 Task: Find a flat in Wagga Wagga for 6 adults from 6th to 15th September with a price range of ₹8000 to ₹12000, including amenities like gym, breakfast, smoking allowed, free parking, and WiFi.
Action: Mouse moved to (381, 156)
Screenshot: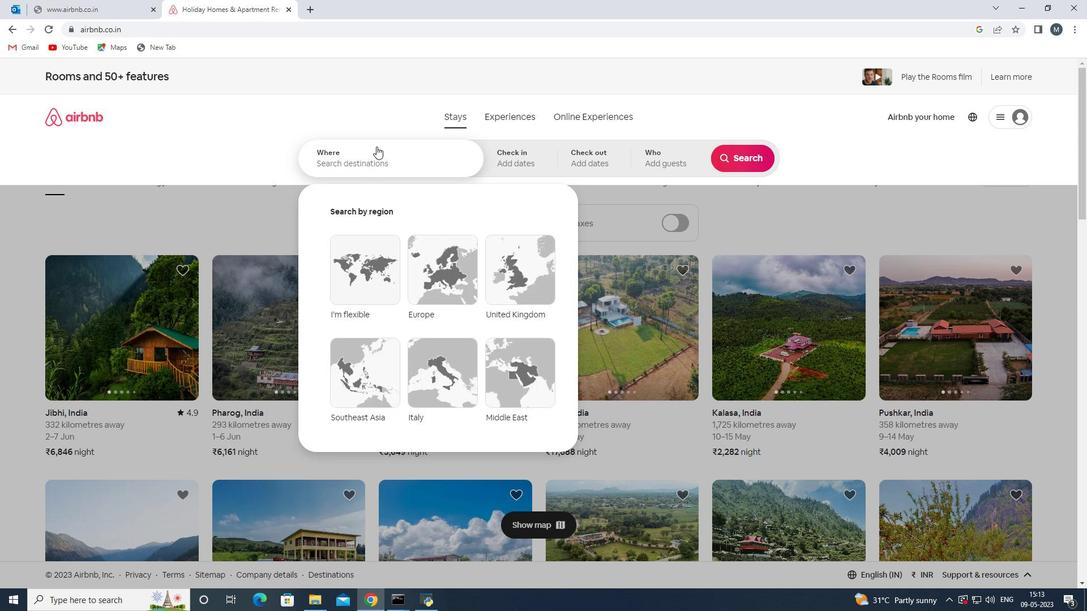 
Action: Mouse pressed left at (381, 156)
Screenshot: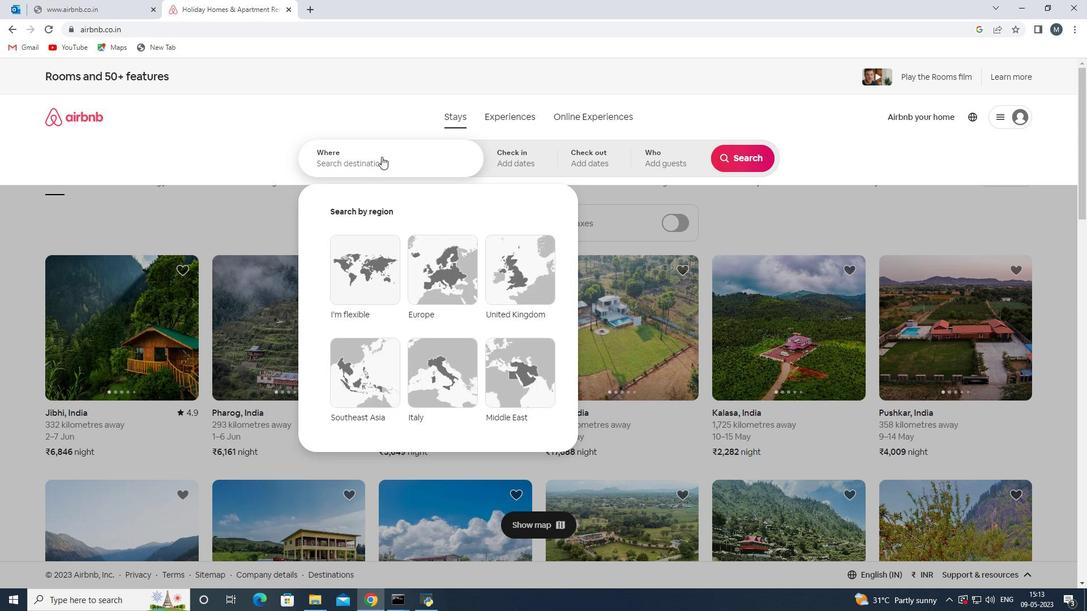 
Action: Mouse moved to (381, 156)
Screenshot: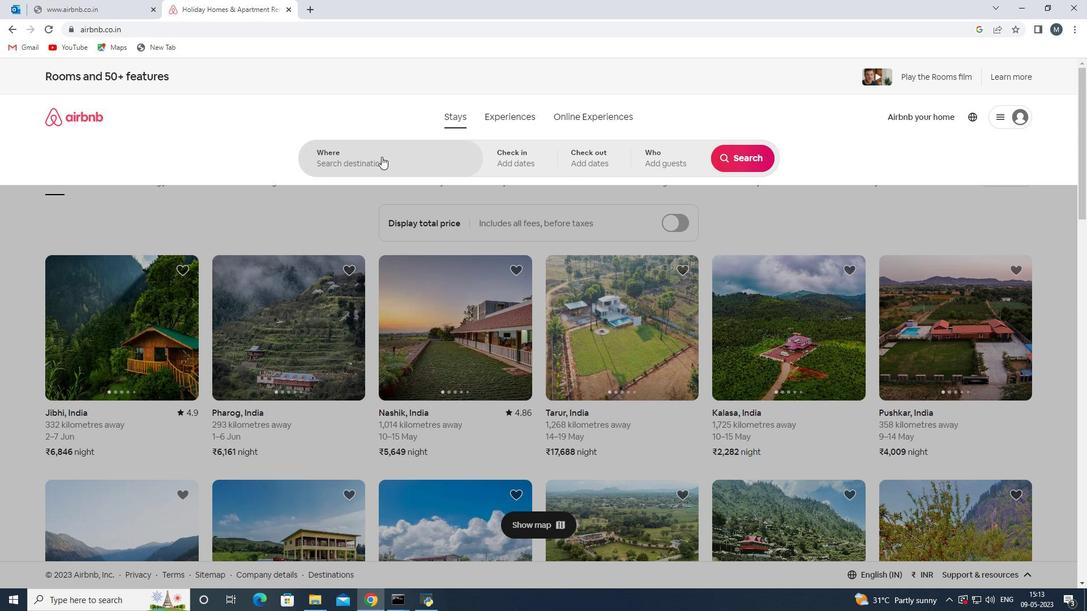 
Action: Key pressed <Key.shift>Wagga<Key.space><Key.shift>Wagga<Key.space>,<Key.shift>Australia
Screenshot: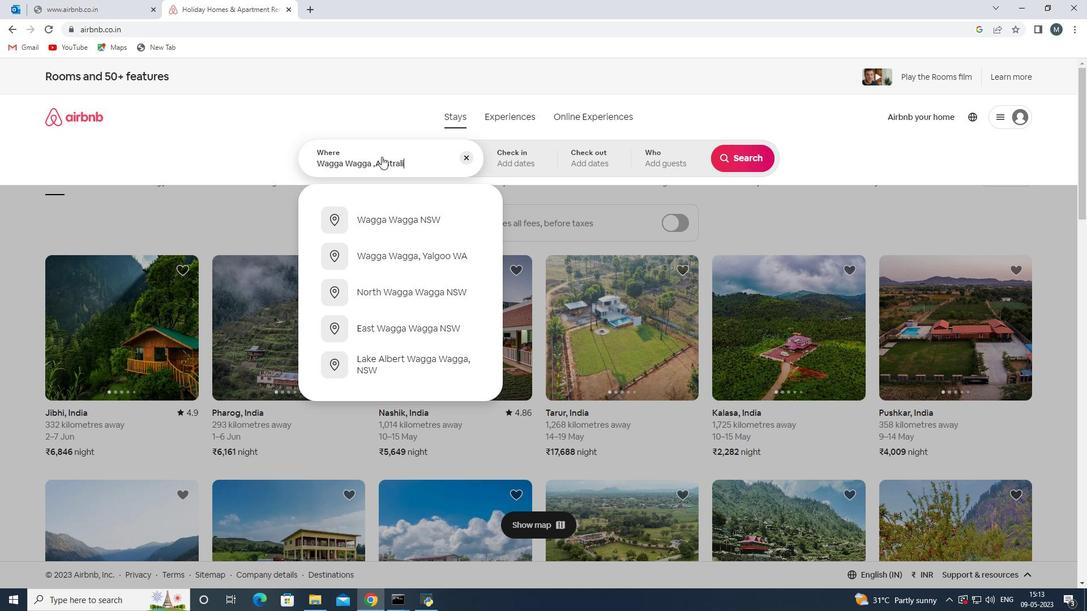 
Action: Mouse moved to (377, 153)
Screenshot: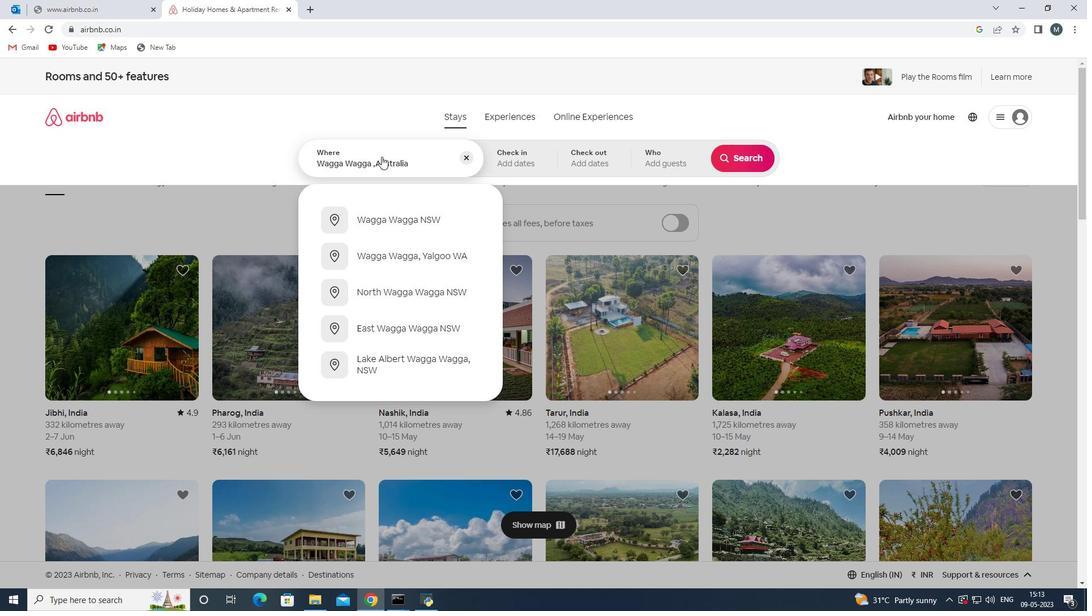 
Action: Key pressed <Key.enter>
Screenshot: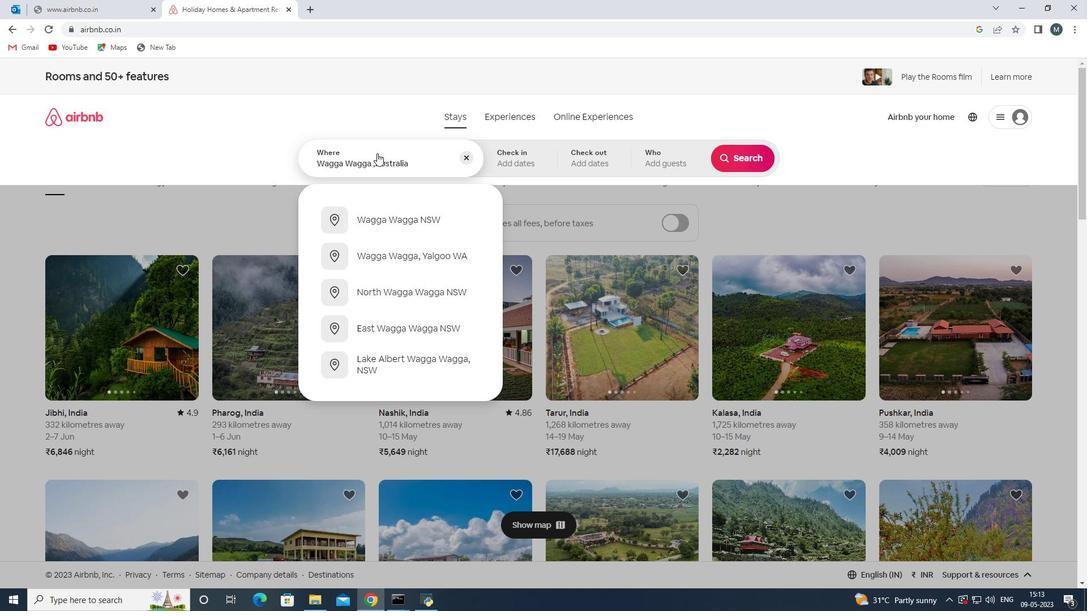 
Action: Mouse moved to (741, 248)
Screenshot: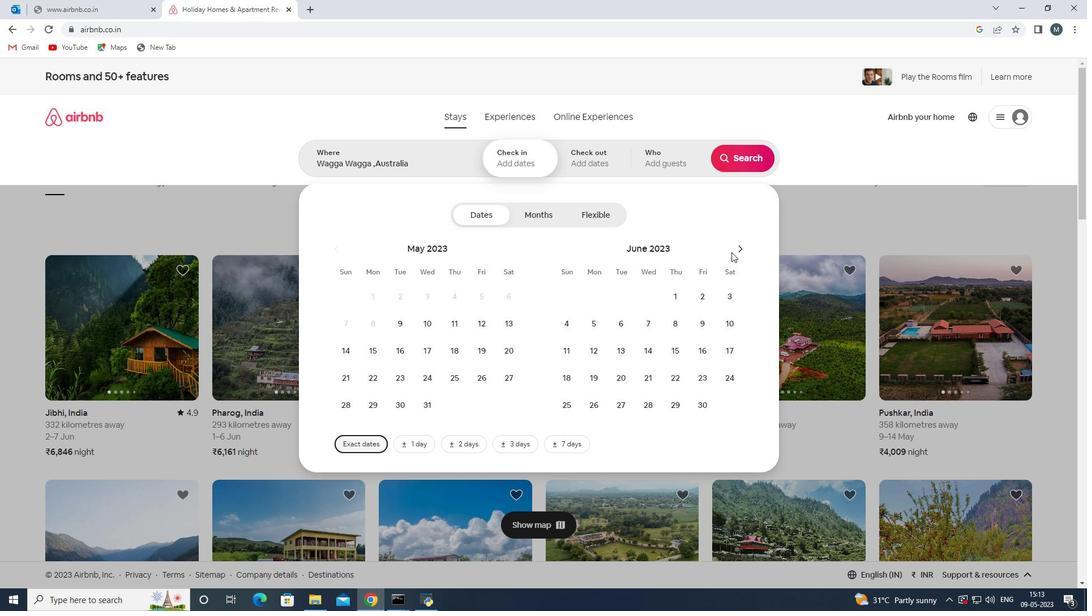 
Action: Mouse pressed left at (741, 248)
Screenshot: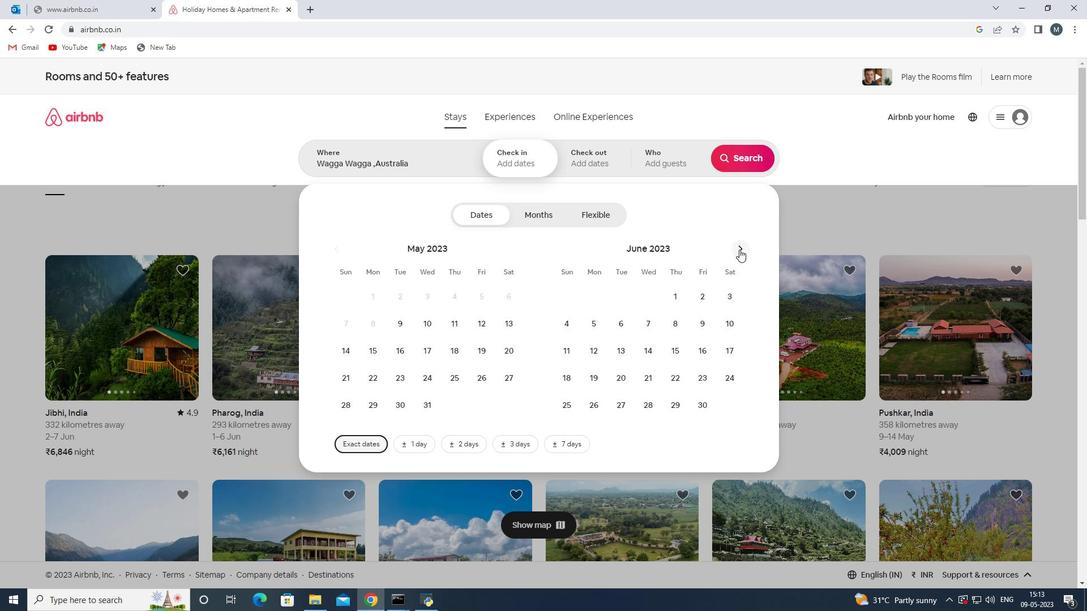 
Action: Mouse moved to (741, 248)
Screenshot: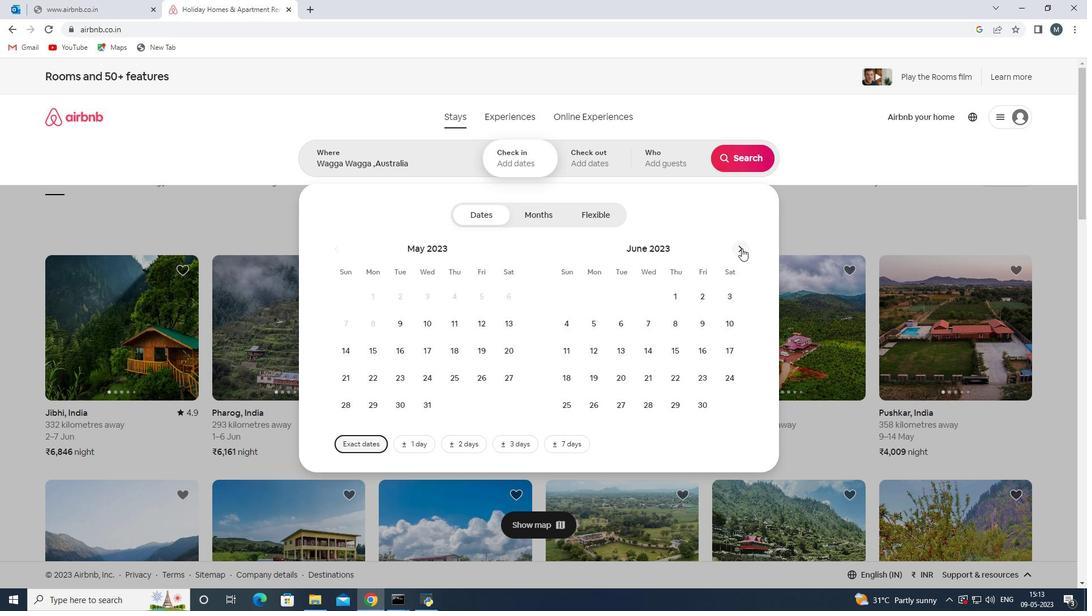
Action: Mouse pressed left at (741, 248)
Screenshot: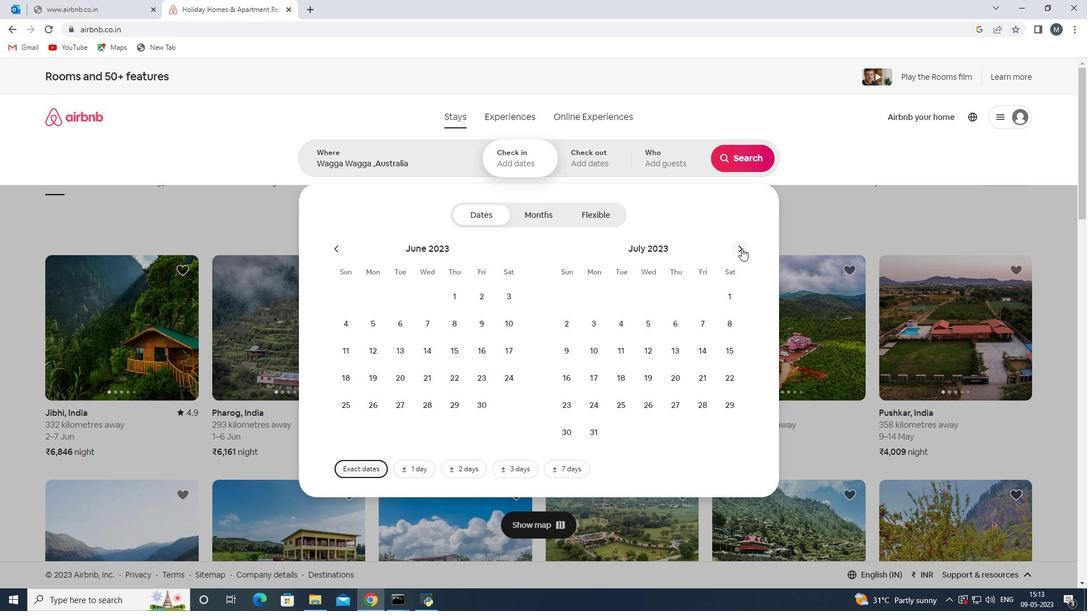 
Action: Mouse moved to (737, 250)
Screenshot: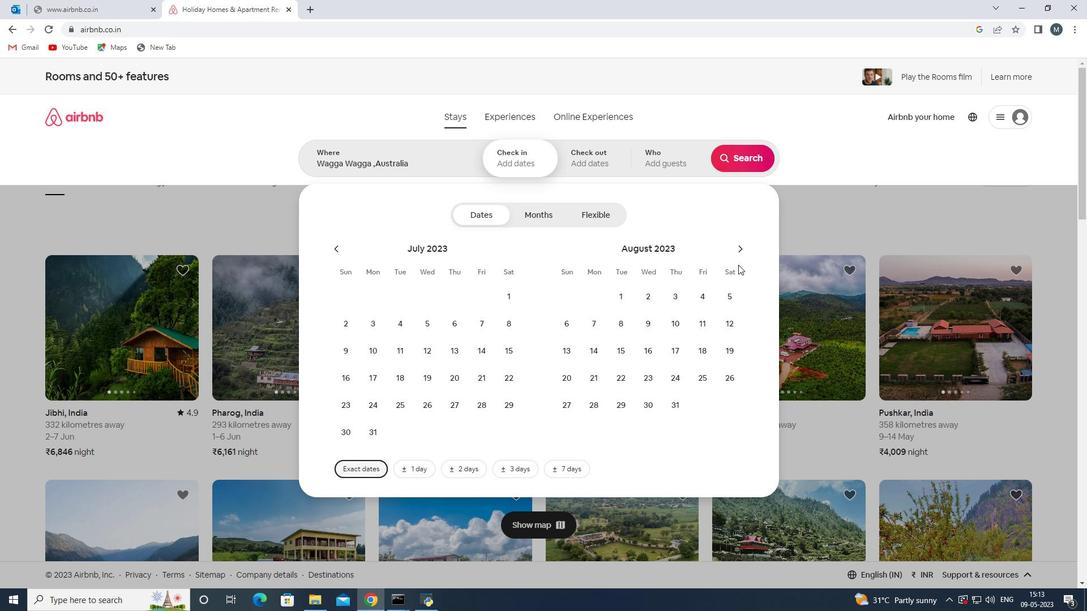 
Action: Mouse pressed left at (737, 250)
Screenshot: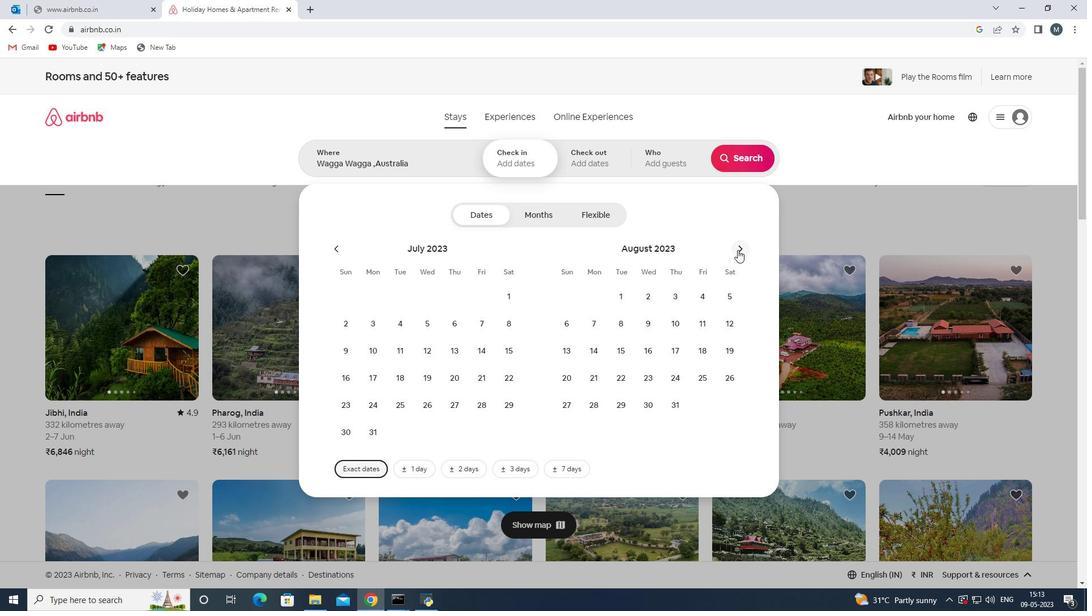 
Action: Mouse moved to (643, 325)
Screenshot: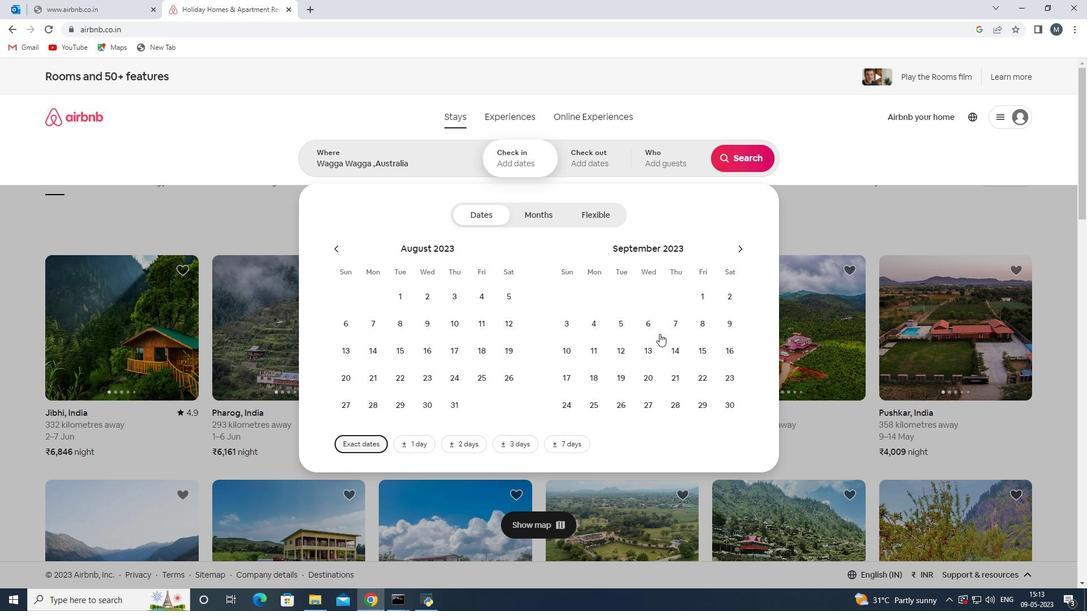 
Action: Mouse pressed left at (643, 325)
Screenshot: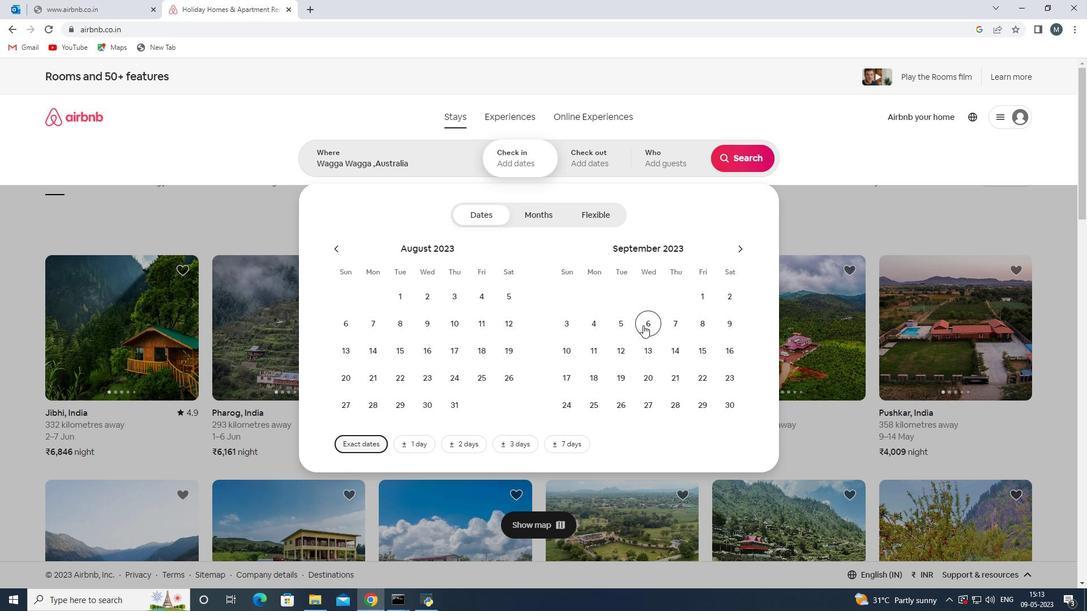 
Action: Mouse moved to (699, 353)
Screenshot: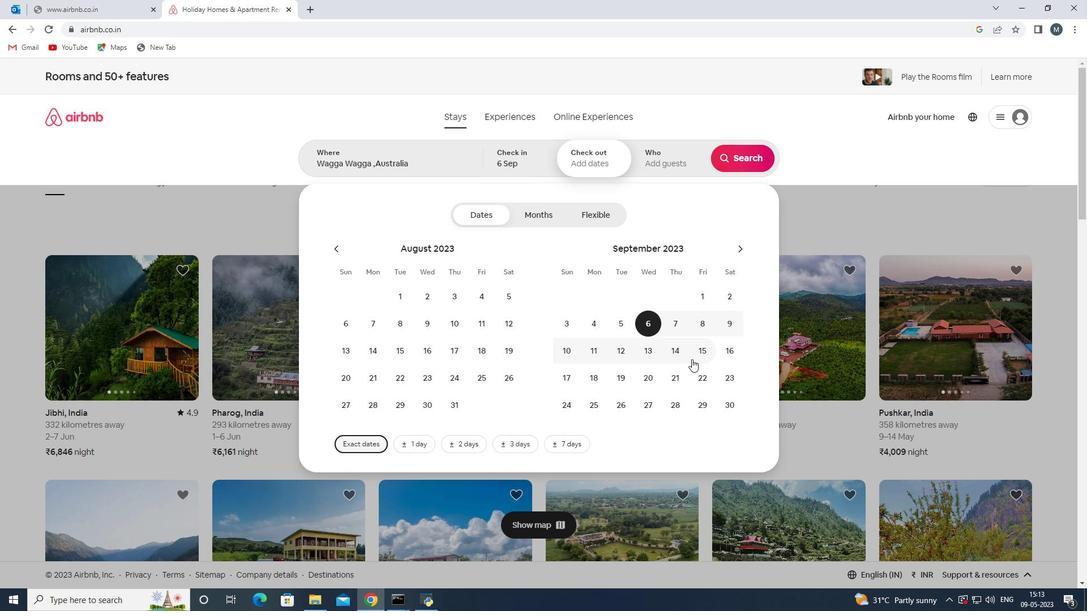
Action: Mouse pressed left at (699, 353)
Screenshot: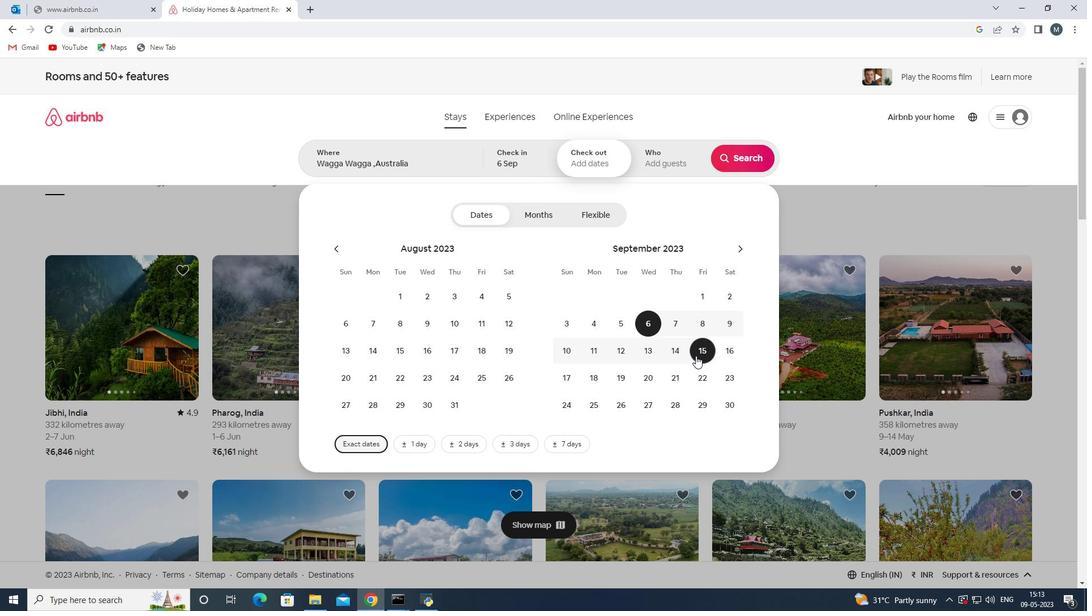 
Action: Mouse moved to (663, 168)
Screenshot: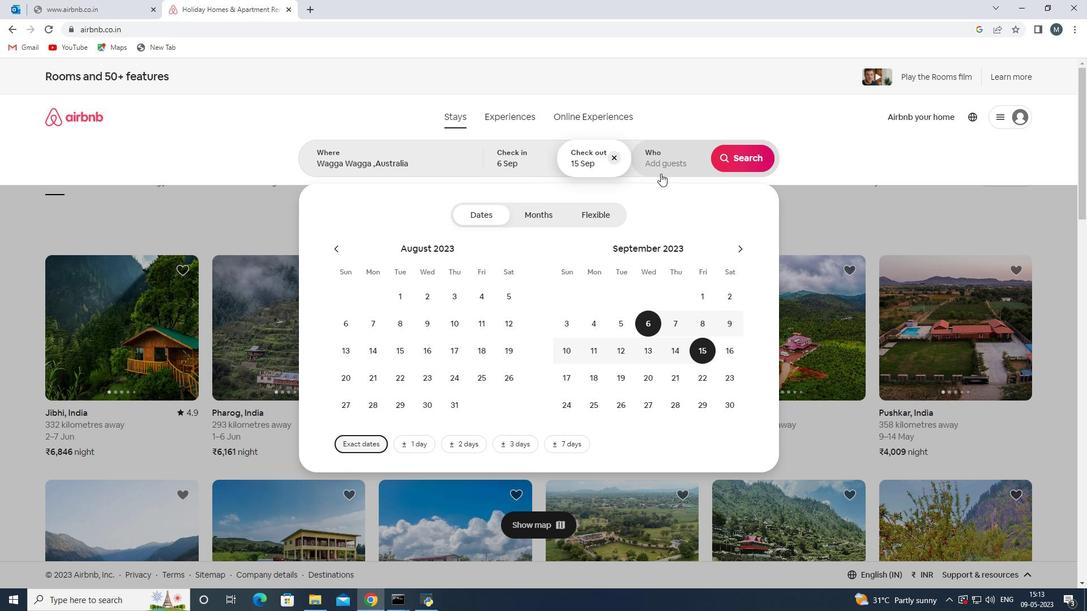 
Action: Mouse pressed left at (663, 168)
Screenshot: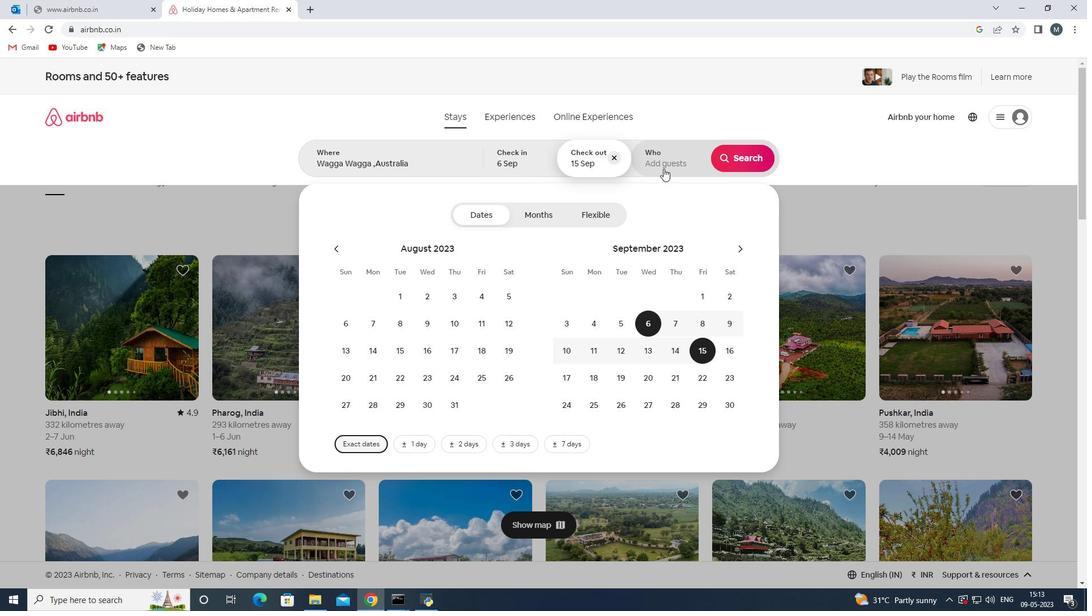 
Action: Mouse moved to (751, 219)
Screenshot: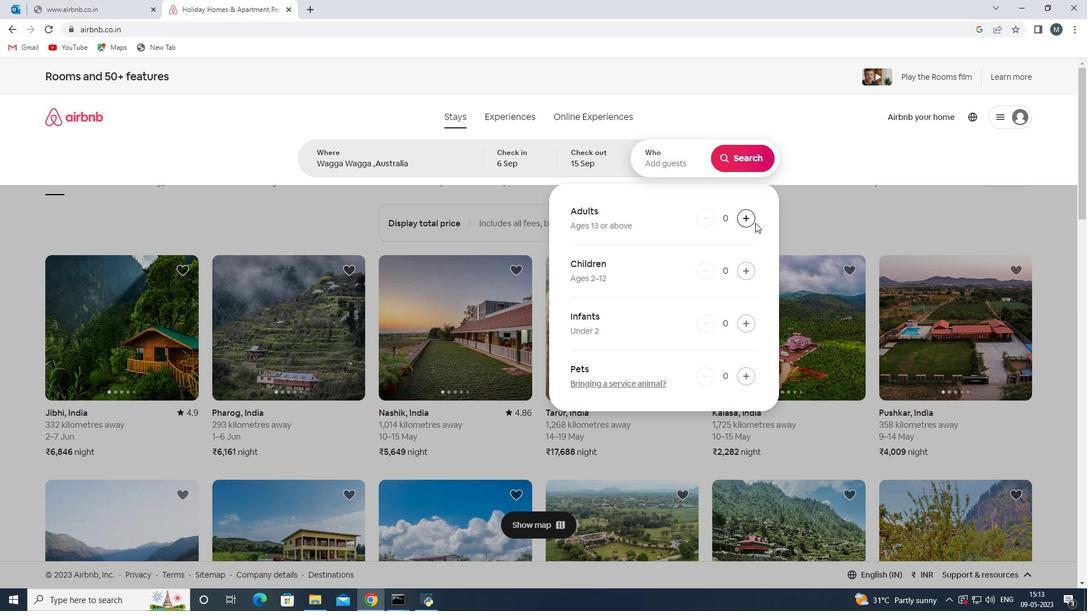 
Action: Mouse pressed left at (751, 219)
Screenshot: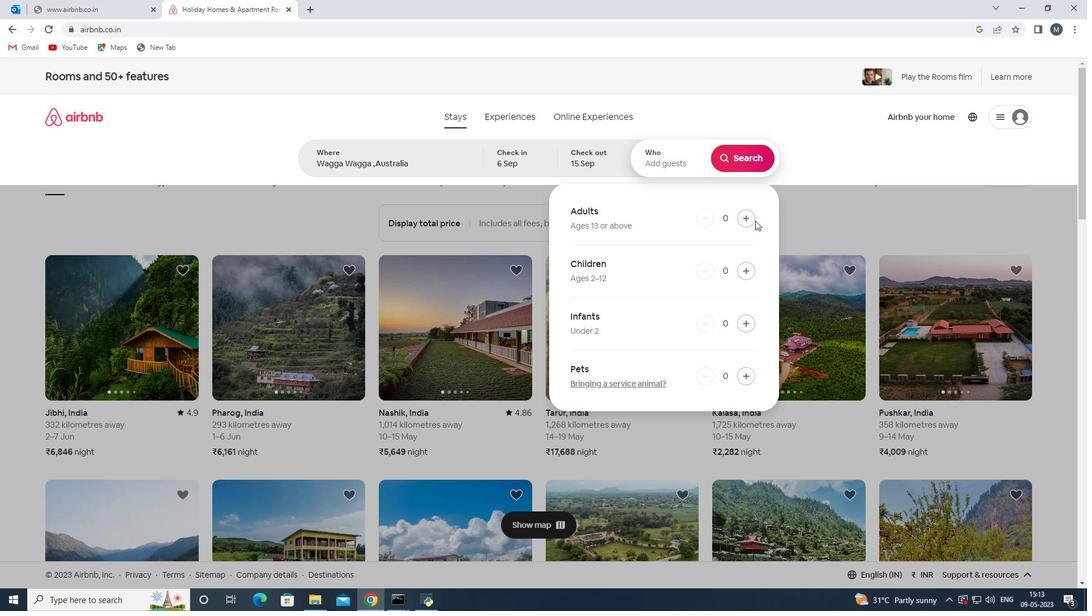 
Action: Mouse pressed left at (751, 219)
Screenshot: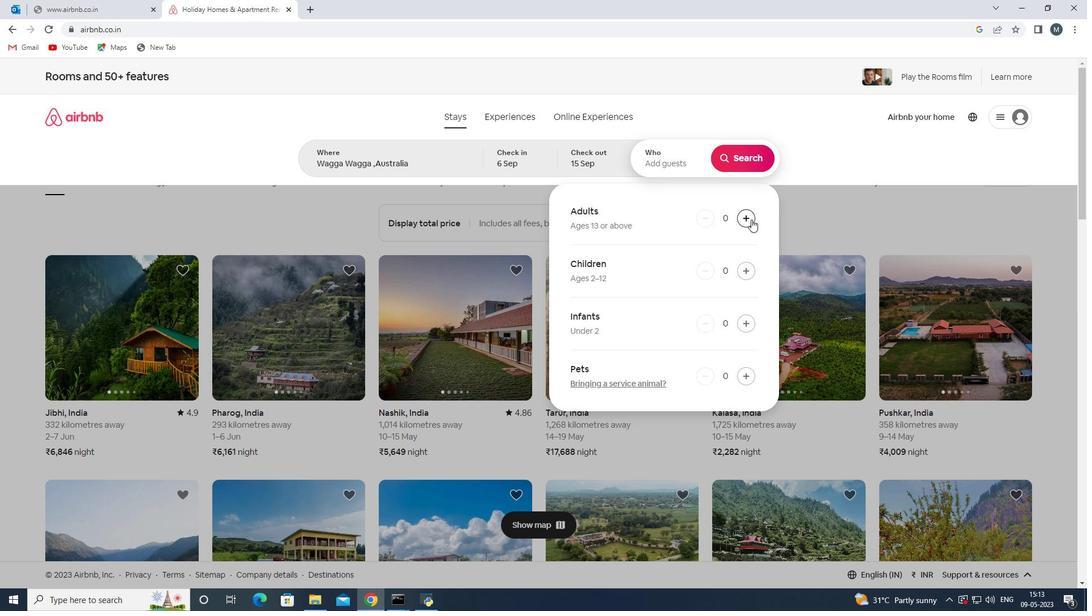 
Action: Mouse pressed left at (751, 219)
Screenshot: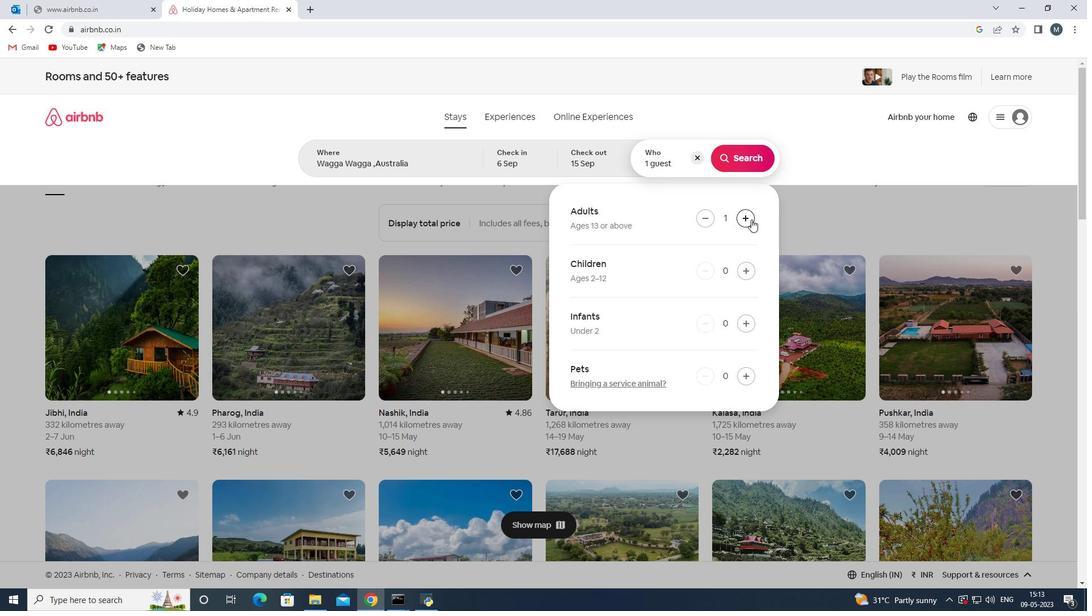 
Action: Mouse moved to (751, 219)
Screenshot: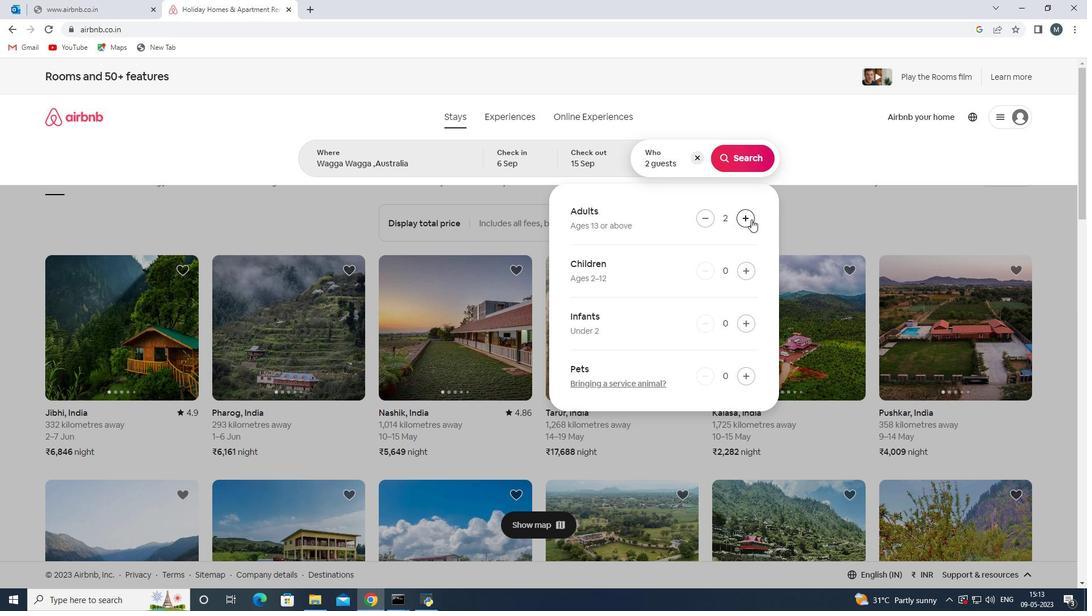 
Action: Mouse pressed left at (751, 219)
Screenshot: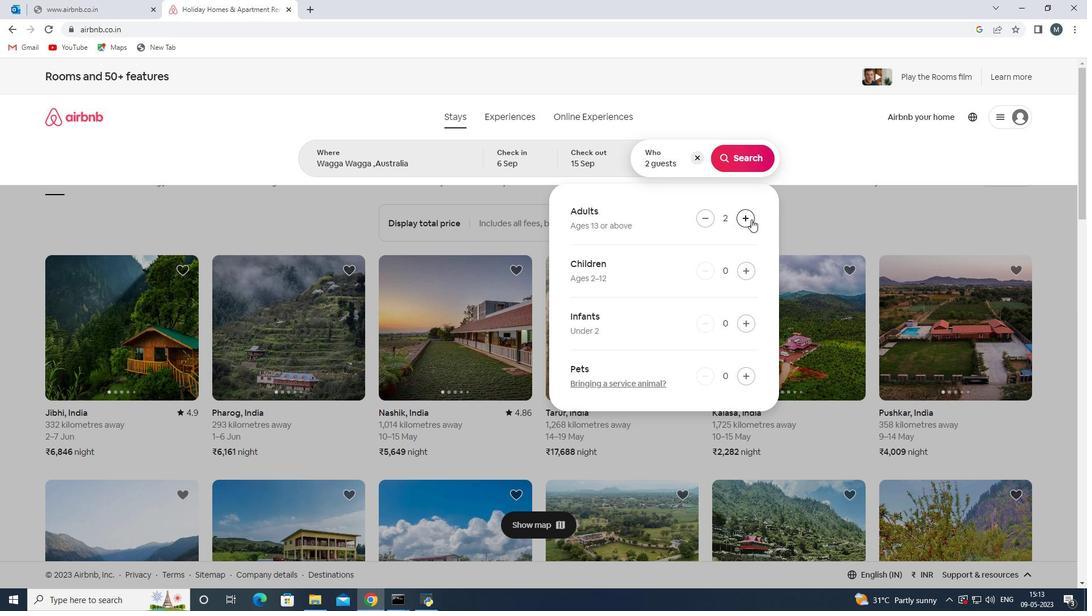 
Action: Mouse moved to (751, 219)
Screenshot: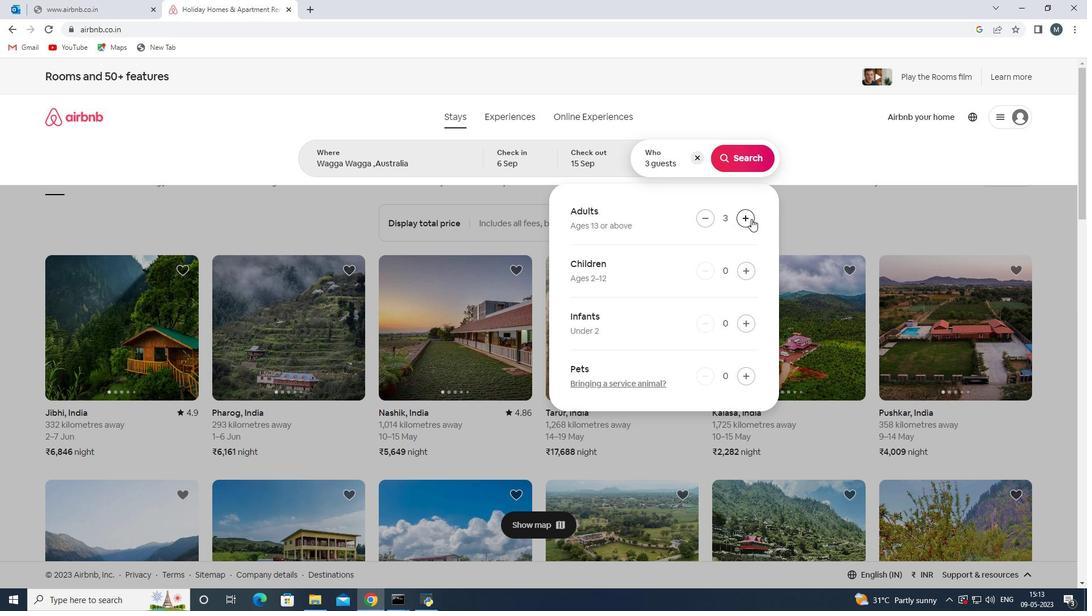 
Action: Mouse pressed left at (751, 219)
Screenshot: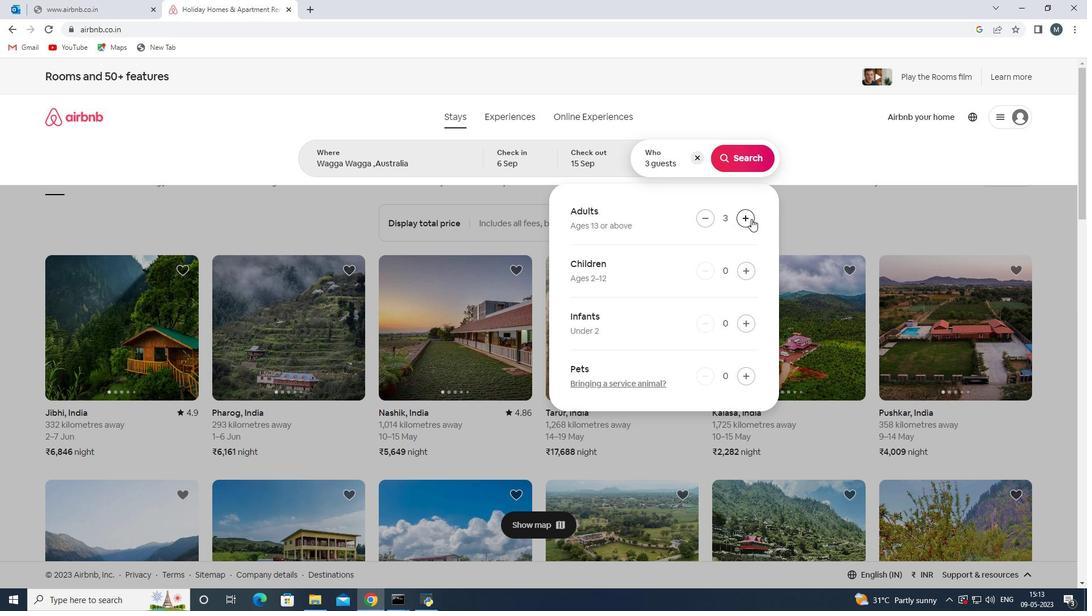 
Action: Mouse moved to (751, 218)
Screenshot: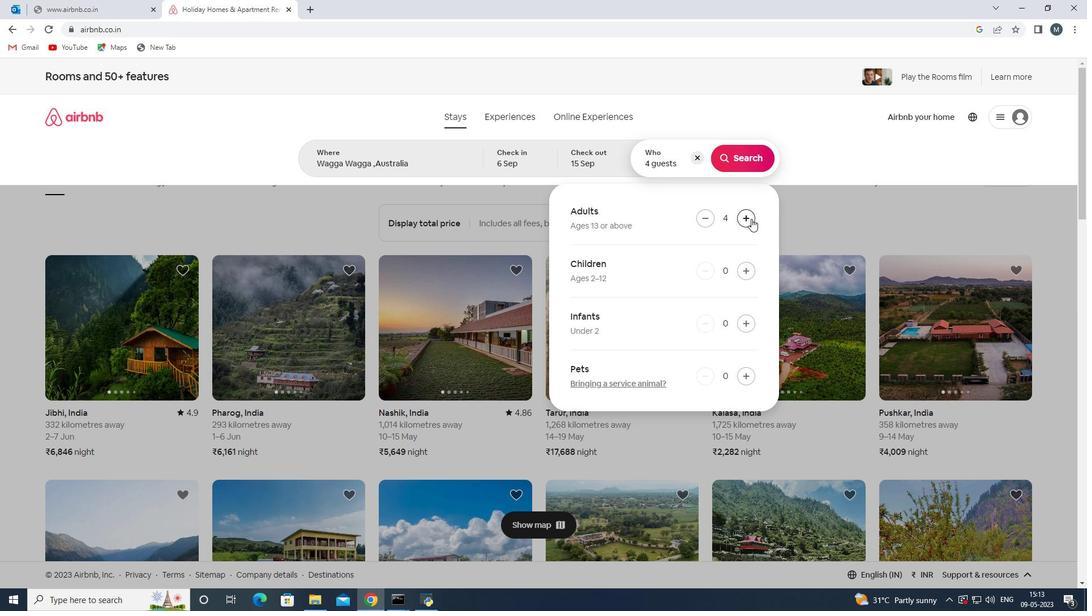 
Action: Mouse pressed left at (751, 218)
Screenshot: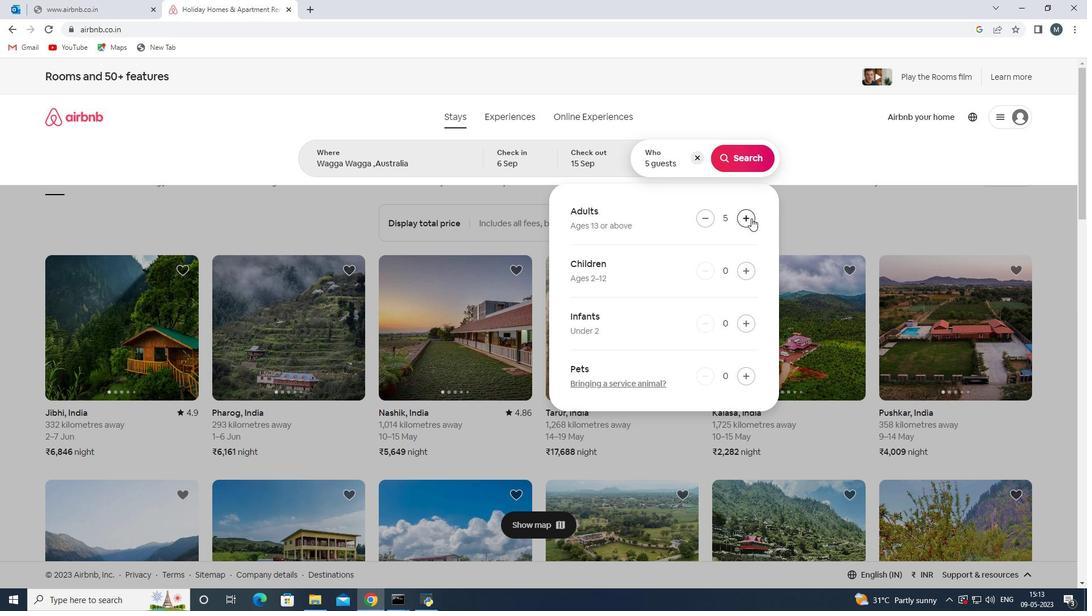 
Action: Mouse moved to (735, 160)
Screenshot: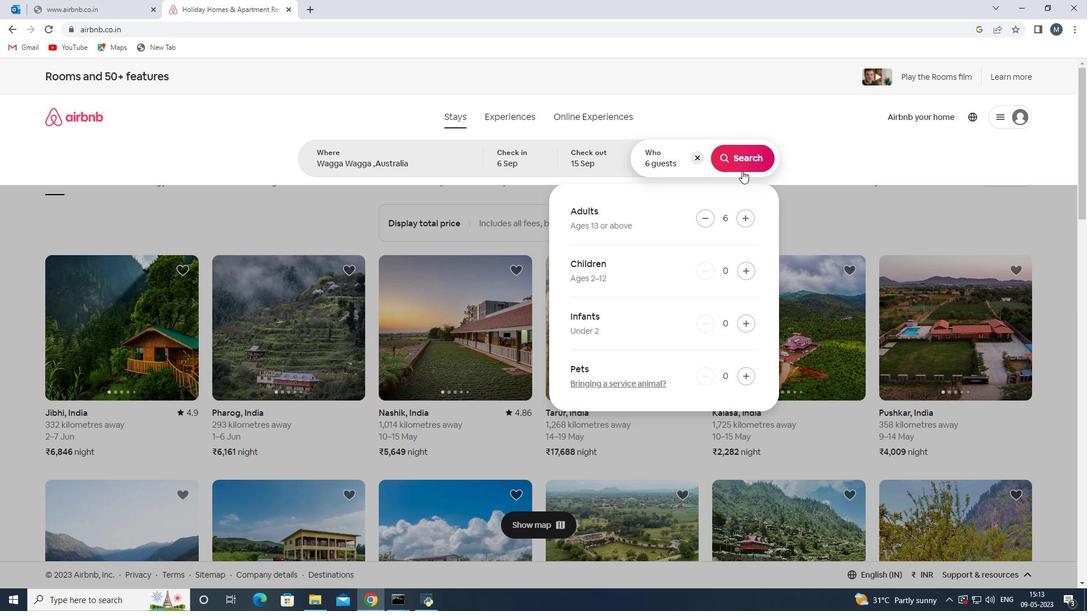 
Action: Mouse pressed left at (735, 160)
Screenshot: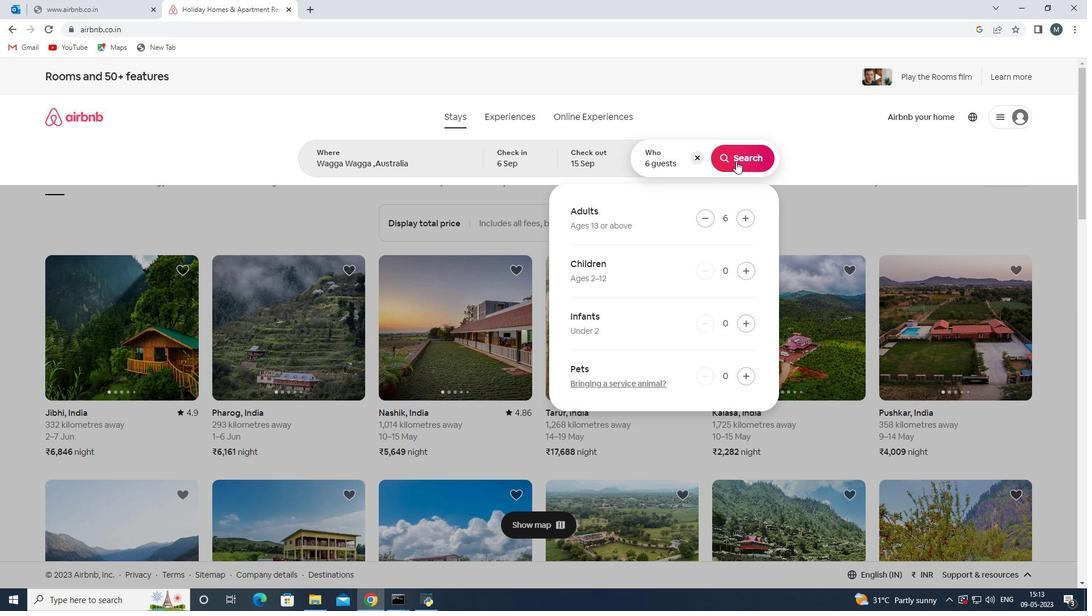 
Action: Mouse moved to (1021, 126)
Screenshot: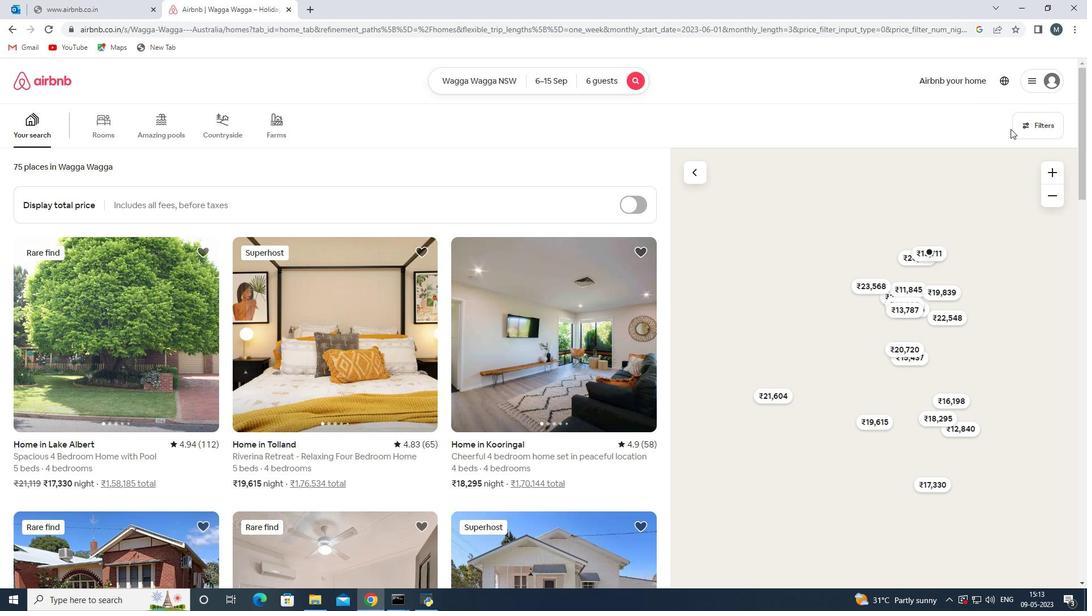 
Action: Mouse pressed left at (1021, 126)
Screenshot: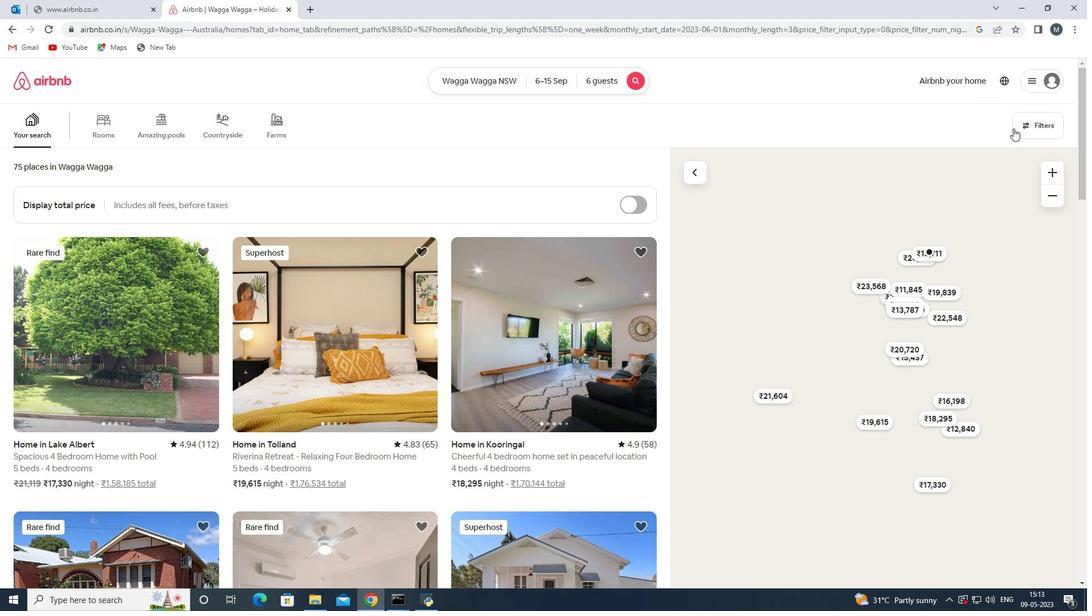 
Action: Mouse moved to (447, 348)
Screenshot: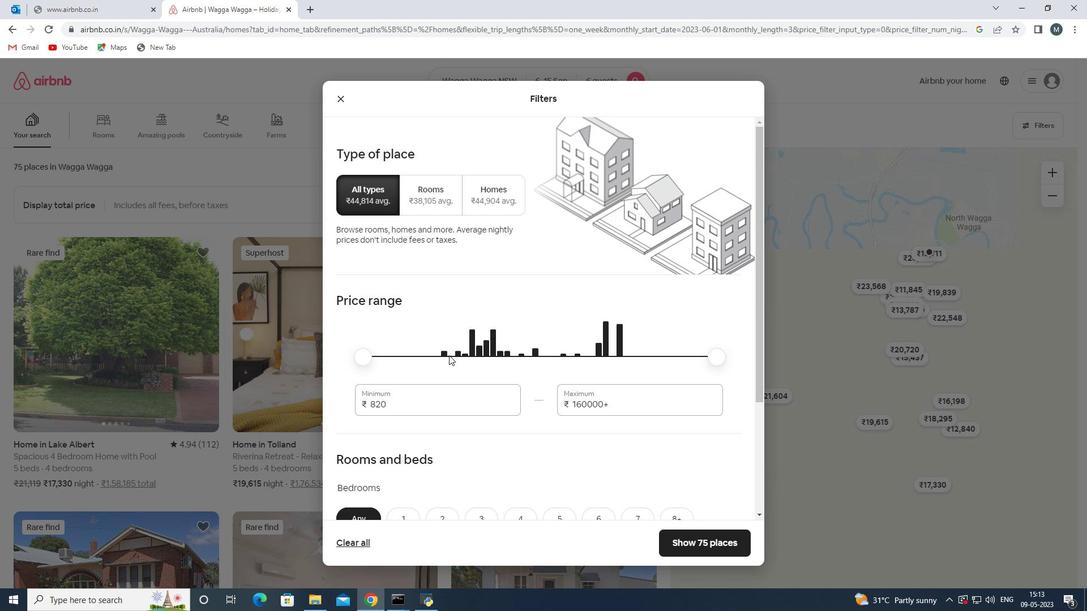 
Action: Mouse scrolled (447, 348) with delta (0, 0)
Screenshot: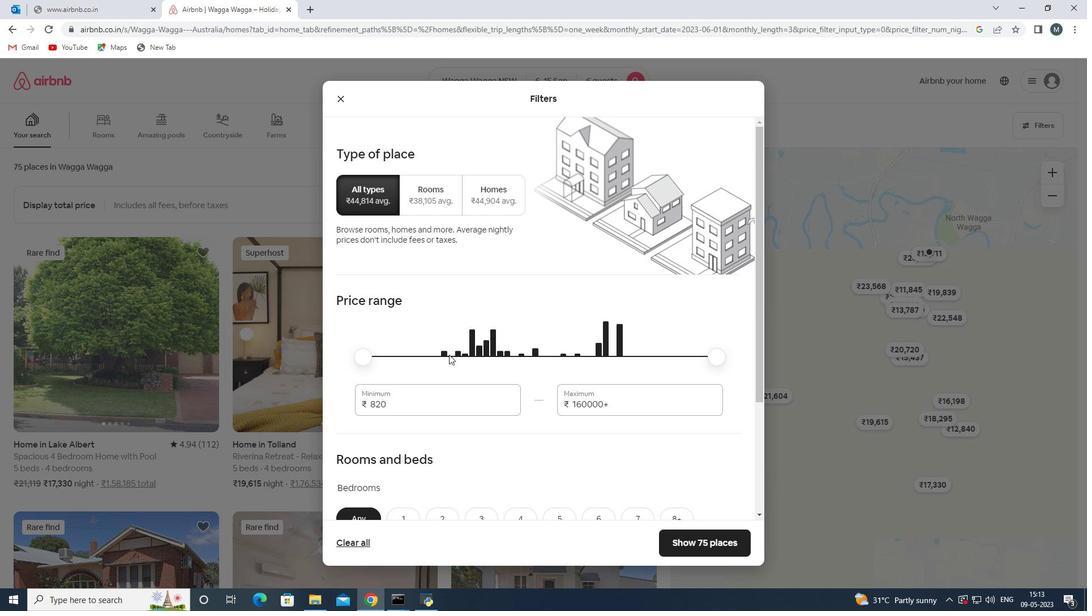 
Action: Mouse moved to (447, 348)
Screenshot: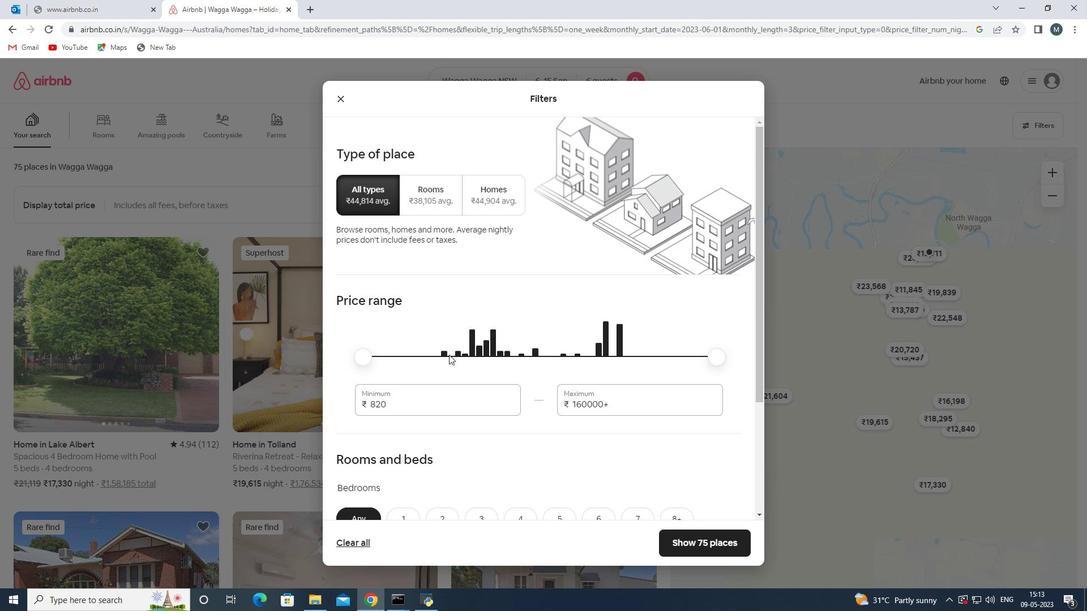 
Action: Mouse scrolled (447, 348) with delta (0, 0)
Screenshot: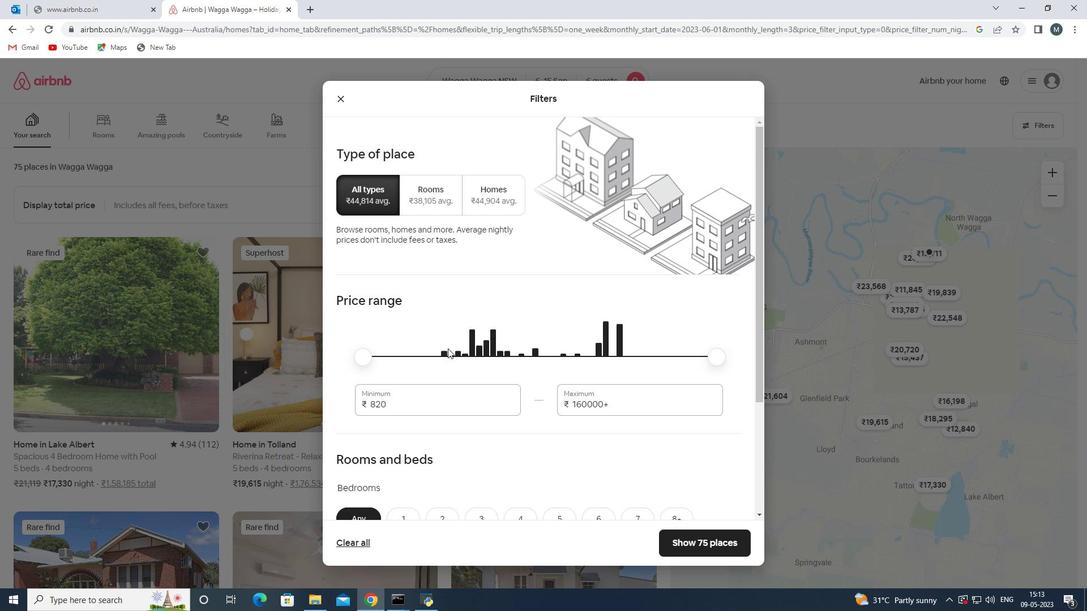 
Action: Mouse moved to (413, 291)
Screenshot: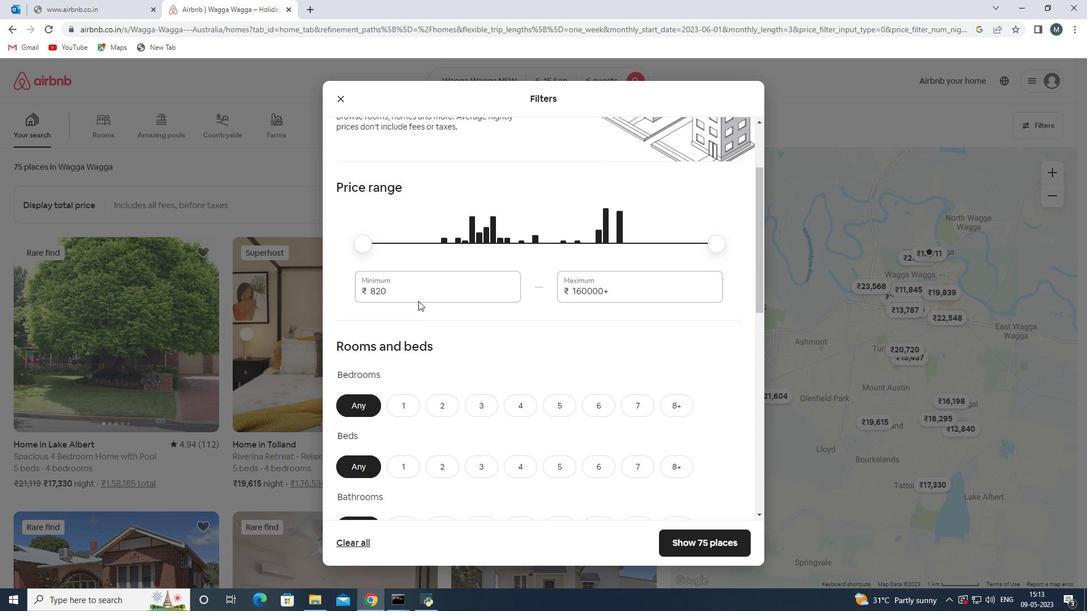 
Action: Mouse pressed left at (413, 291)
Screenshot: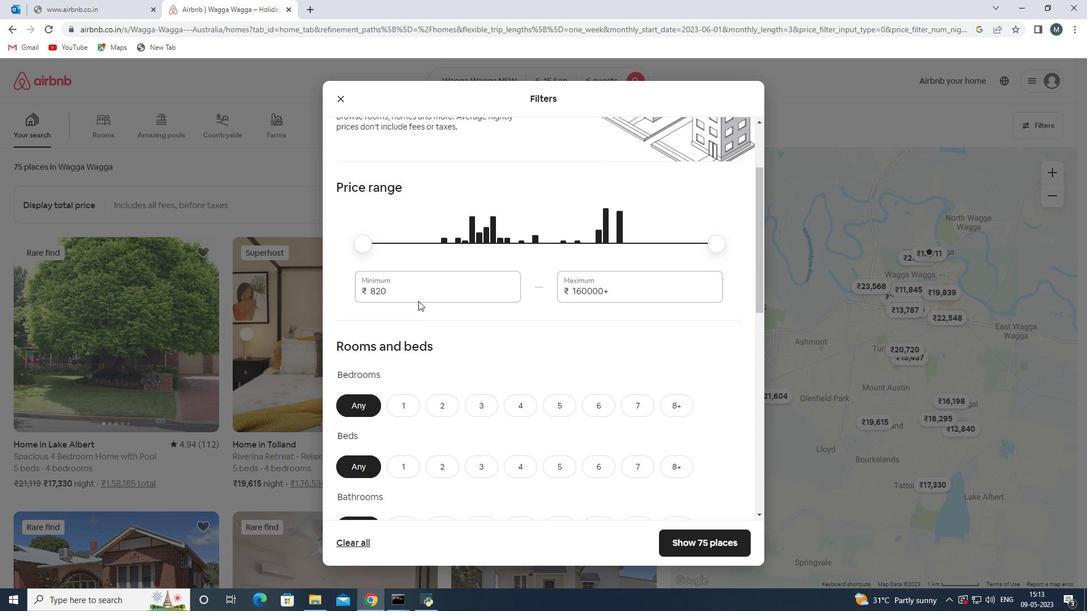 
Action: Key pressed <Key.backspace><Key.backspace>
Screenshot: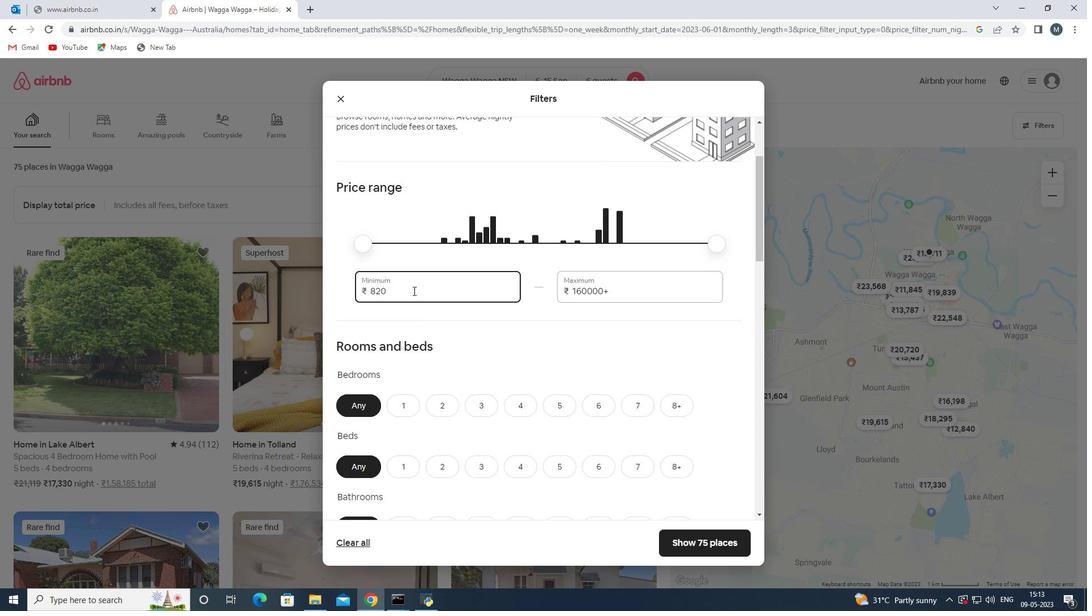 
Action: Mouse moved to (413, 289)
Screenshot: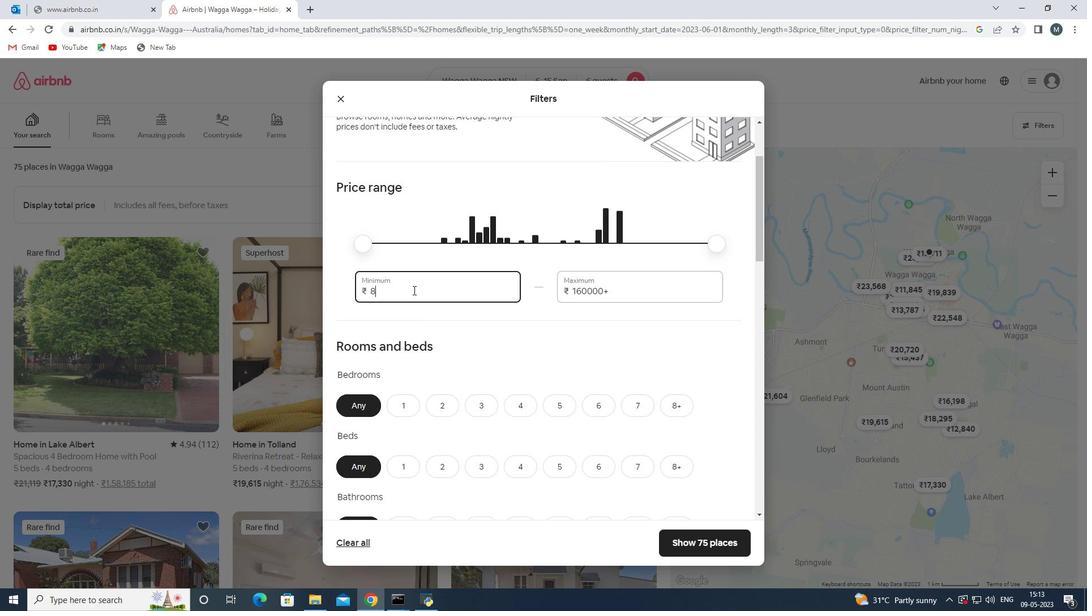 
Action: Key pressed 000
Screenshot: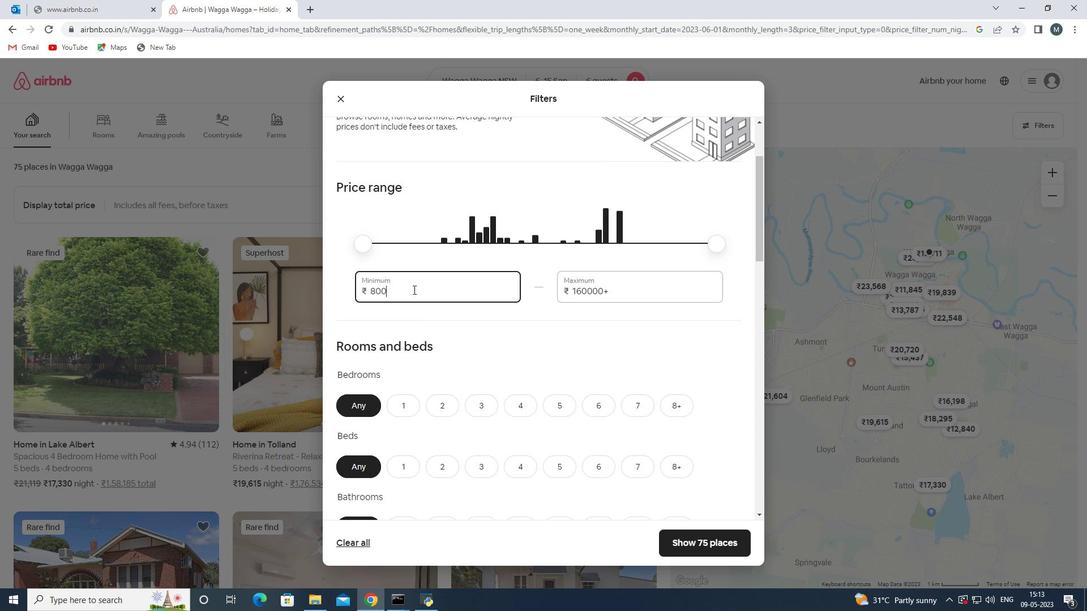 
Action: Mouse moved to (632, 292)
Screenshot: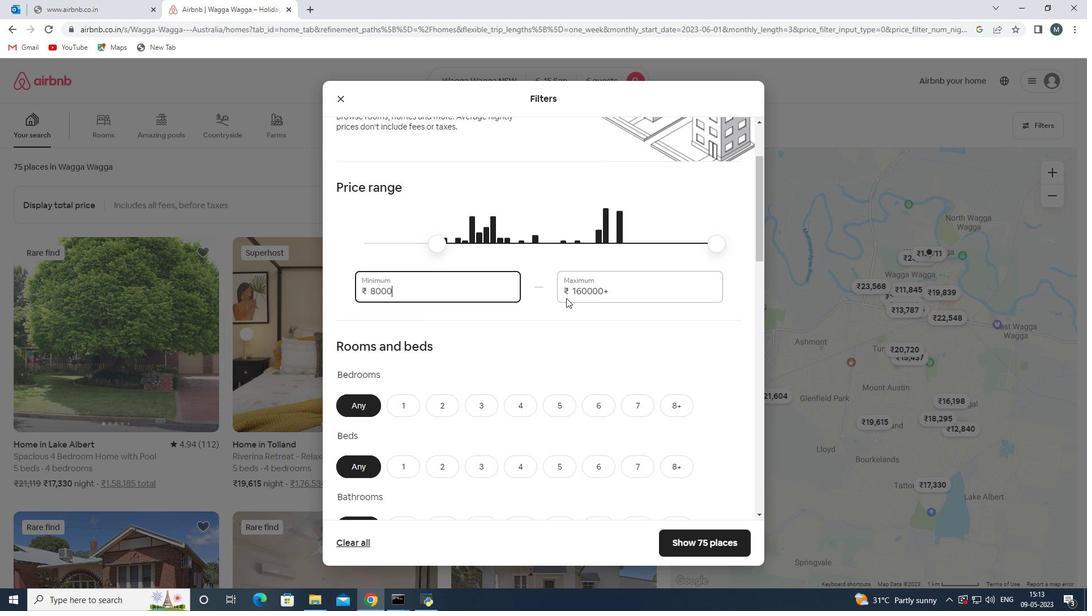 
Action: Mouse pressed left at (632, 292)
Screenshot: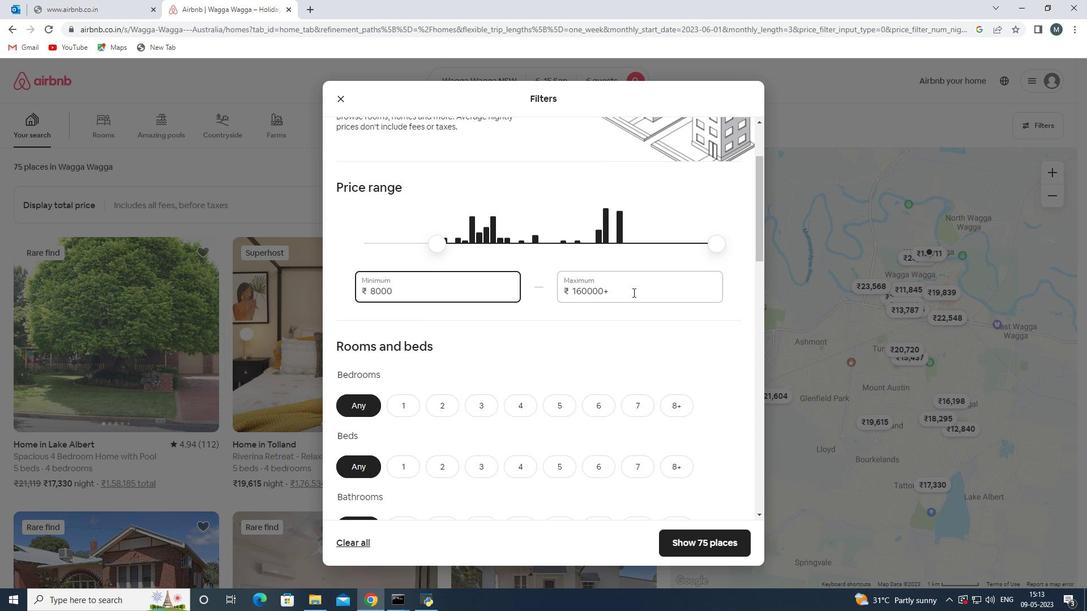 
Action: Mouse moved to (552, 291)
Screenshot: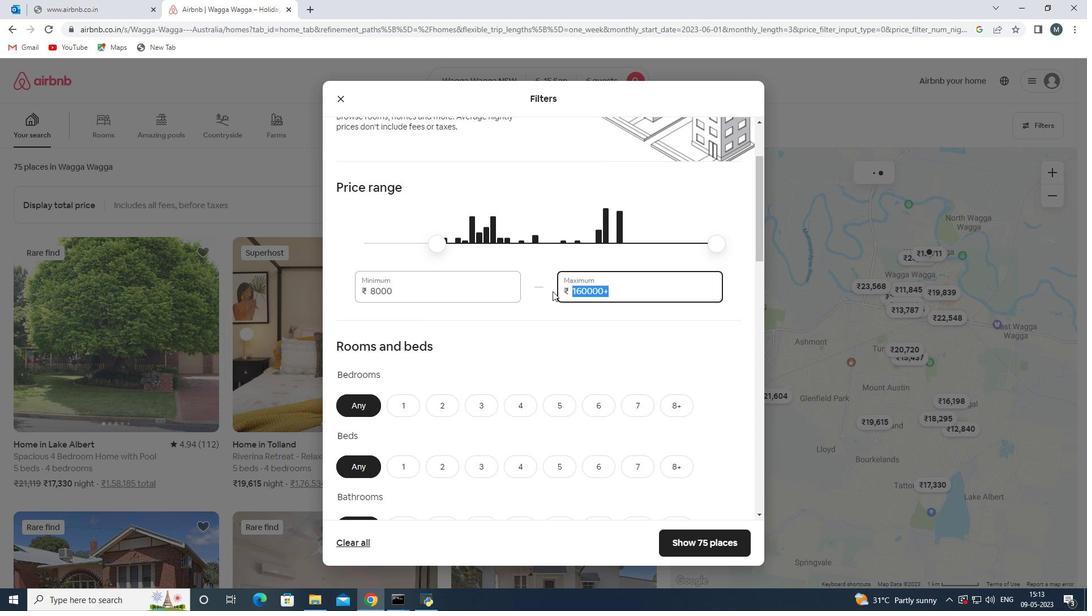 
Action: Key pressed 1200
Screenshot: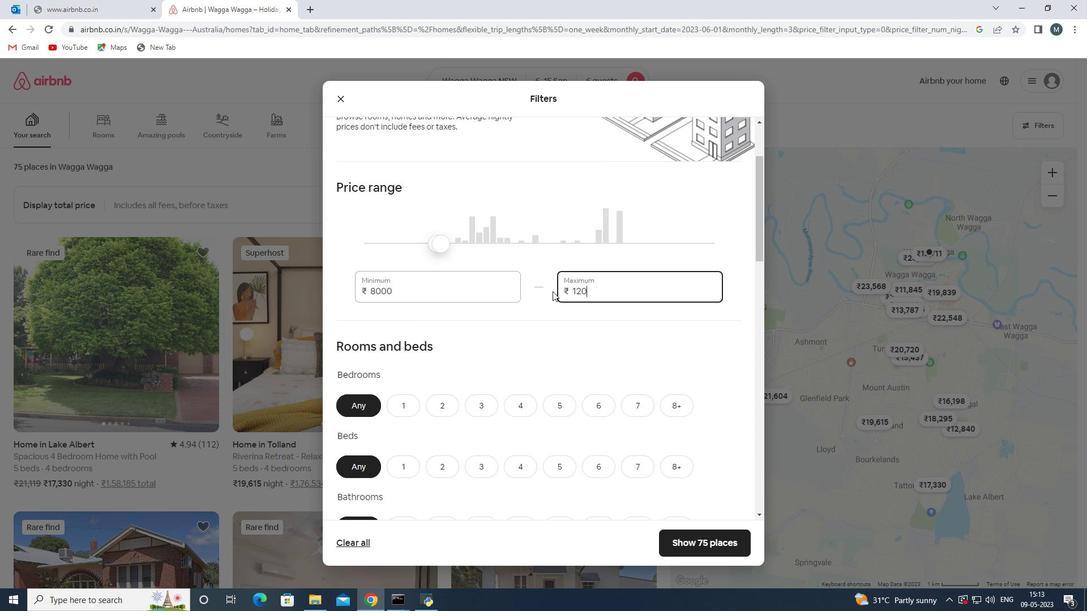 
Action: Mouse moved to (551, 291)
Screenshot: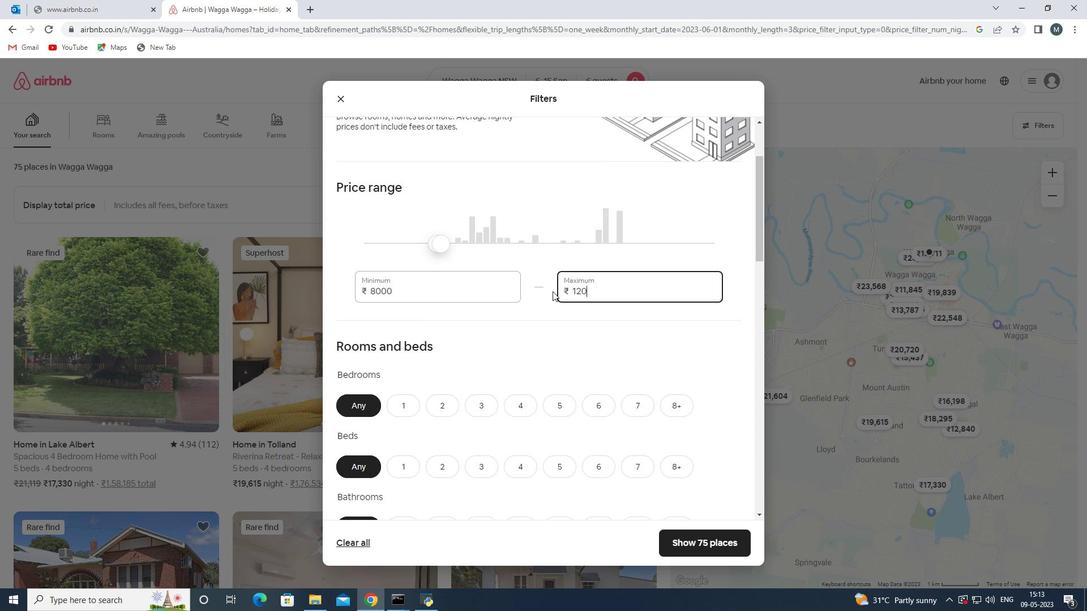 
Action: Key pressed 0
Screenshot: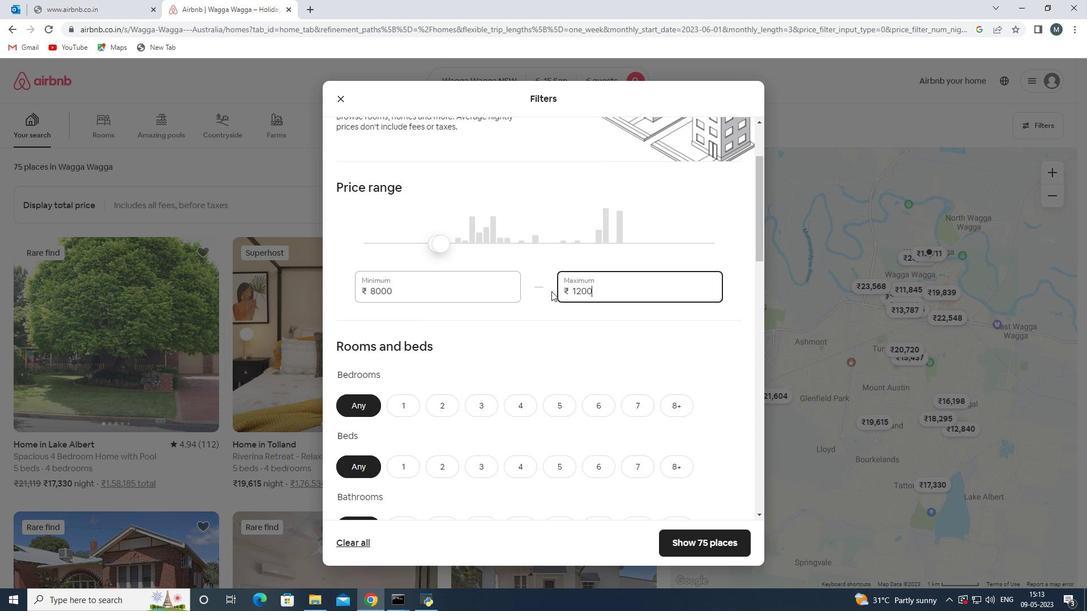 
Action: Mouse moved to (549, 292)
Screenshot: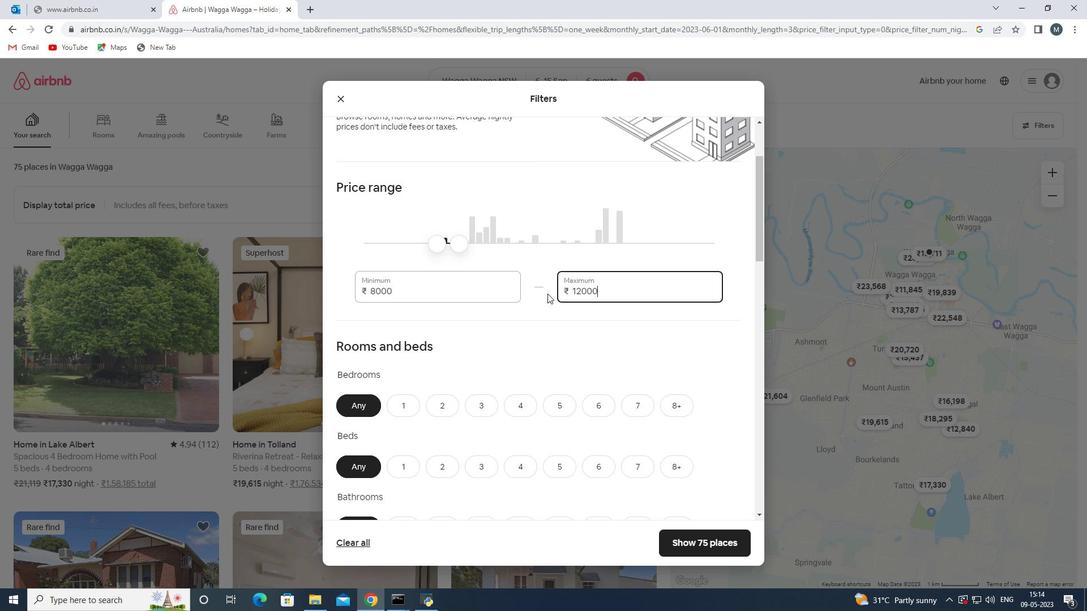 
Action: Mouse scrolled (549, 291) with delta (0, 0)
Screenshot: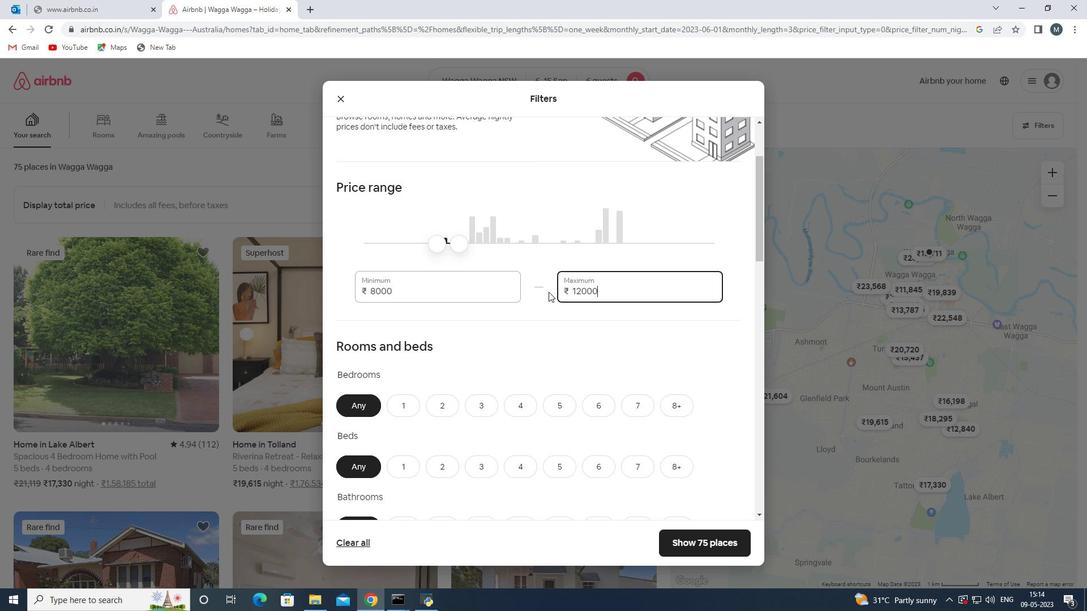 
Action: Mouse moved to (550, 288)
Screenshot: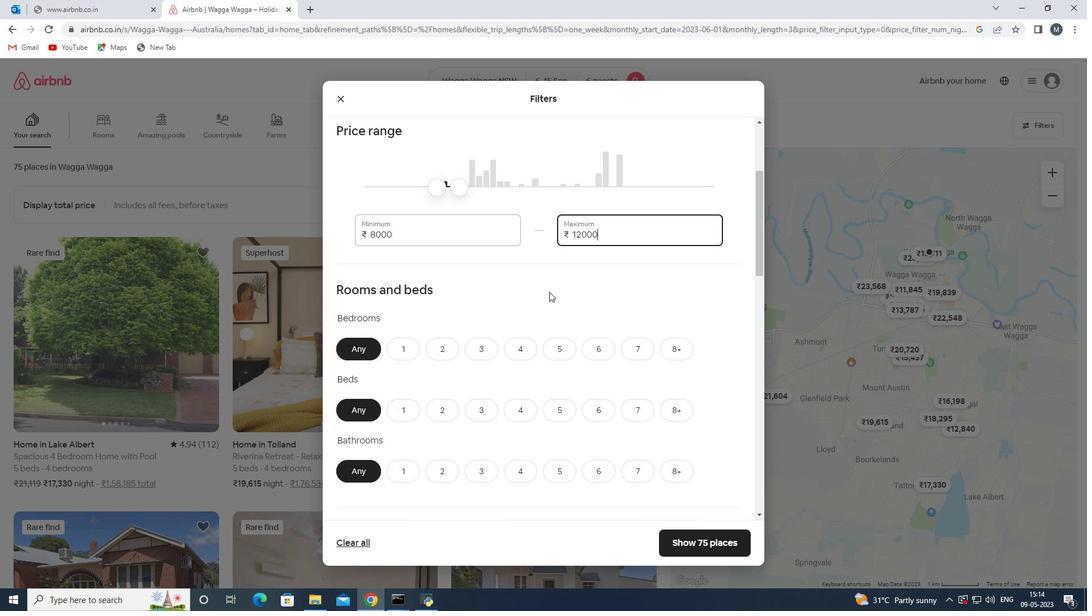 
Action: Mouse scrolled (550, 288) with delta (0, 0)
Screenshot: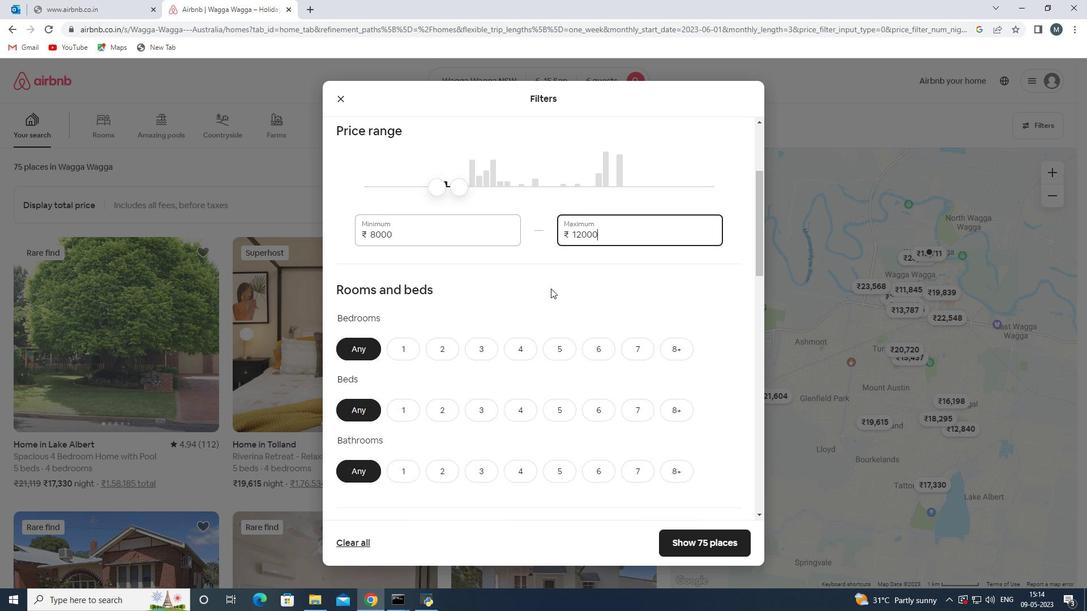 
Action: Mouse moved to (590, 296)
Screenshot: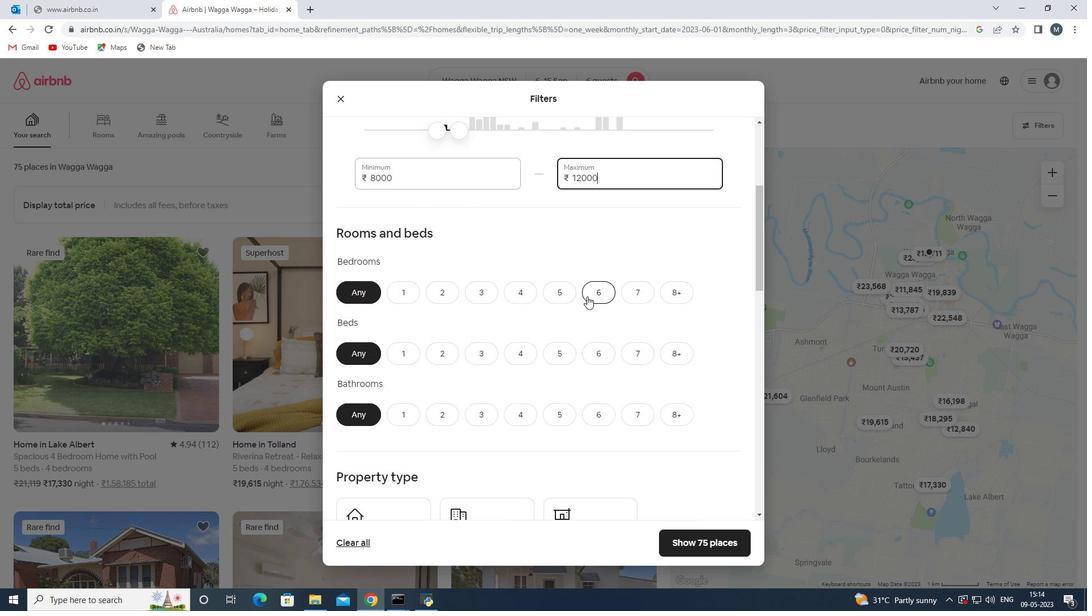 
Action: Mouse pressed left at (590, 296)
Screenshot: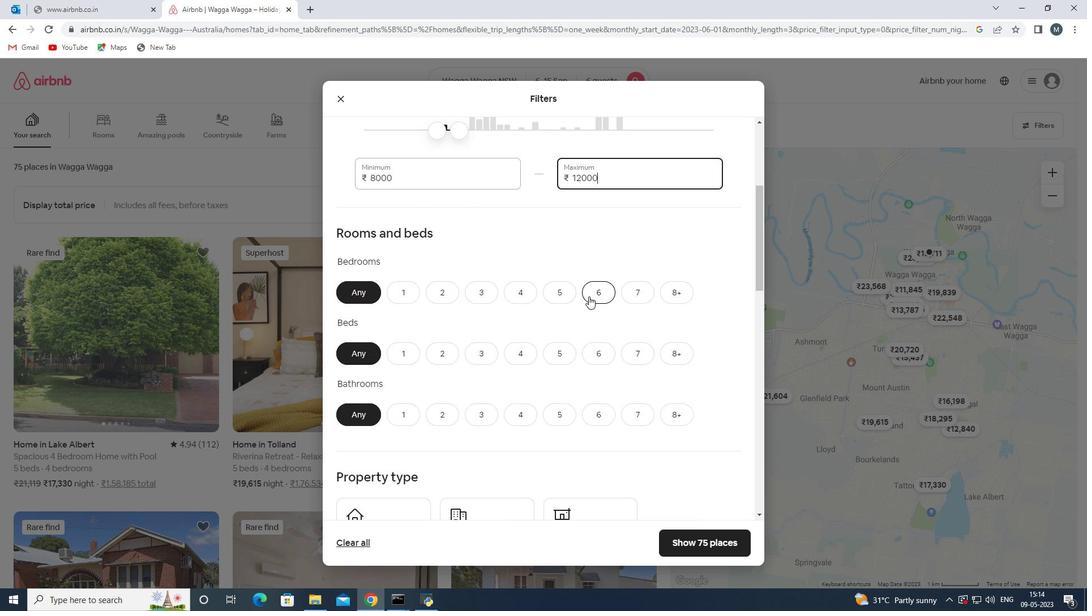 
Action: Mouse moved to (593, 351)
Screenshot: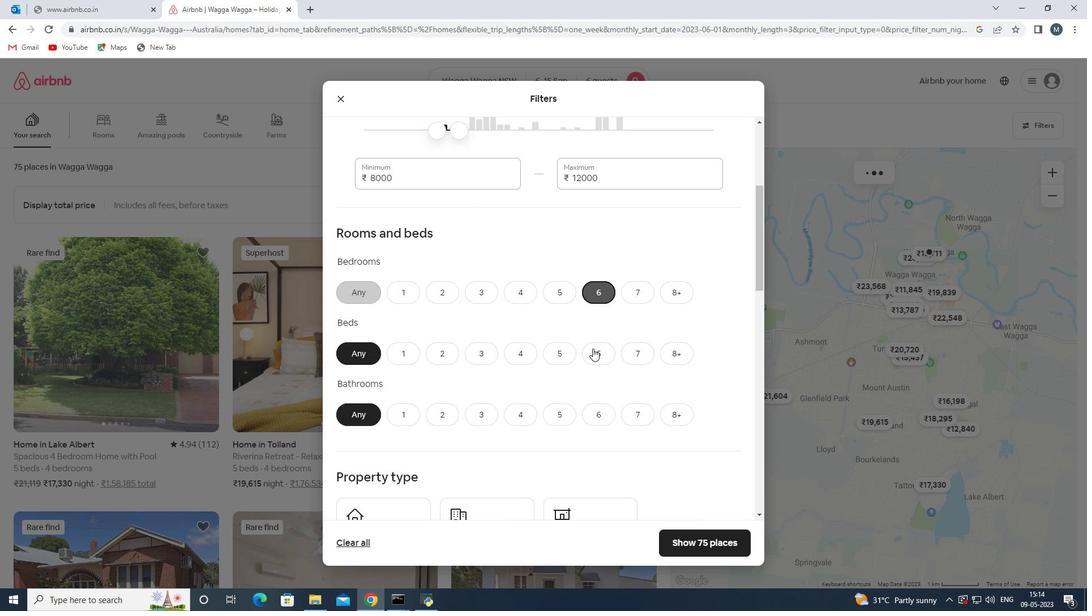 
Action: Mouse pressed left at (593, 351)
Screenshot: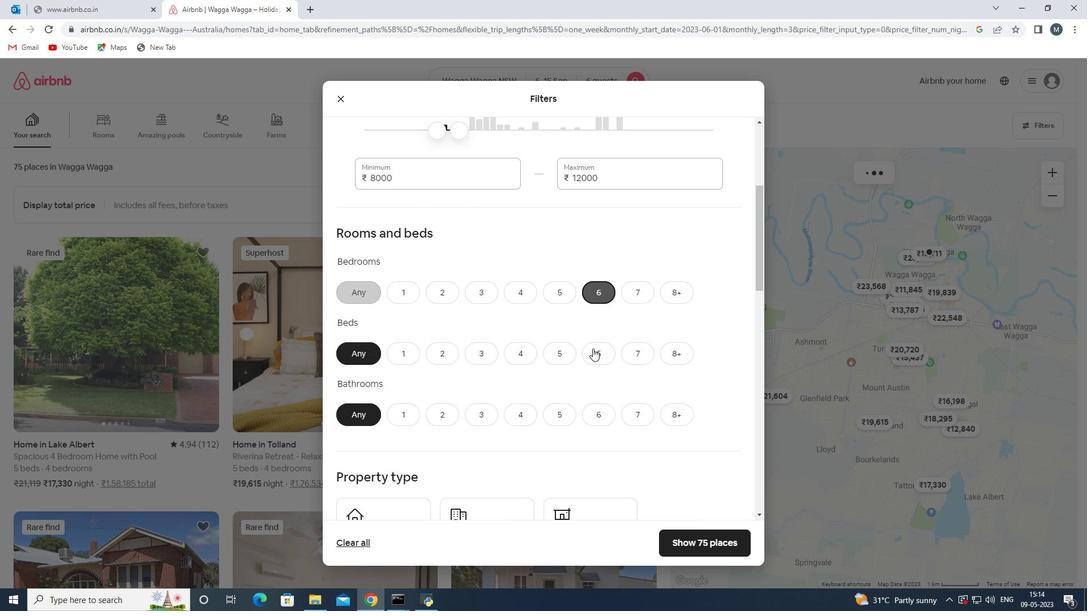 
Action: Mouse scrolled (593, 350) with delta (0, 0)
Screenshot: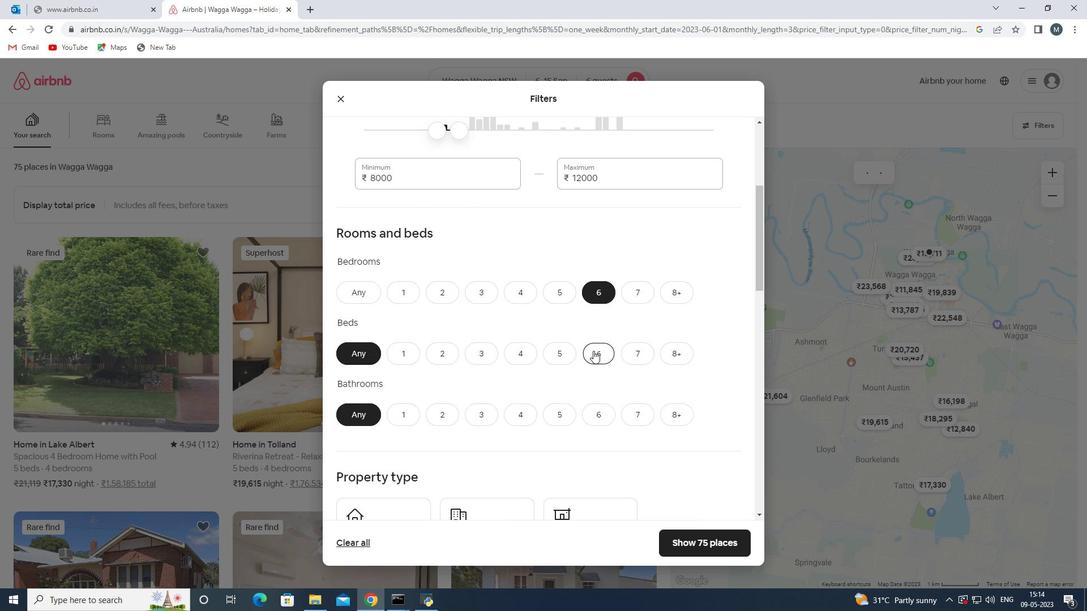 
Action: Mouse moved to (592, 354)
Screenshot: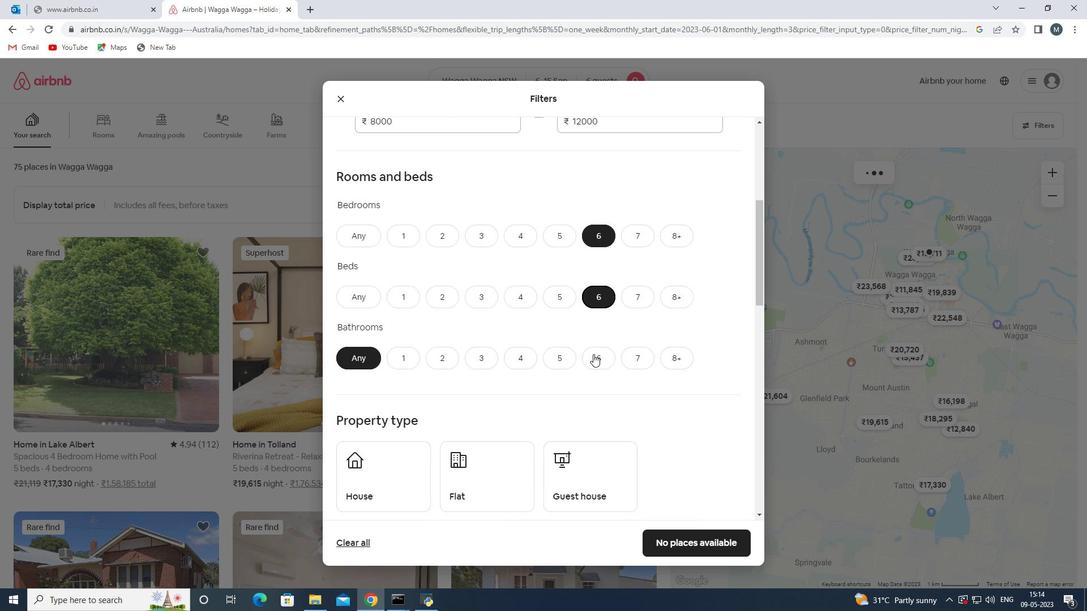 
Action: Mouse pressed left at (592, 354)
Screenshot: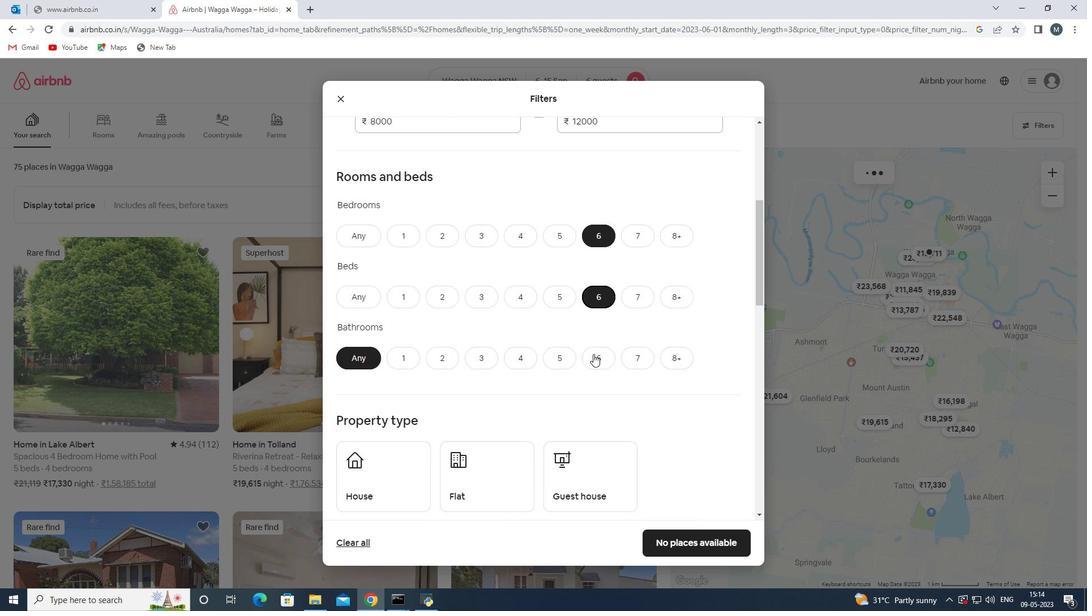 
Action: Mouse moved to (558, 333)
Screenshot: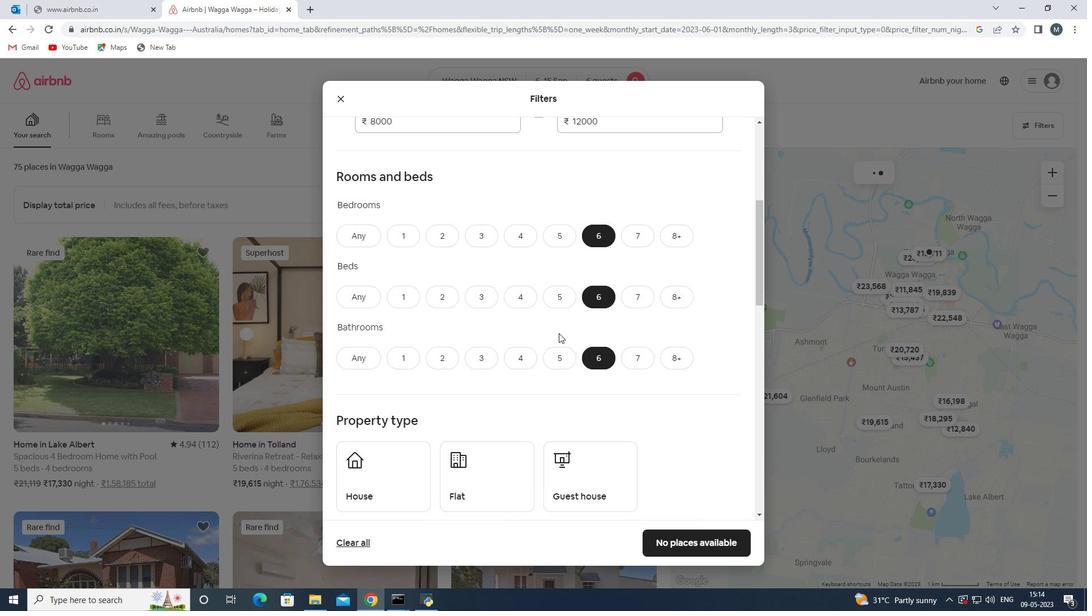 
Action: Mouse scrolled (558, 332) with delta (0, 0)
Screenshot: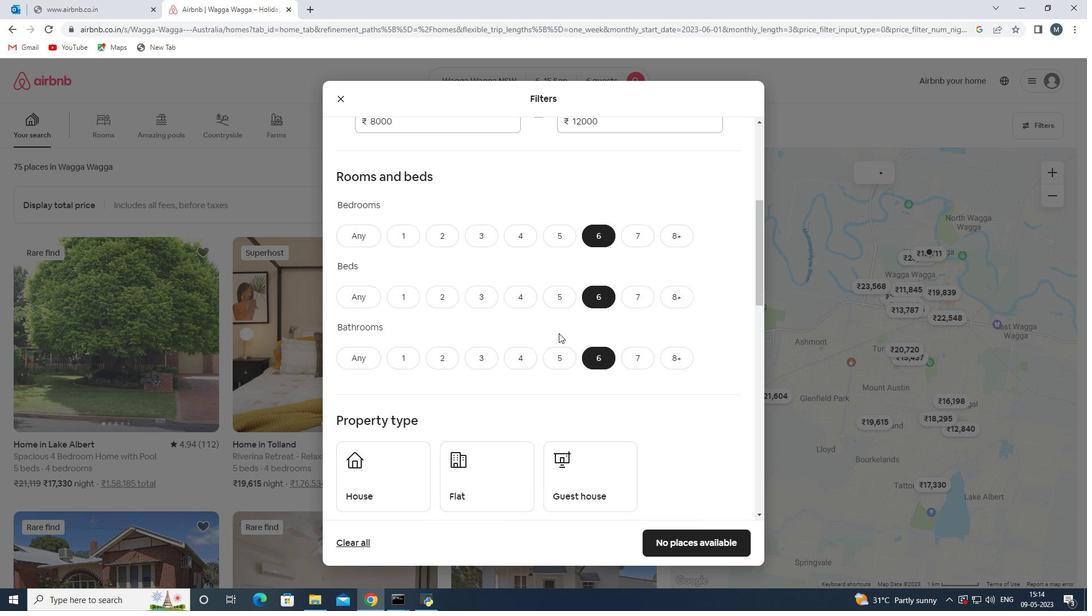 
Action: Mouse moved to (517, 321)
Screenshot: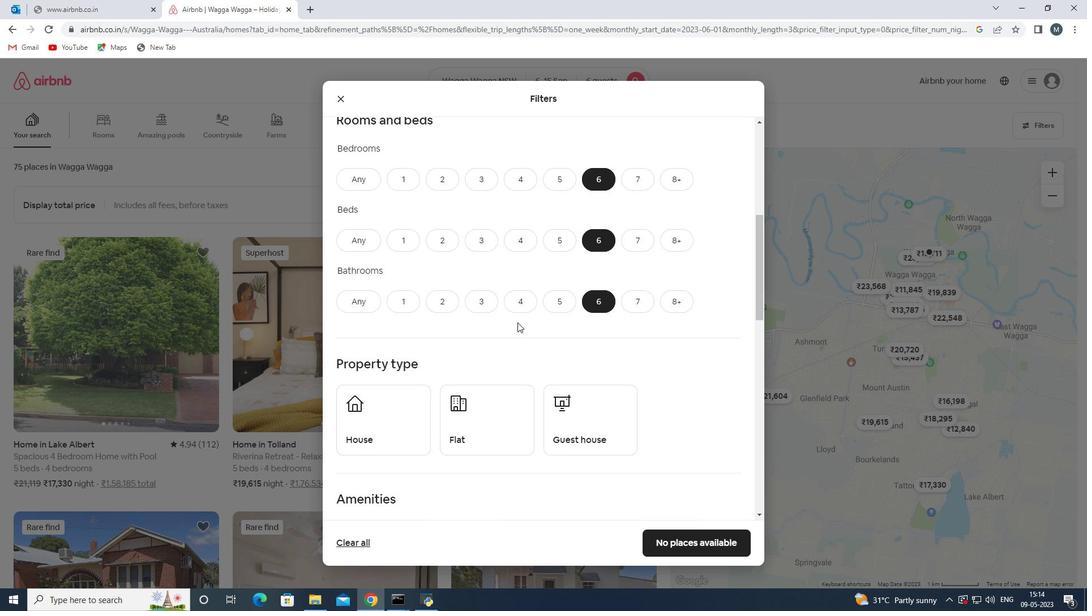 
Action: Mouse scrolled (517, 321) with delta (0, 0)
Screenshot: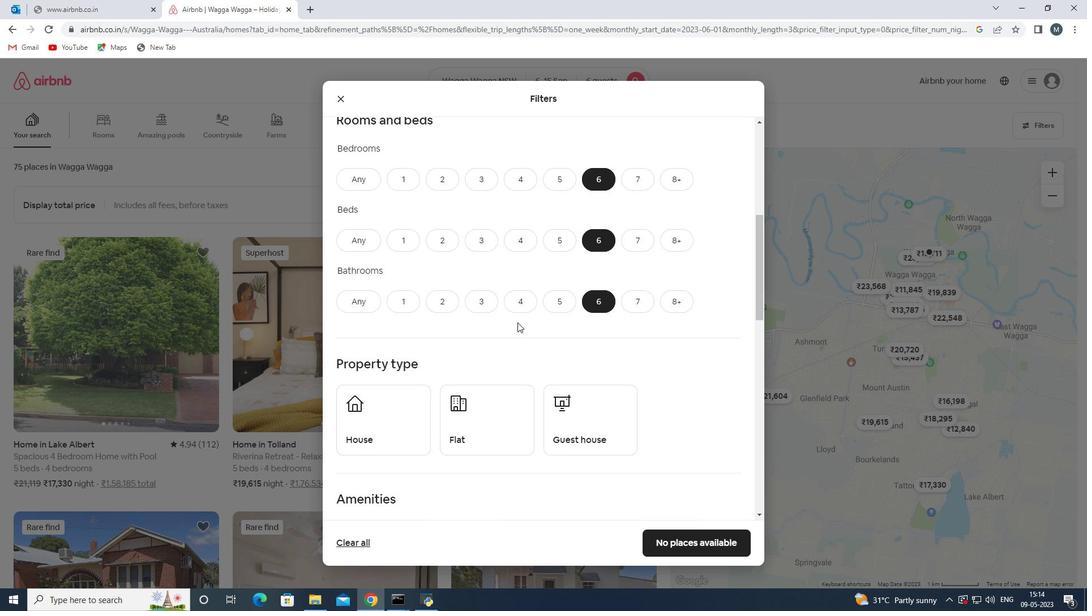 
Action: Mouse moved to (399, 354)
Screenshot: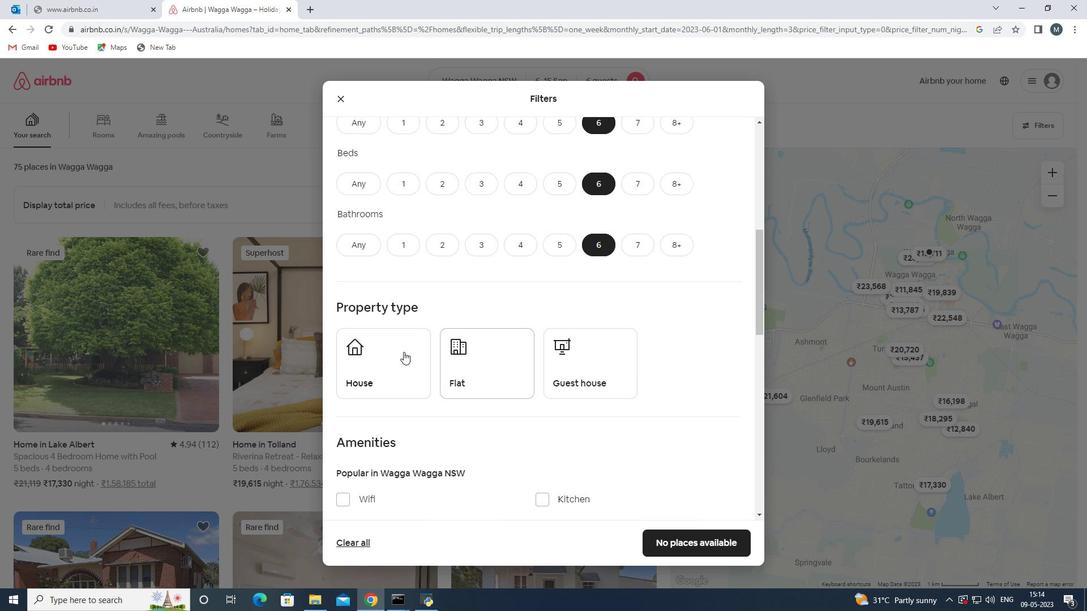 
Action: Mouse pressed left at (399, 354)
Screenshot: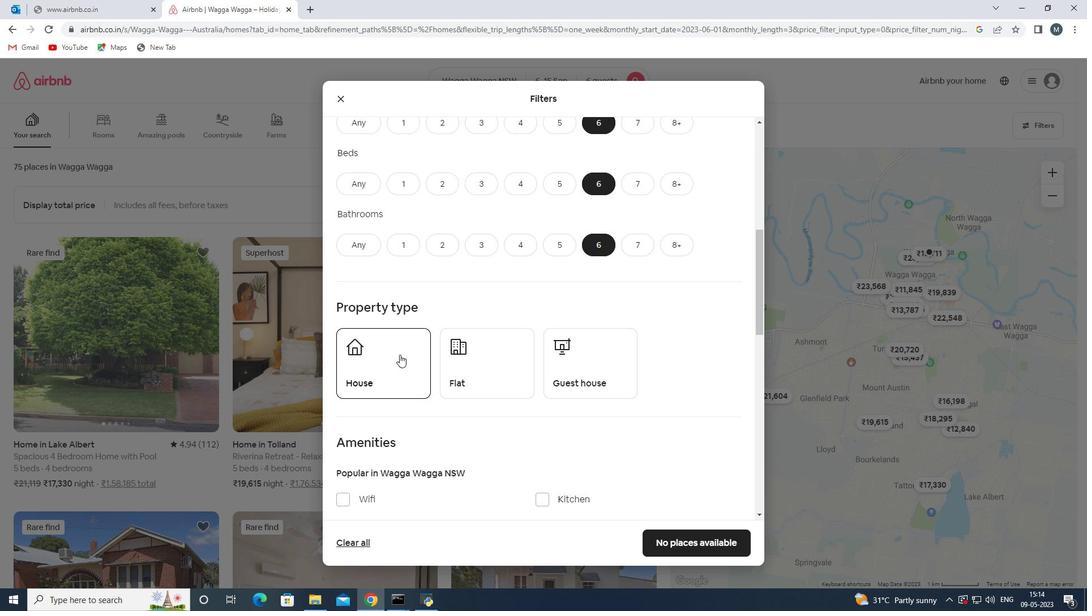 
Action: Mouse moved to (558, 366)
Screenshot: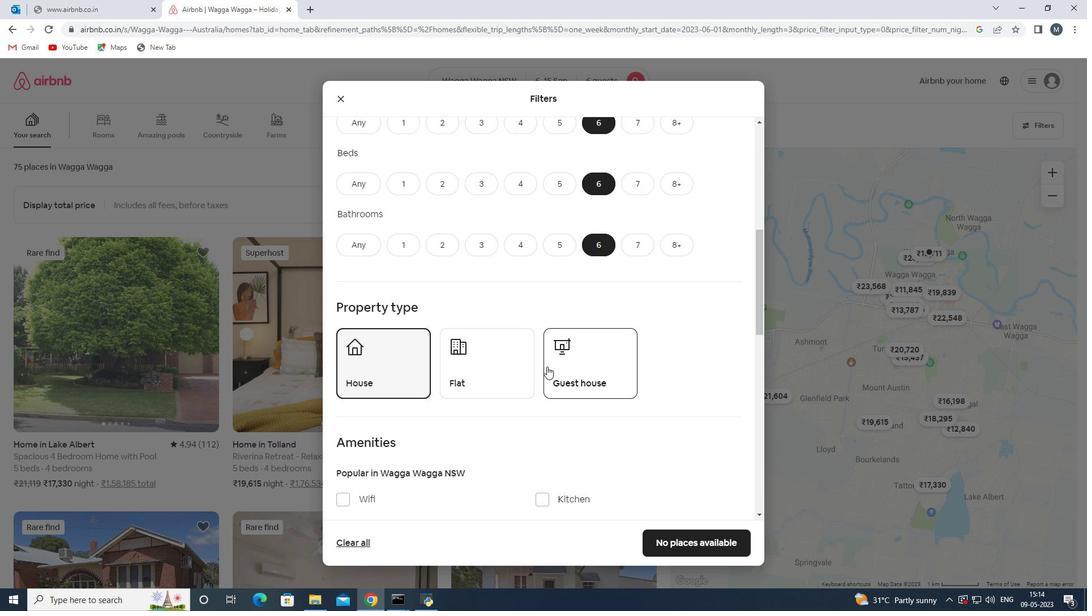 
Action: Mouse pressed left at (558, 366)
Screenshot: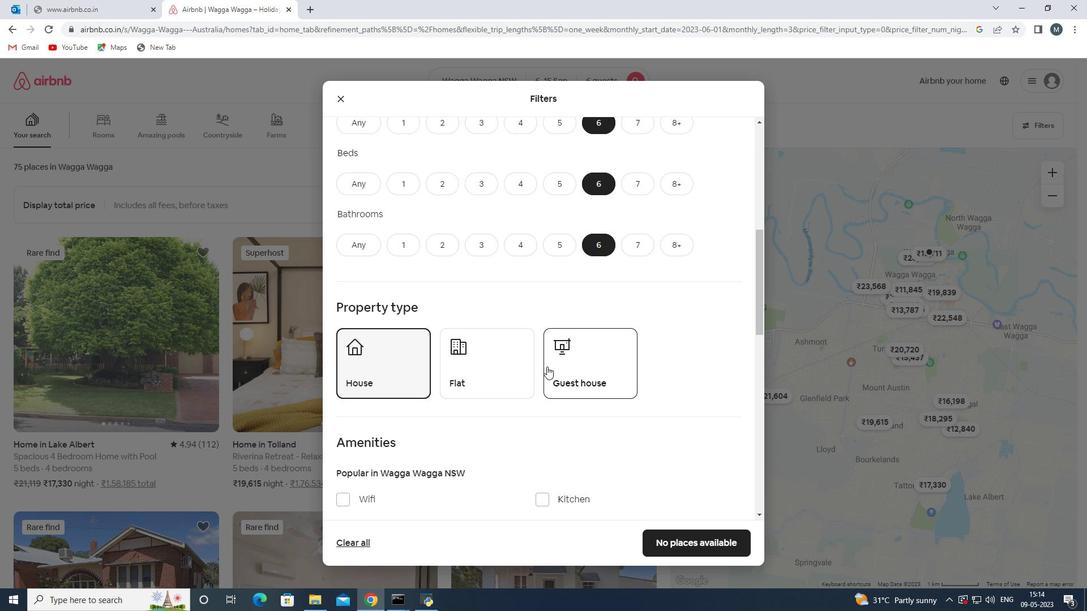 
Action: Mouse moved to (536, 352)
Screenshot: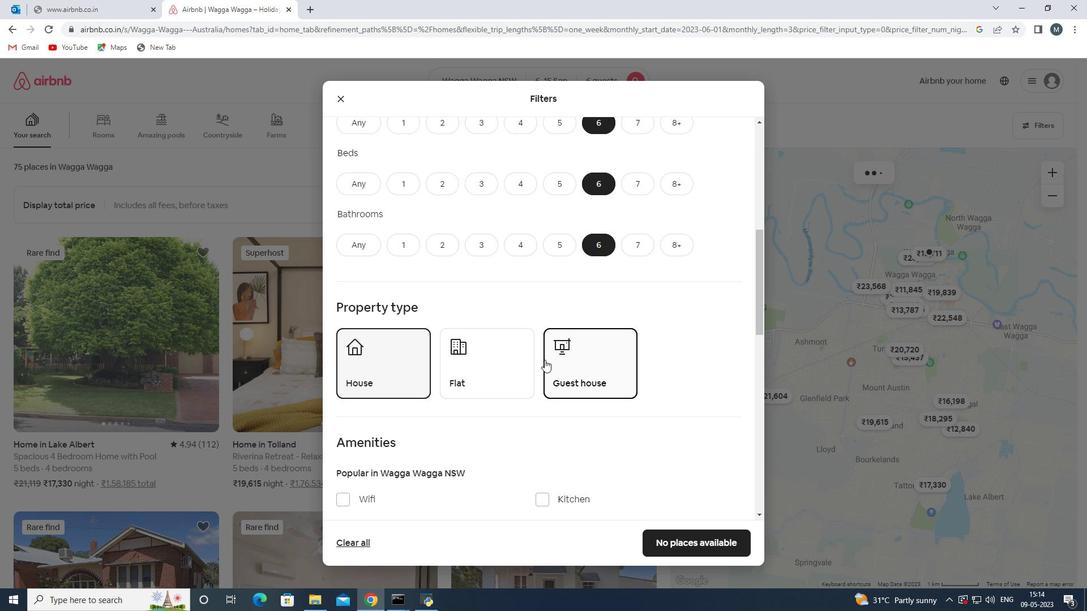 
Action: Mouse scrolled (536, 352) with delta (0, 0)
Screenshot: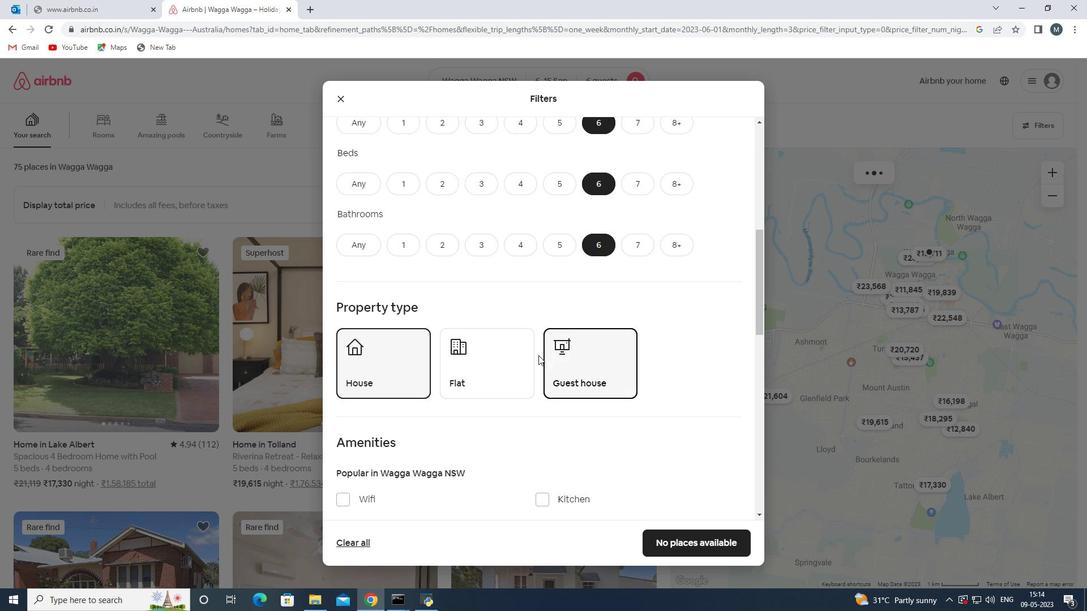 
Action: Mouse scrolled (536, 352) with delta (0, 0)
Screenshot: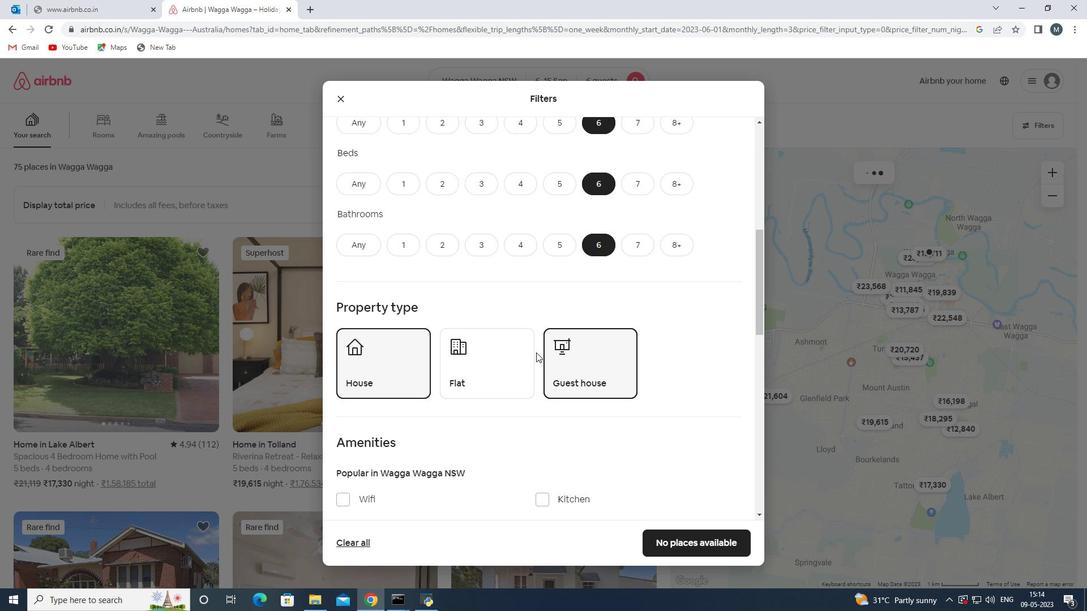 
Action: Mouse moved to (509, 342)
Screenshot: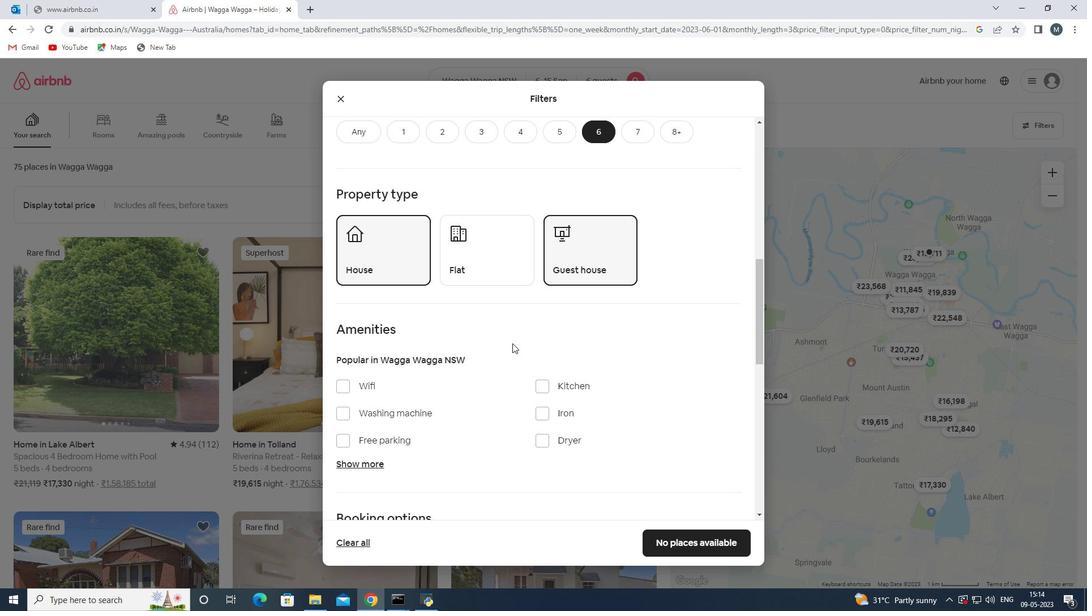
Action: Mouse scrolled (509, 341) with delta (0, 0)
Screenshot: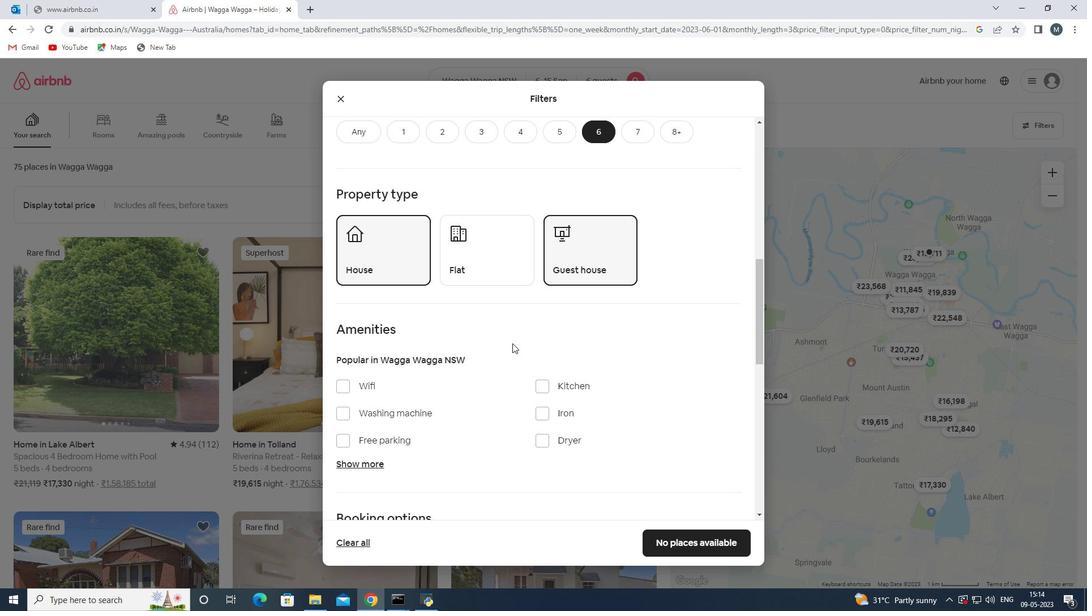 
Action: Mouse moved to (396, 331)
Screenshot: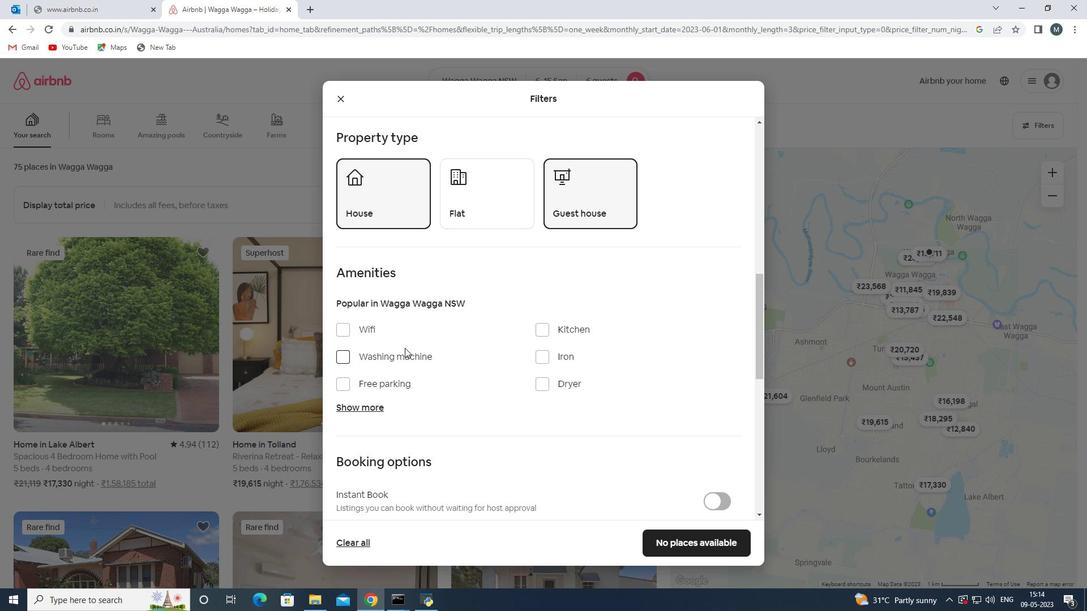 
Action: Mouse pressed left at (396, 331)
Screenshot: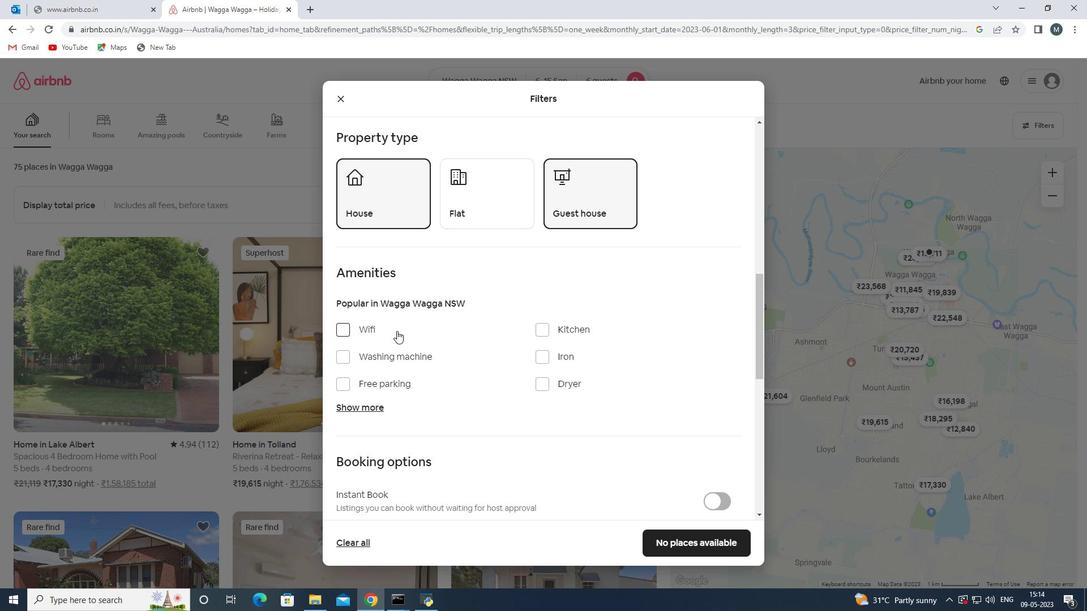 
Action: Mouse moved to (383, 382)
Screenshot: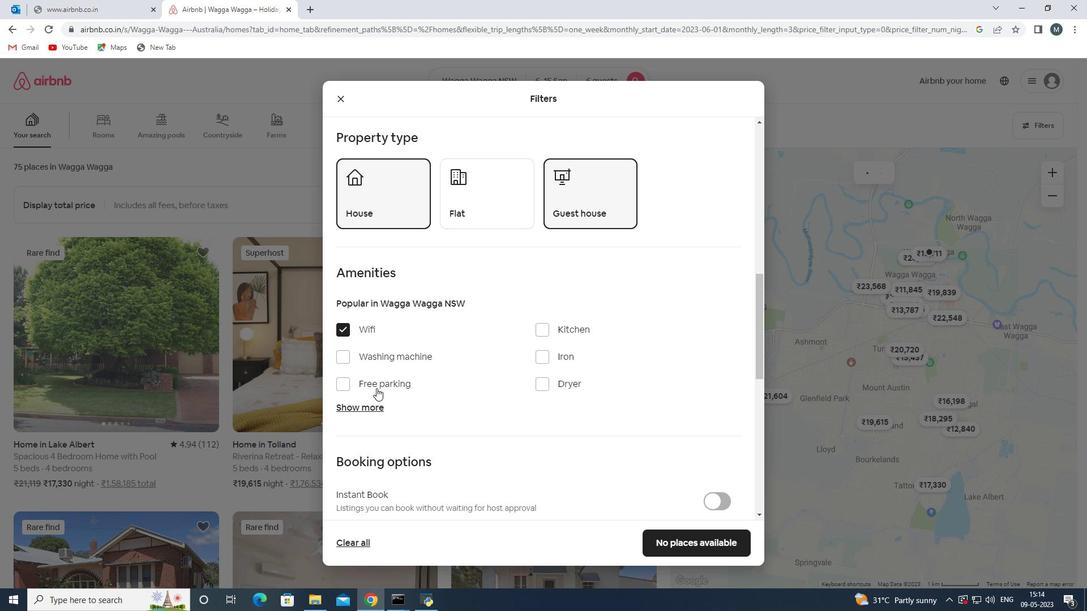 
Action: Mouse pressed left at (383, 382)
Screenshot: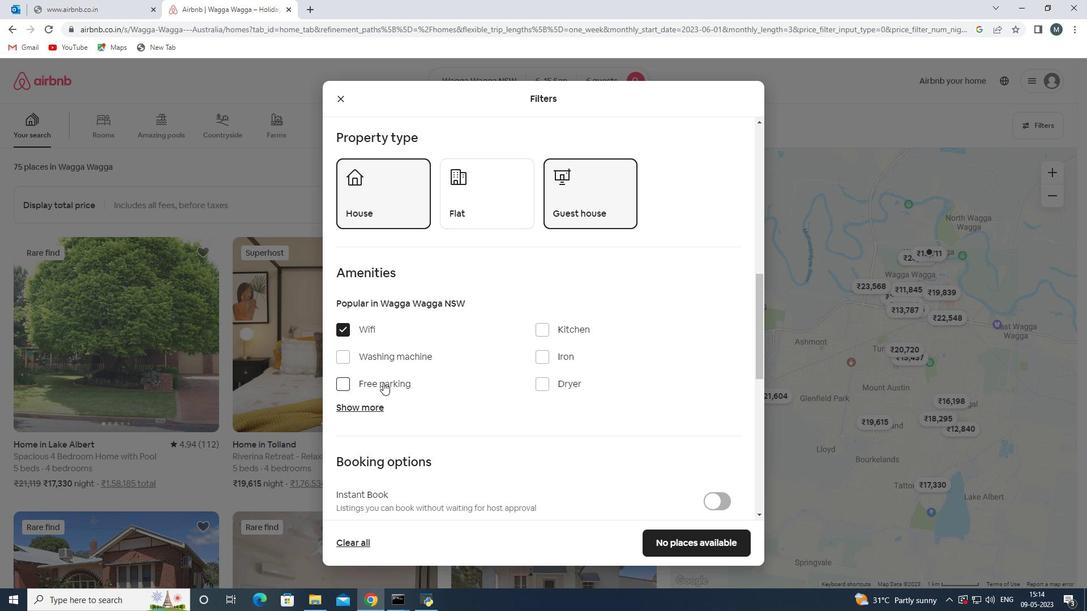 
Action: Mouse moved to (413, 370)
Screenshot: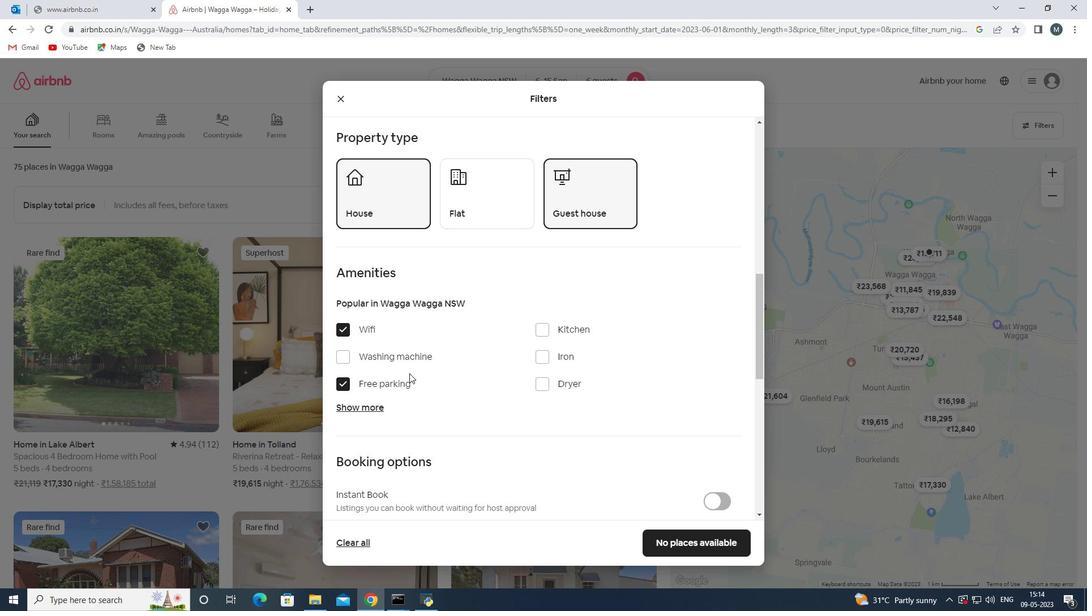 
Action: Mouse scrolled (413, 370) with delta (0, 0)
Screenshot: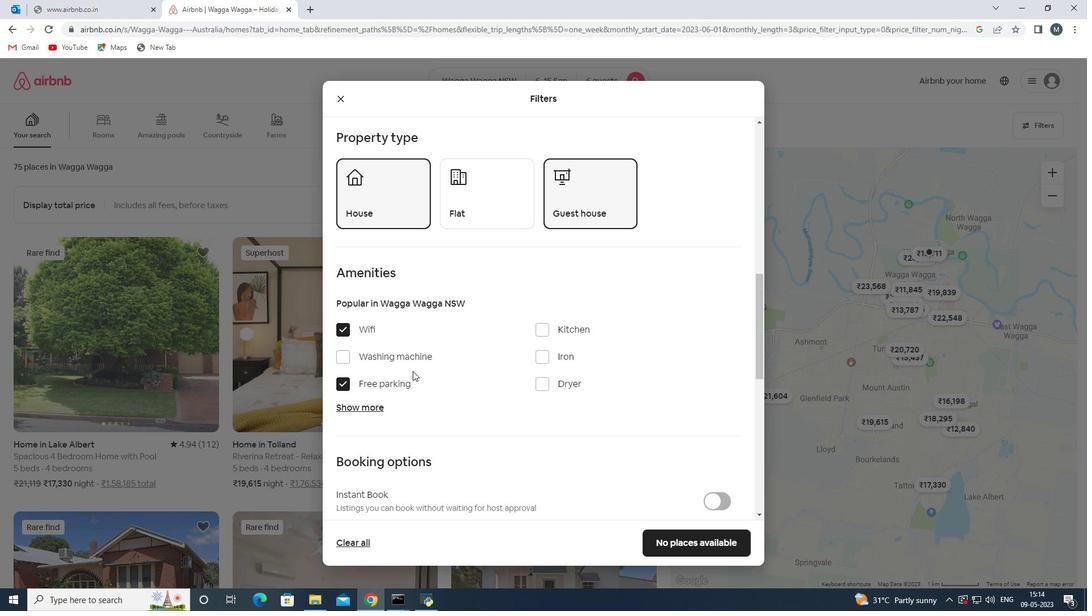 
Action: Mouse moved to (377, 348)
Screenshot: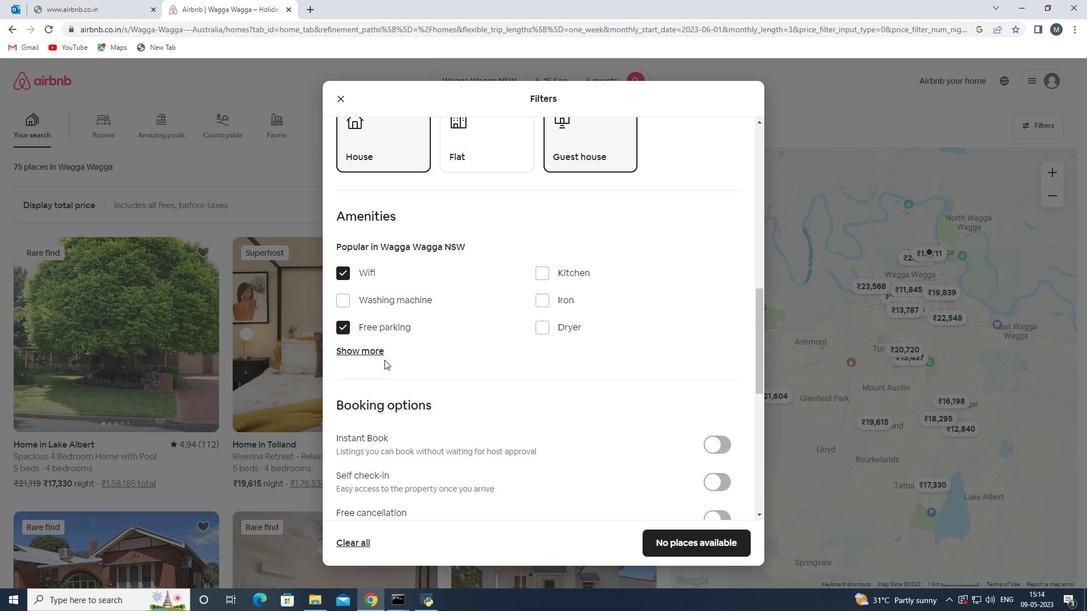 
Action: Mouse pressed left at (377, 348)
Screenshot: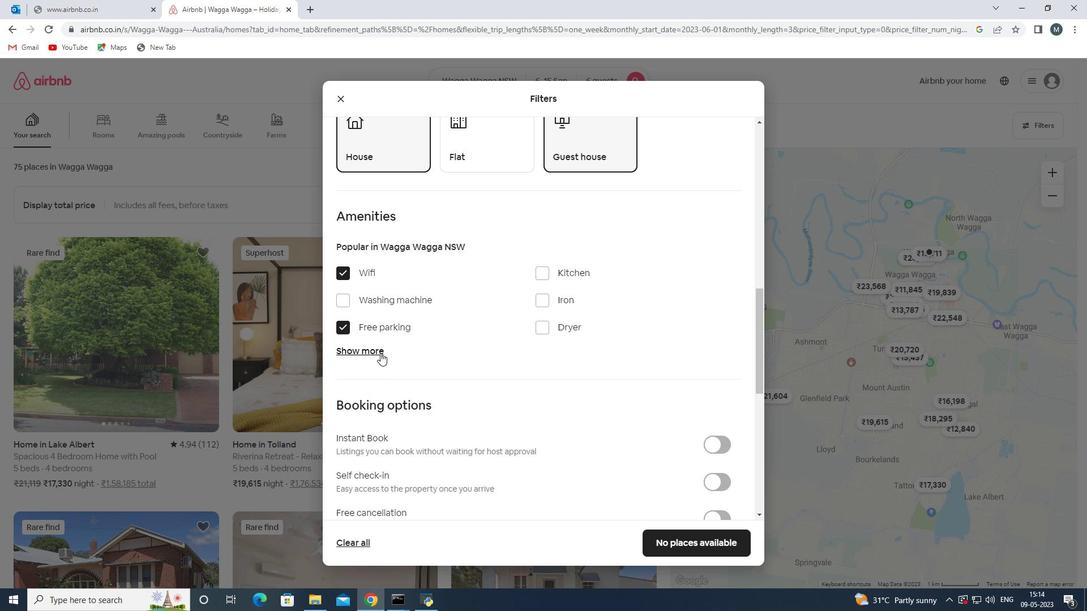 
Action: Mouse moved to (448, 343)
Screenshot: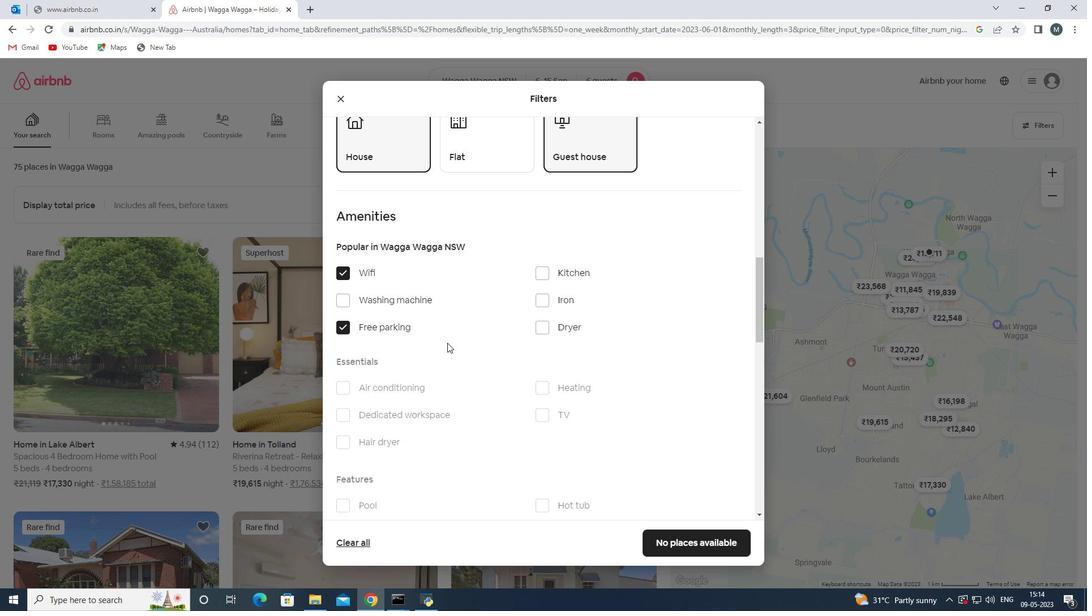 
Action: Mouse scrolled (448, 343) with delta (0, 0)
Screenshot: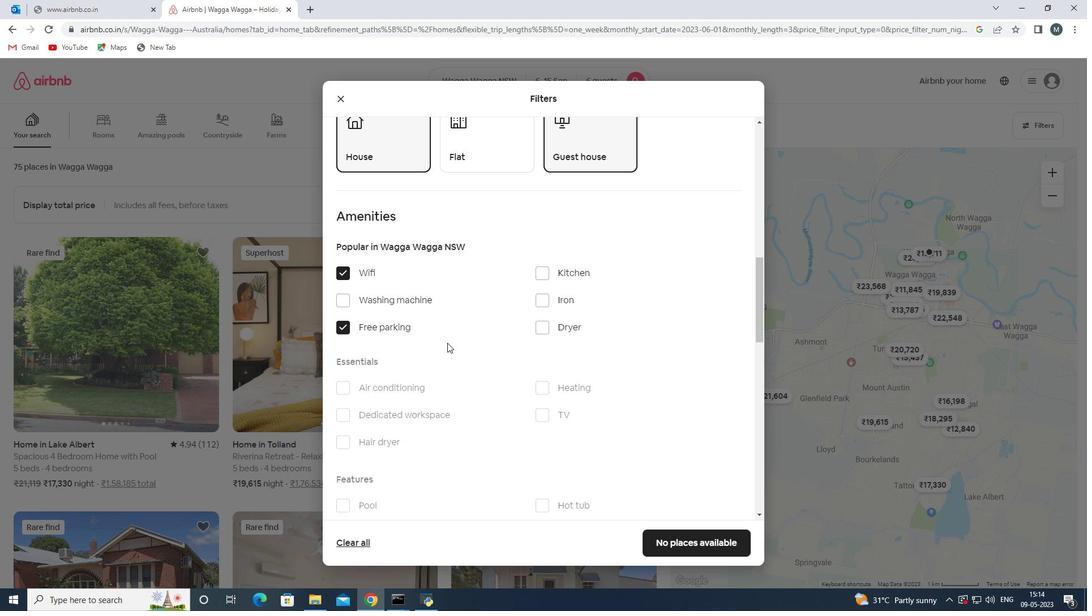 
Action: Mouse moved to (444, 348)
Screenshot: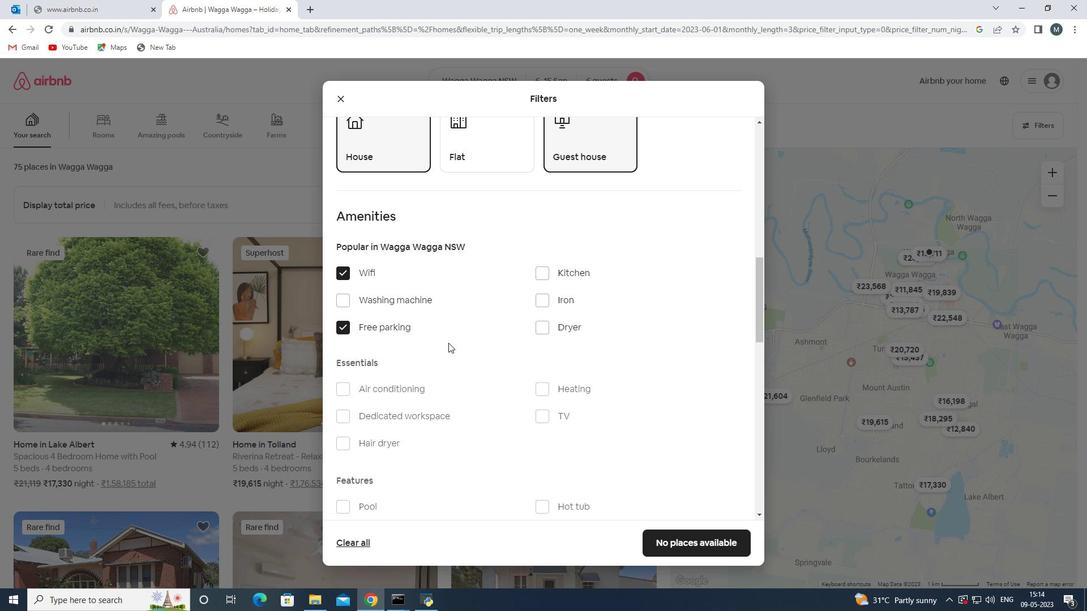 
Action: Mouse scrolled (444, 347) with delta (0, 0)
Screenshot: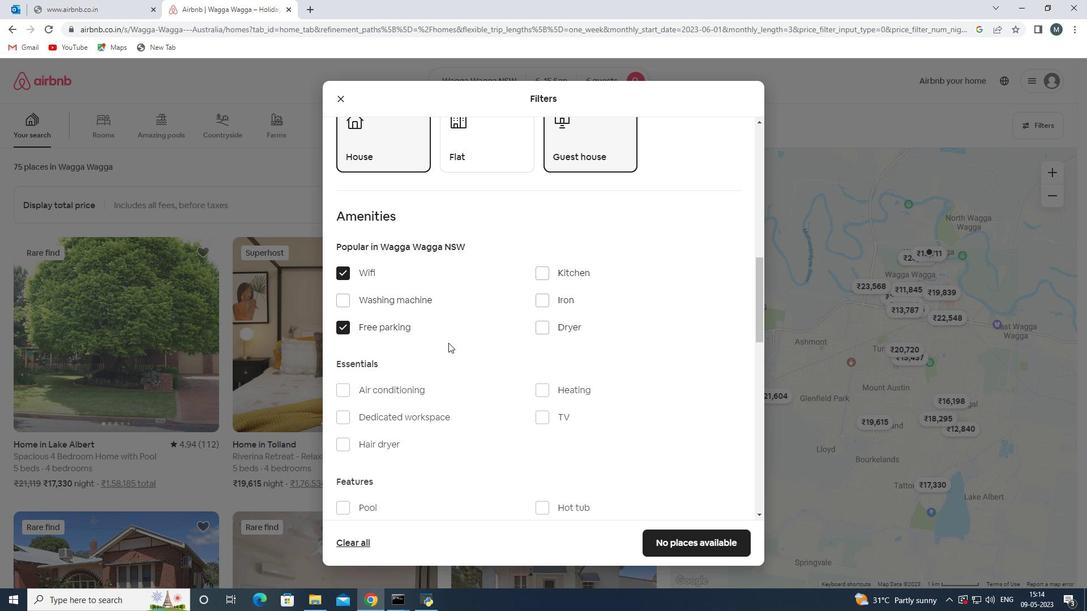 
Action: Mouse moved to (542, 302)
Screenshot: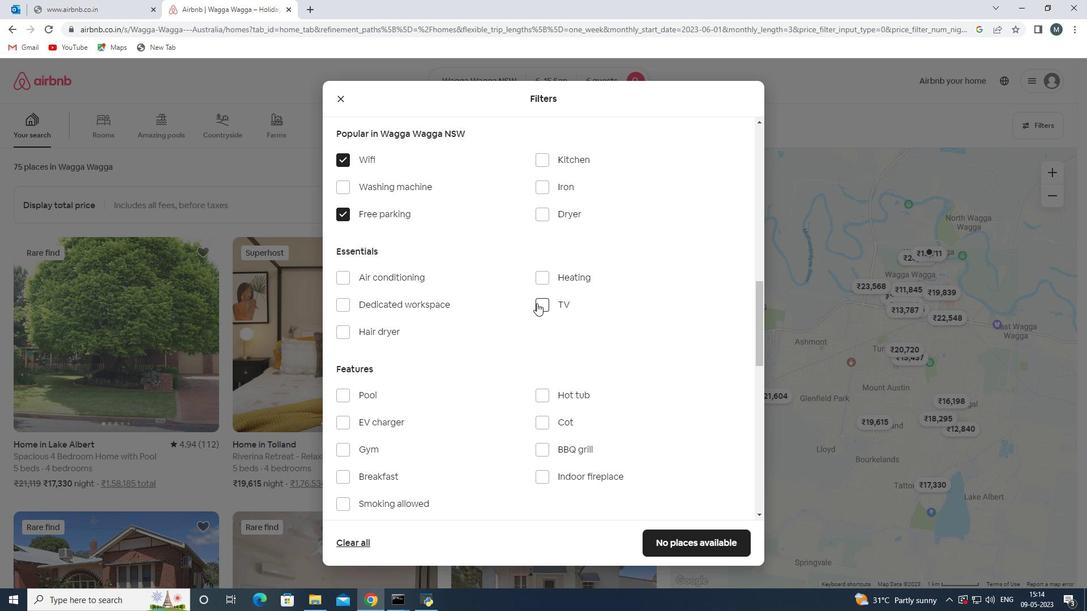 
Action: Mouse pressed left at (542, 302)
Screenshot: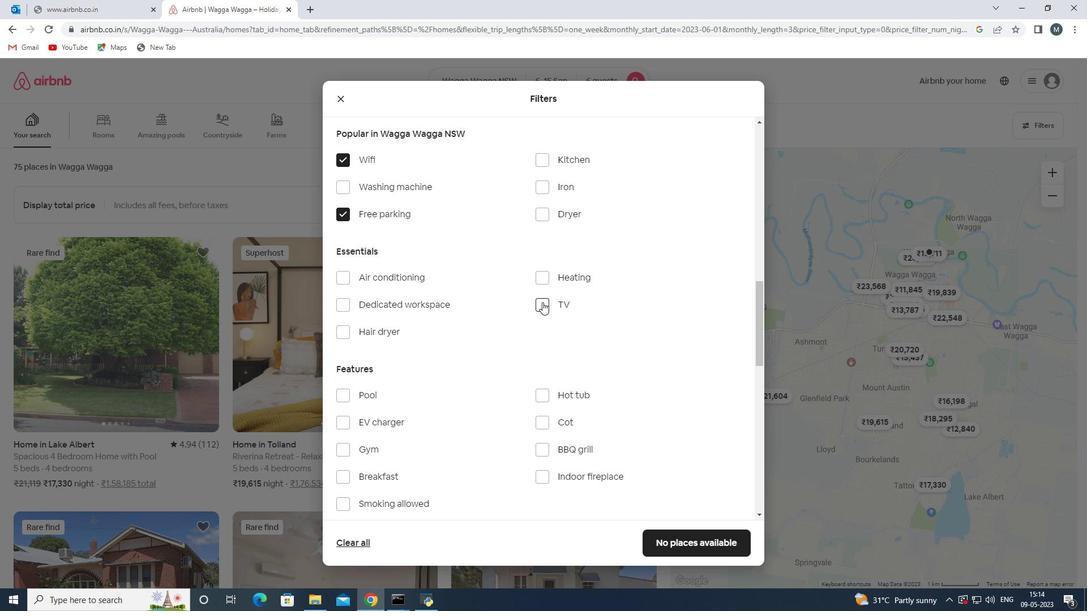 
Action: Mouse moved to (443, 337)
Screenshot: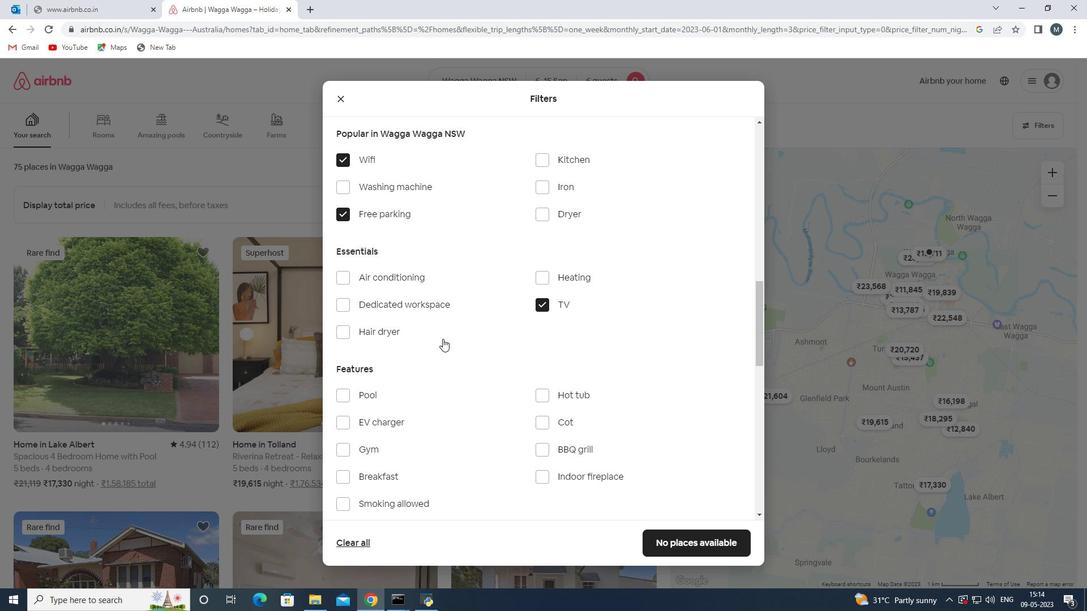 
Action: Mouse scrolled (443, 337) with delta (0, 0)
Screenshot: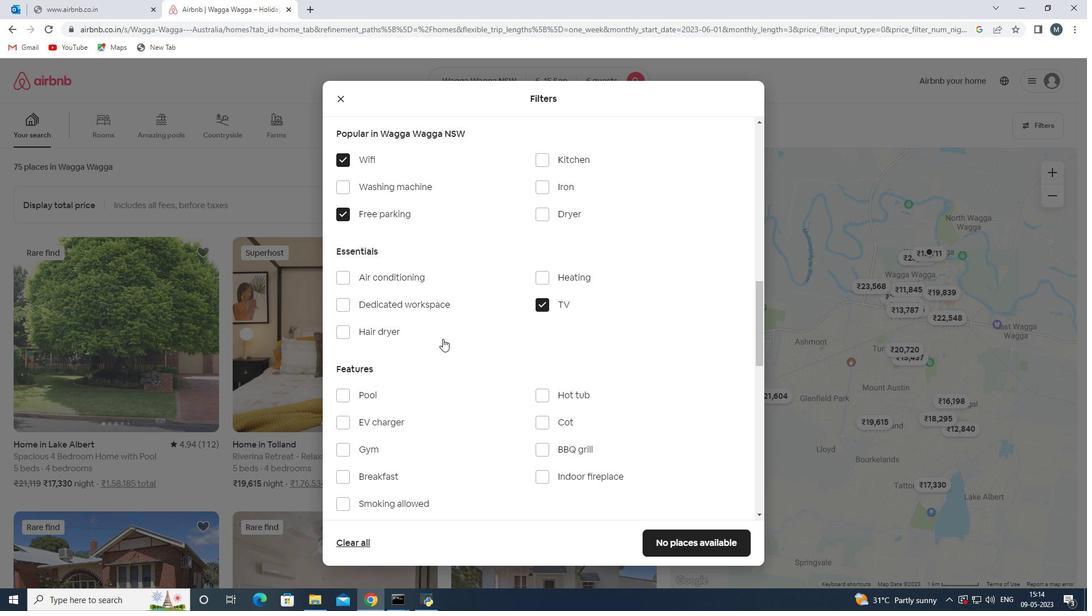 
Action: Mouse moved to (538, 335)
Screenshot: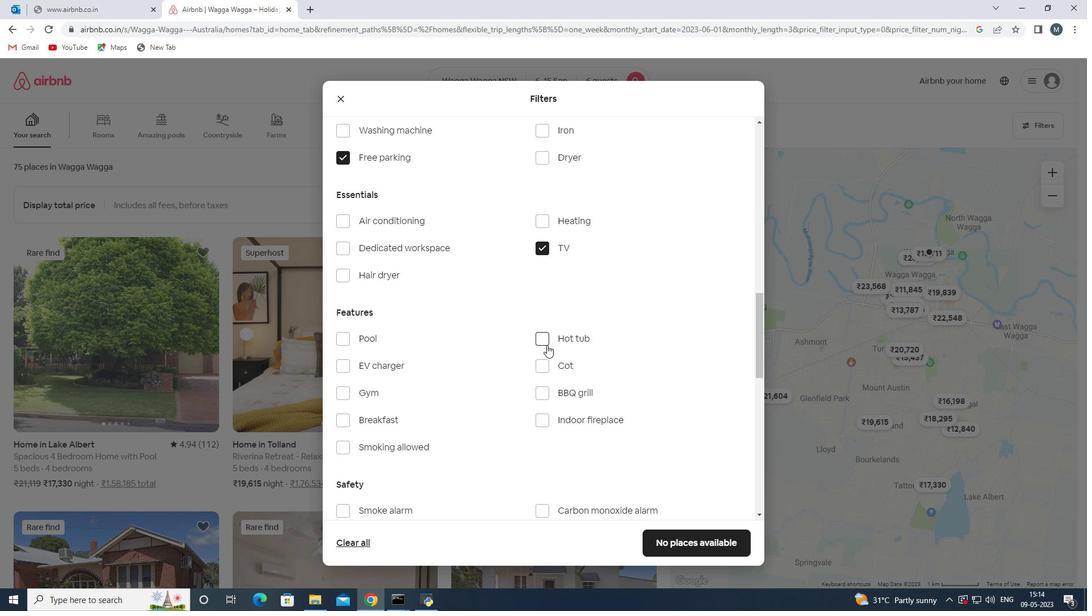 
Action: Mouse pressed left at (538, 335)
Screenshot: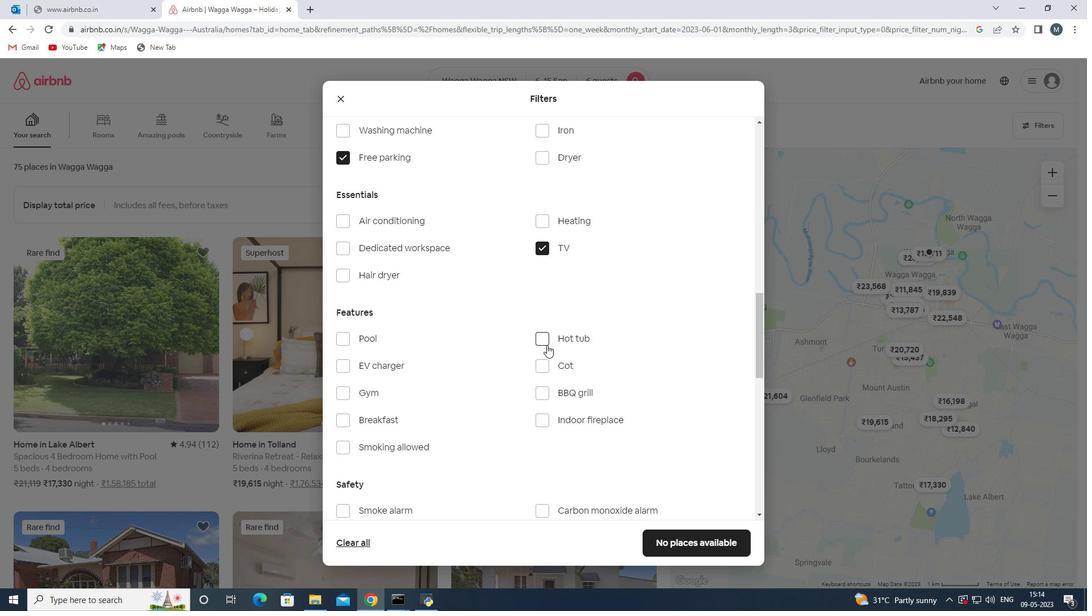 
Action: Mouse moved to (379, 387)
Screenshot: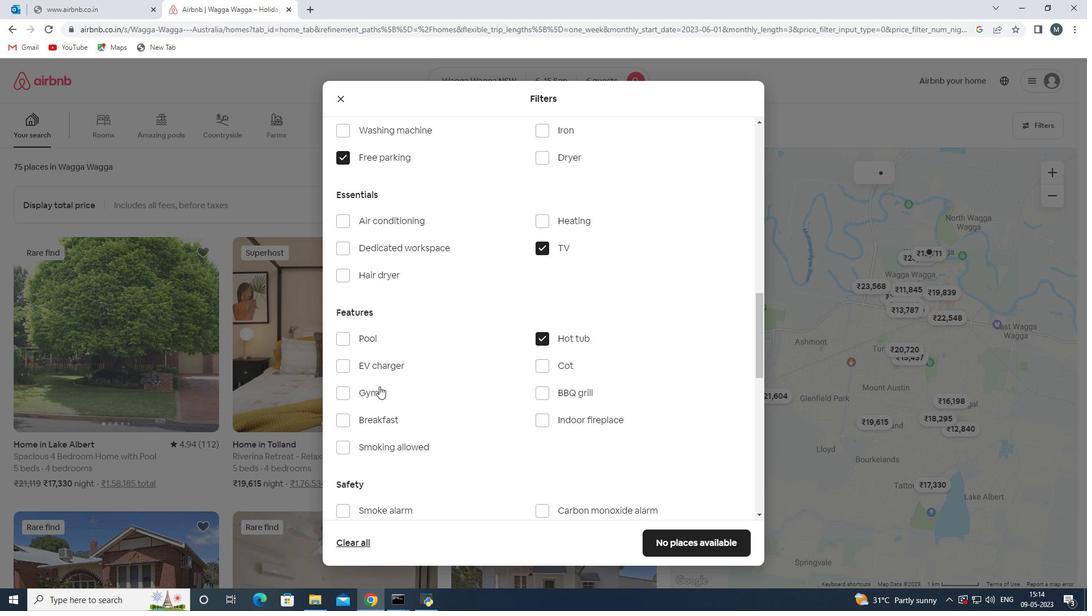 
Action: Mouse pressed left at (379, 387)
Screenshot: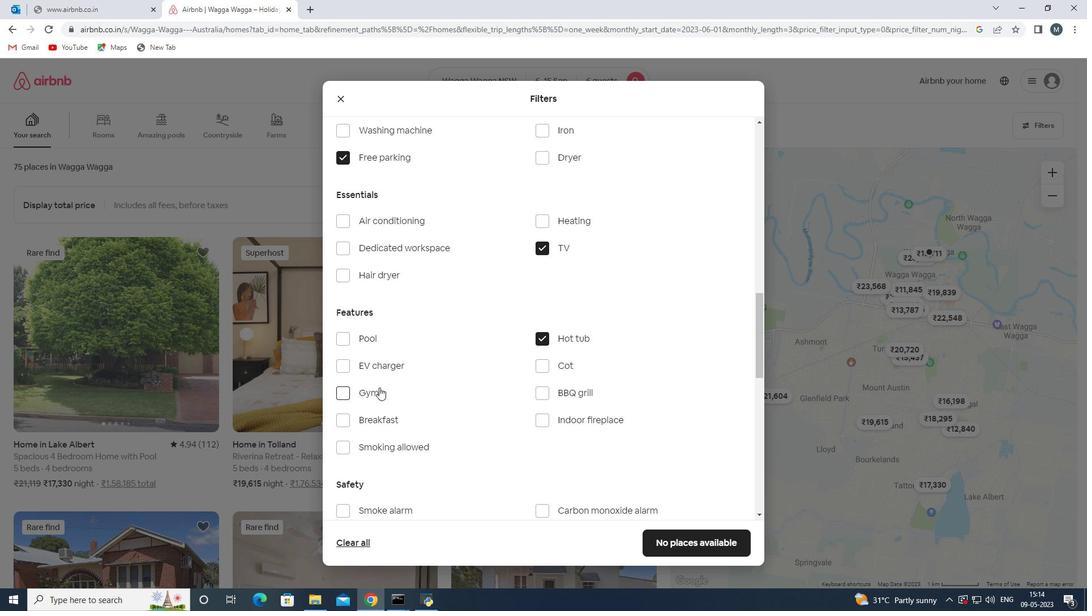 
Action: Mouse moved to (456, 353)
Screenshot: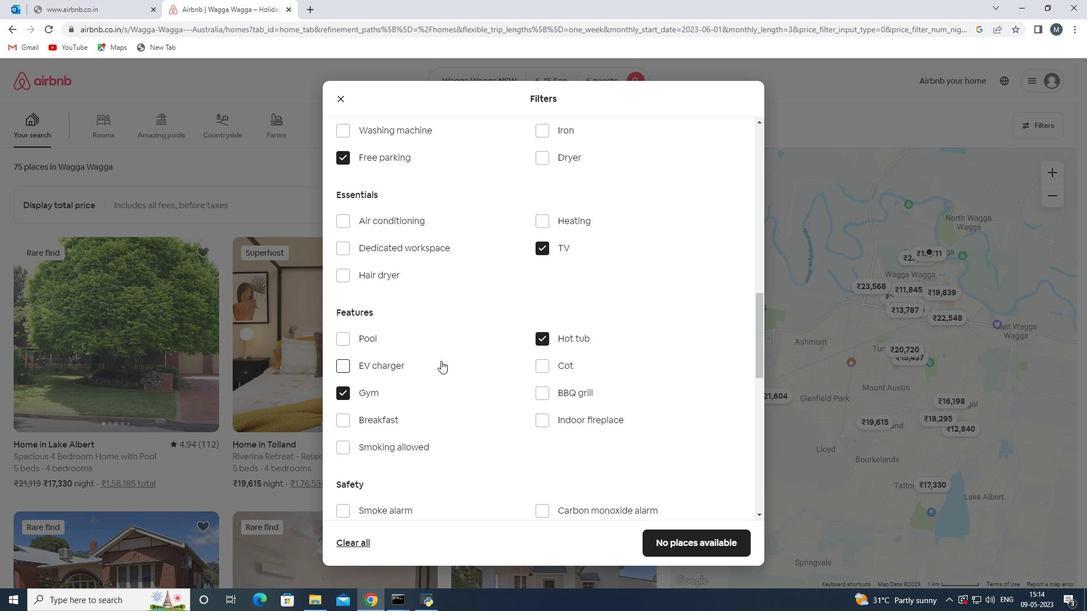 
Action: Mouse scrolled (456, 353) with delta (0, 0)
Screenshot: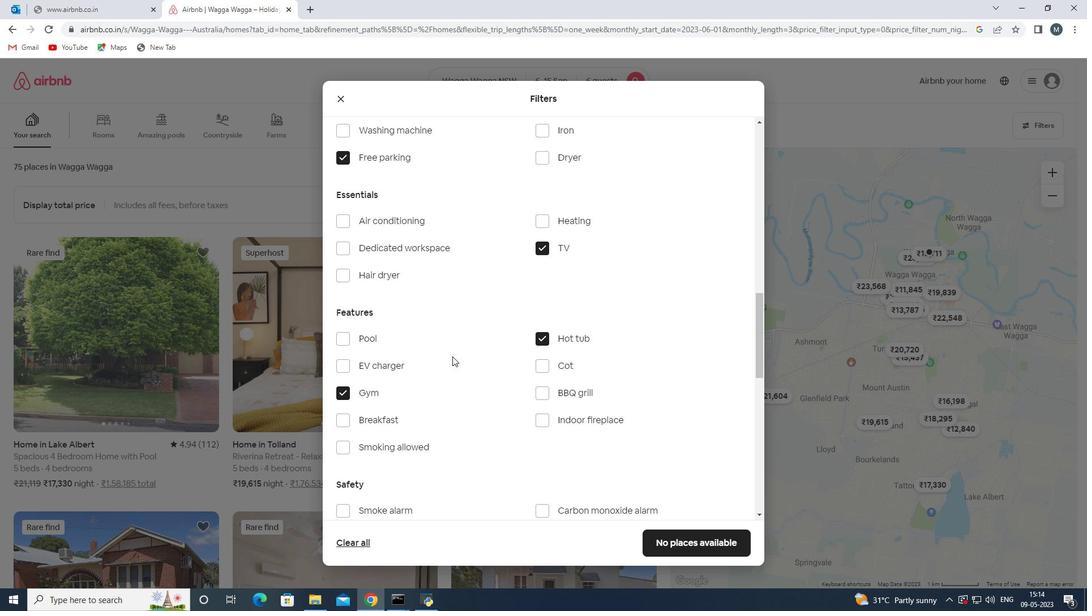 
Action: Mouse moved to (425, 388)
Screenshot: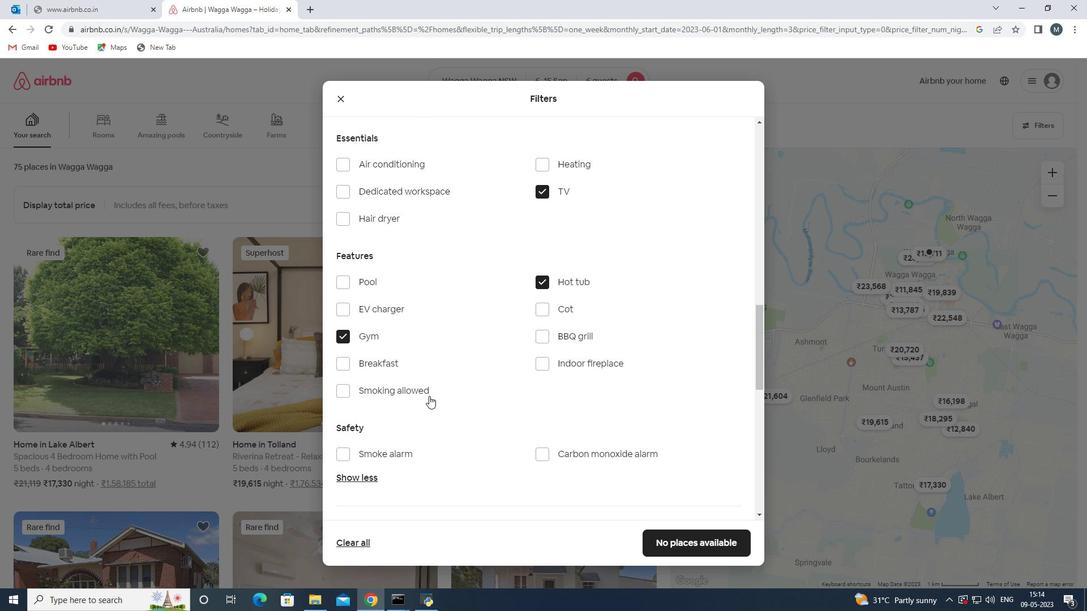 
Action: Mouse pressed left at (425, 388)
Screenshot: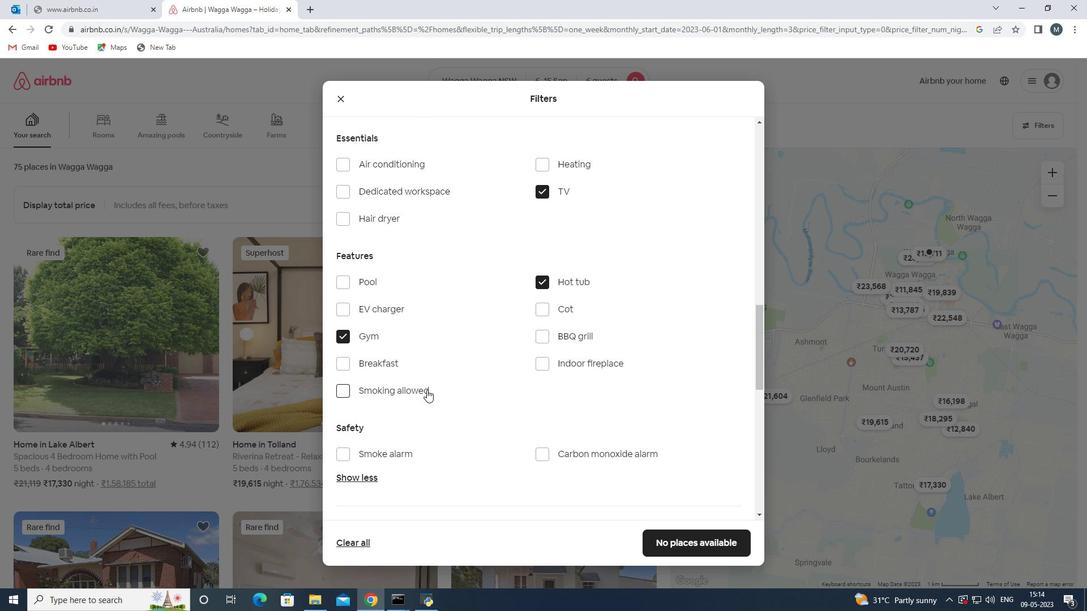 
Action: Mouse moved to (482, 358)
Screenshot: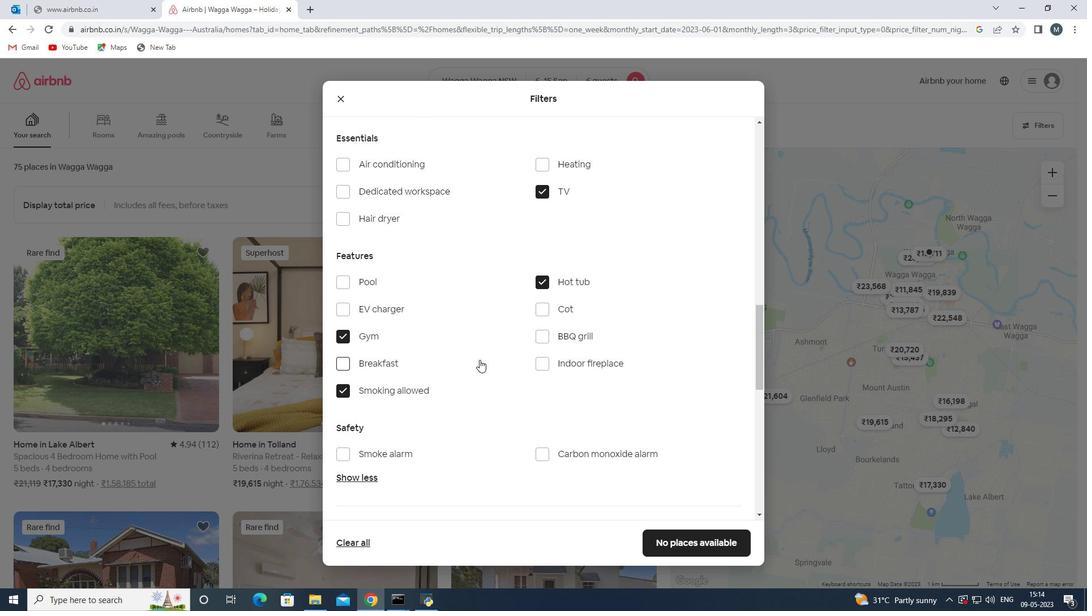 
Action: Mouse scrolled (482, 357) with delta (0, 0)
Screenshot: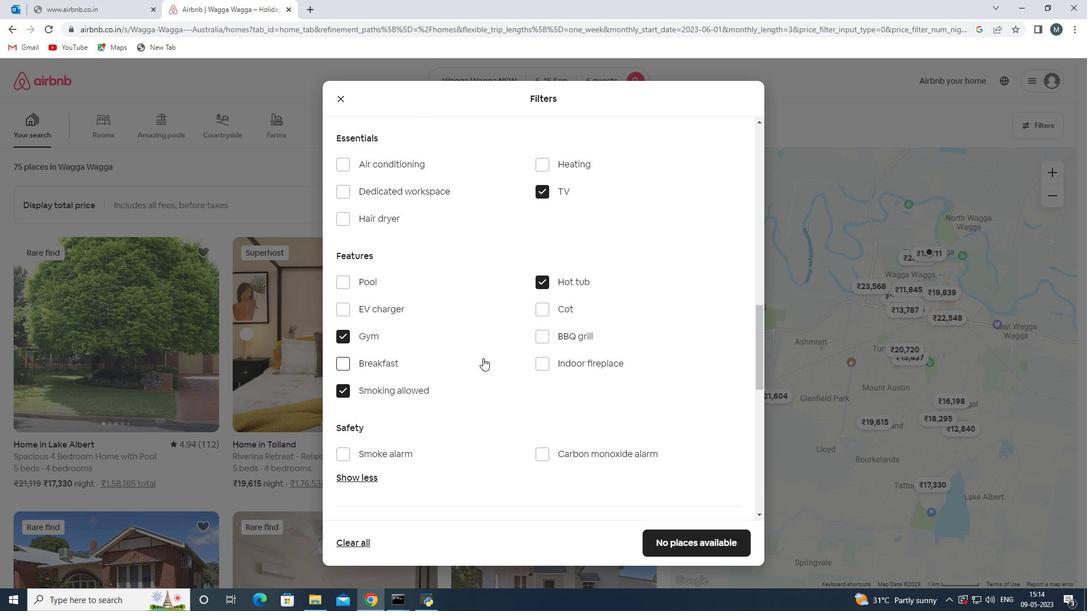 
Action: Mouse moved to (482, 358)
Screenshot: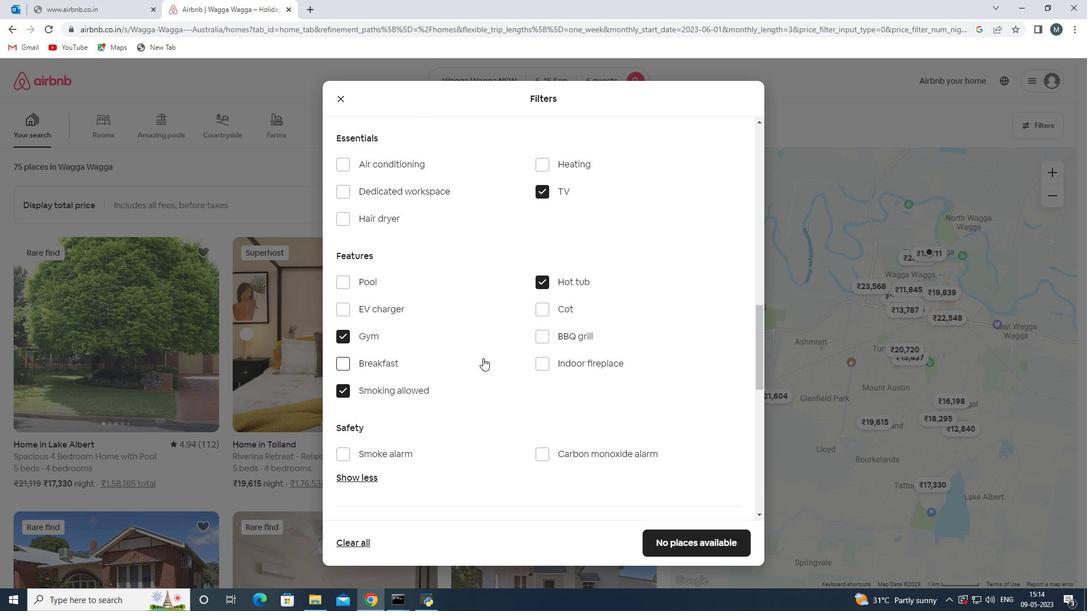 
Action: Mouse scrolled (482, 357) with delta (0, 0)
Screenshot: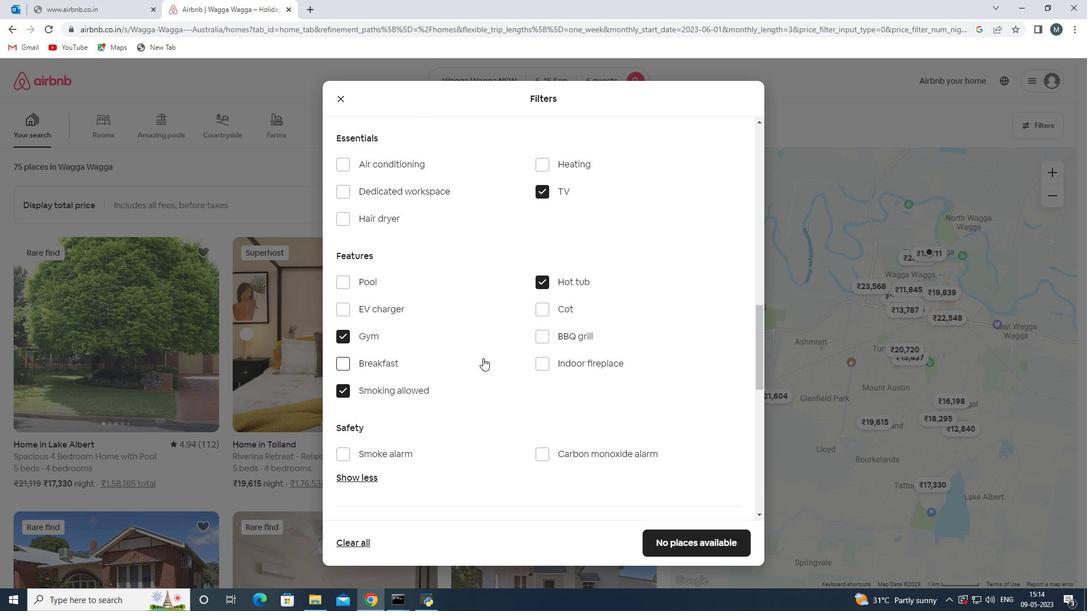 
Action: Mouse moved to (540, 349)
Screenshot: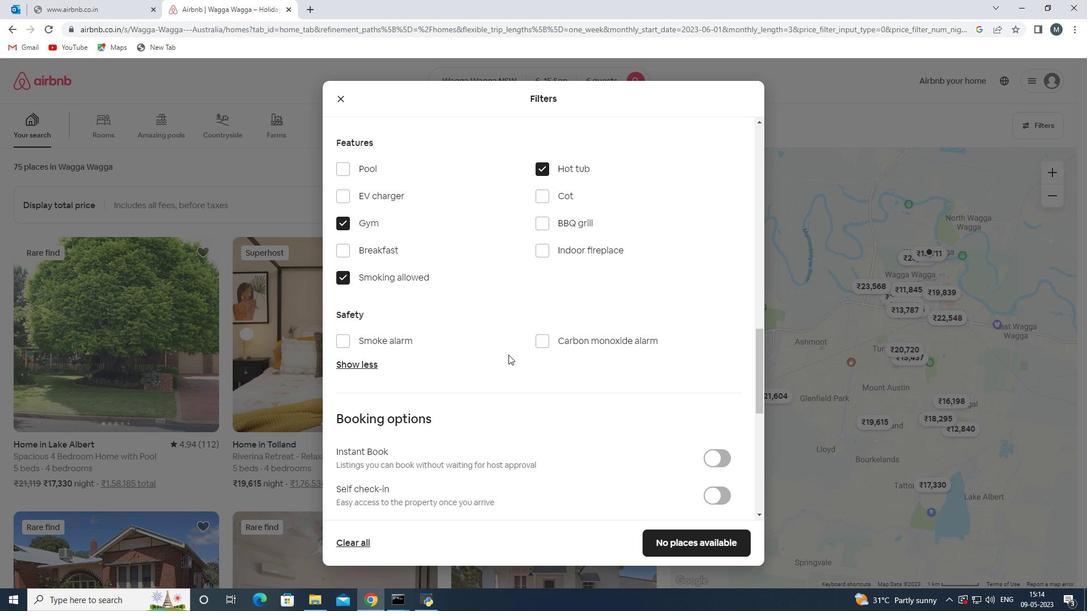 
Action: Mouse scrolled (540, 349) with delta (0, 0)
Screenshot: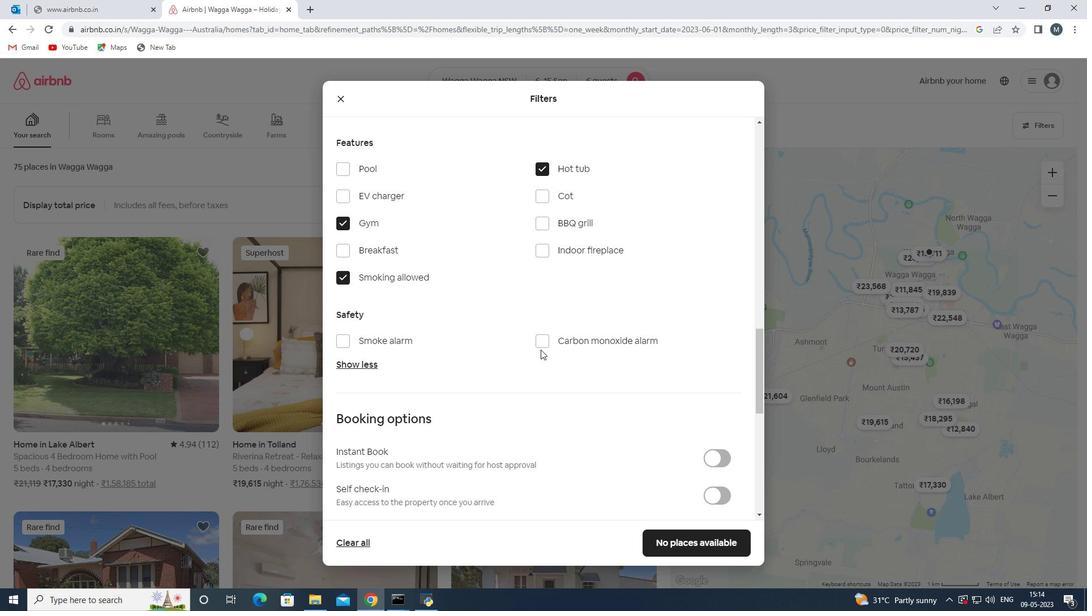
Action: Mouse moved to (726, 437)
Screenshot: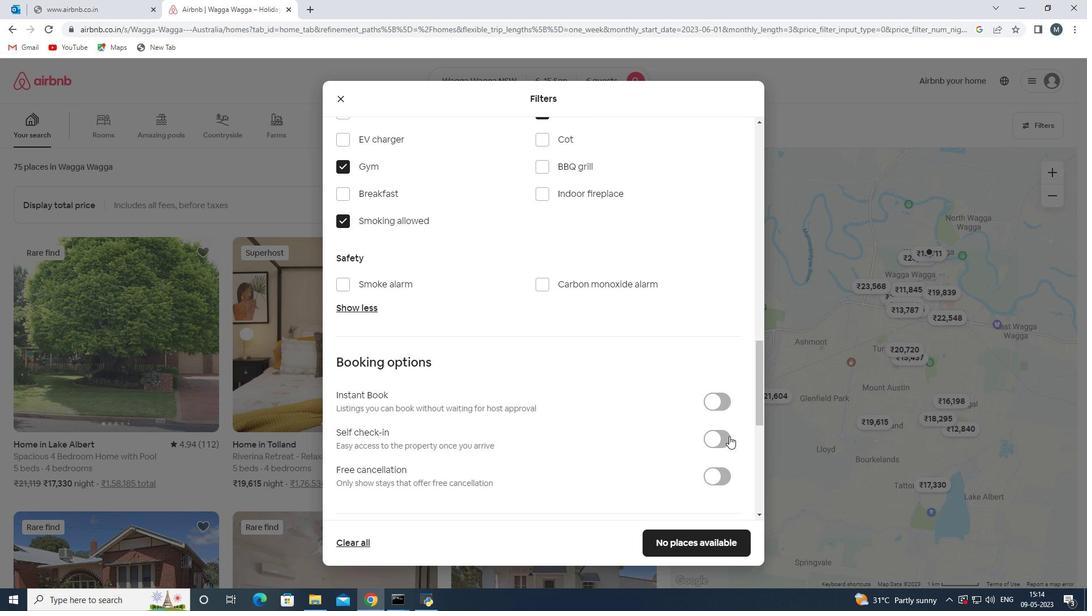 
Action: Mouse pressed left at (726, 437)
Screenshot: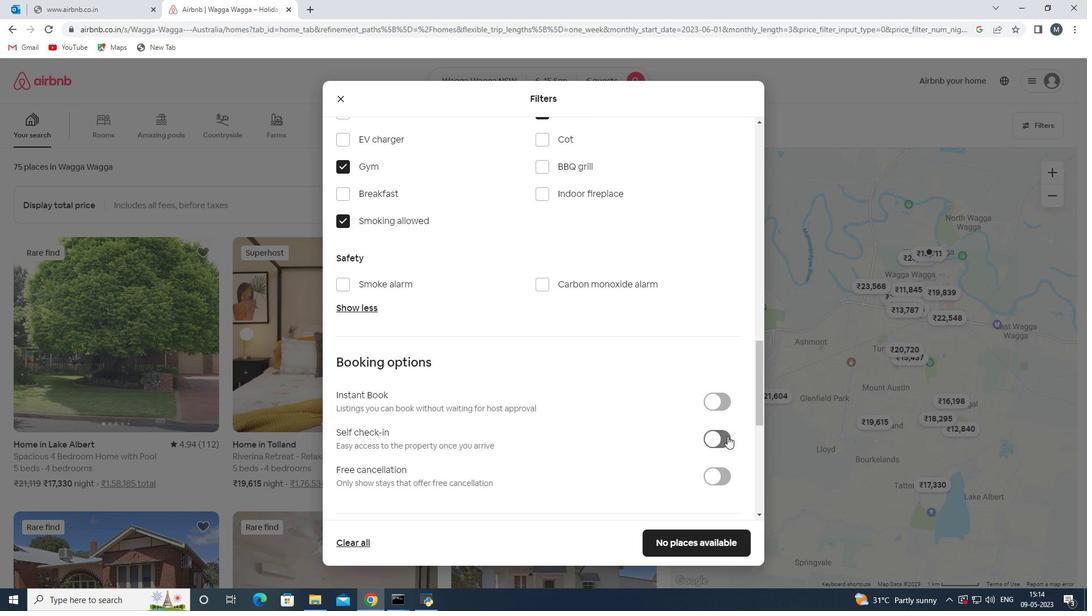 
Action: Mouse moved to (591, 380)
Screenshot: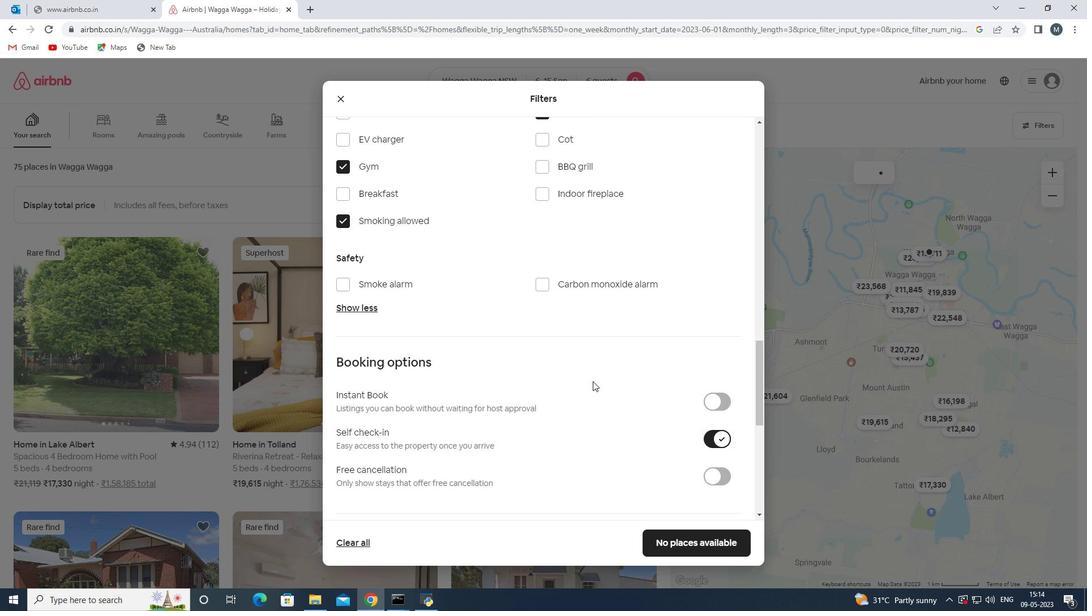 
Action: Mouse scrolled (591, 379) with delta (0, 0)
Screenshot: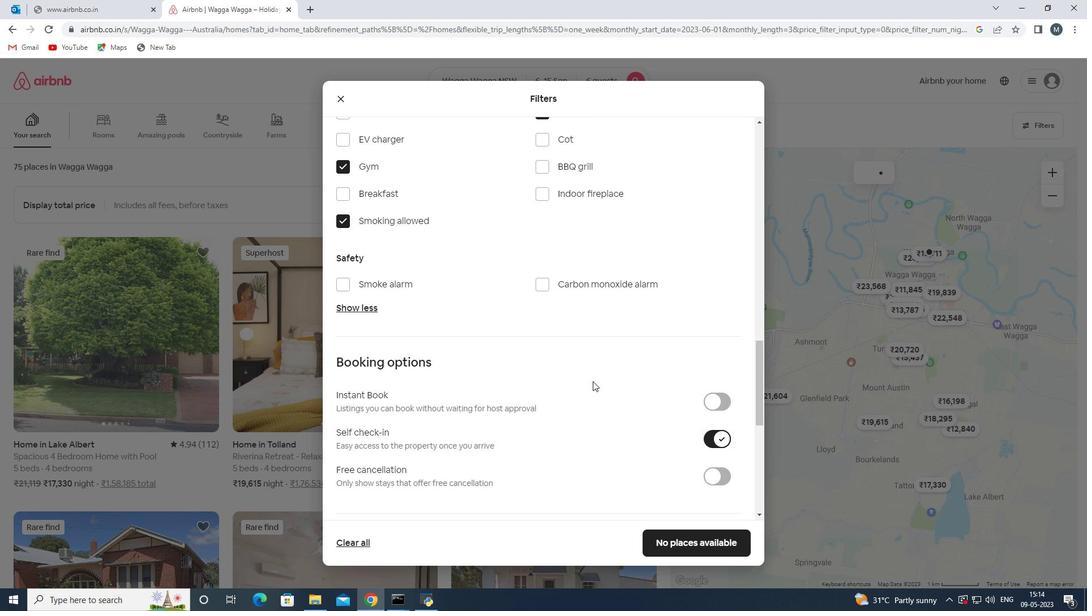 
Action: Mouse moved to (589, 380)
Screenshot: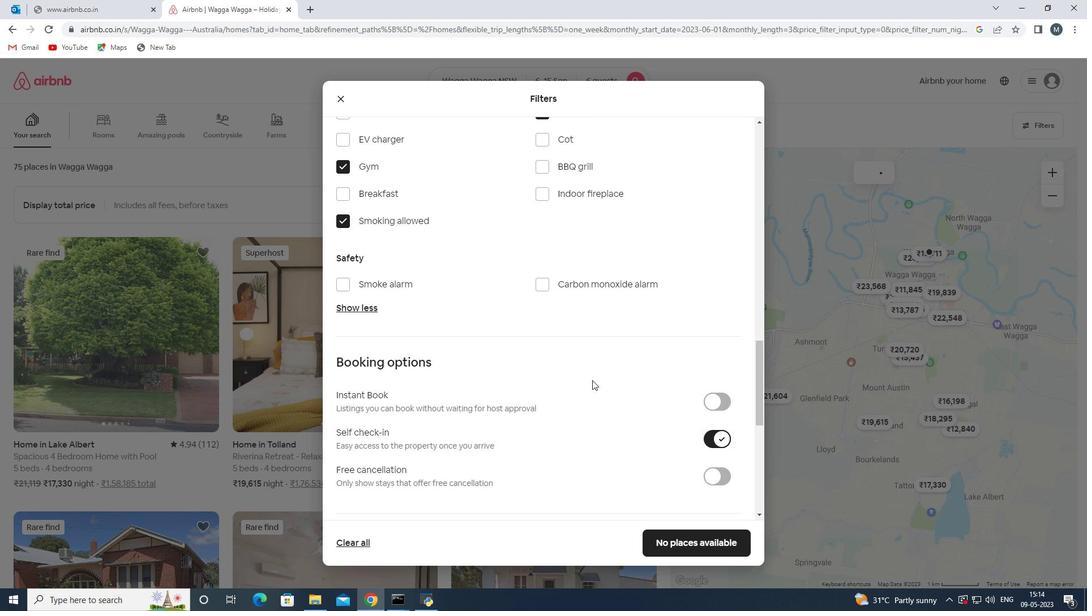 
Action: Mouse scrolled (589, 379) with delta (0, 0)
Screenshot: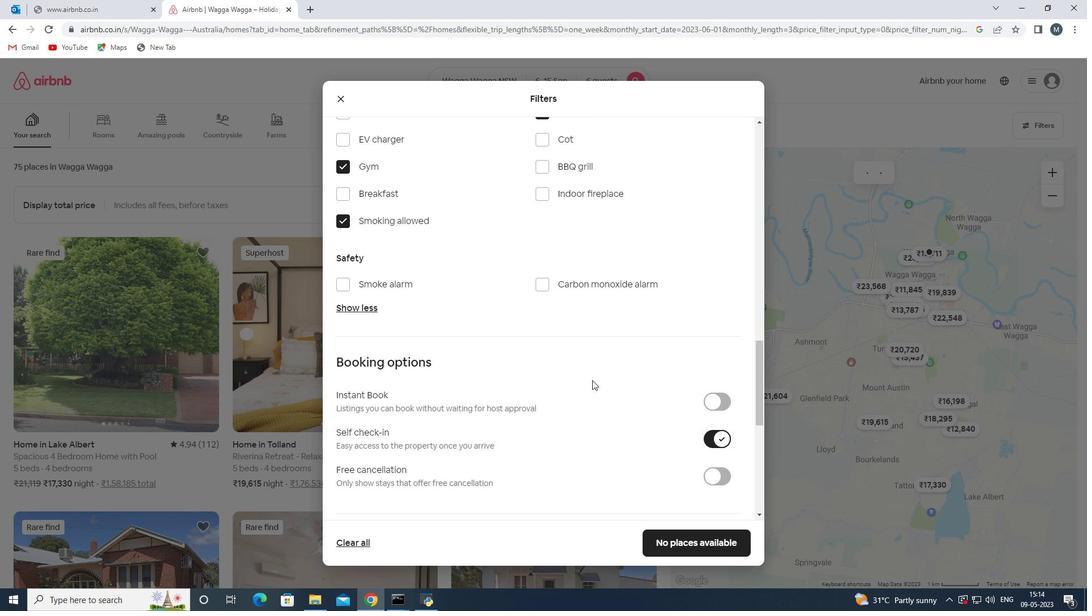 
Action: Mouse moved to (544, 379)
Screenshot: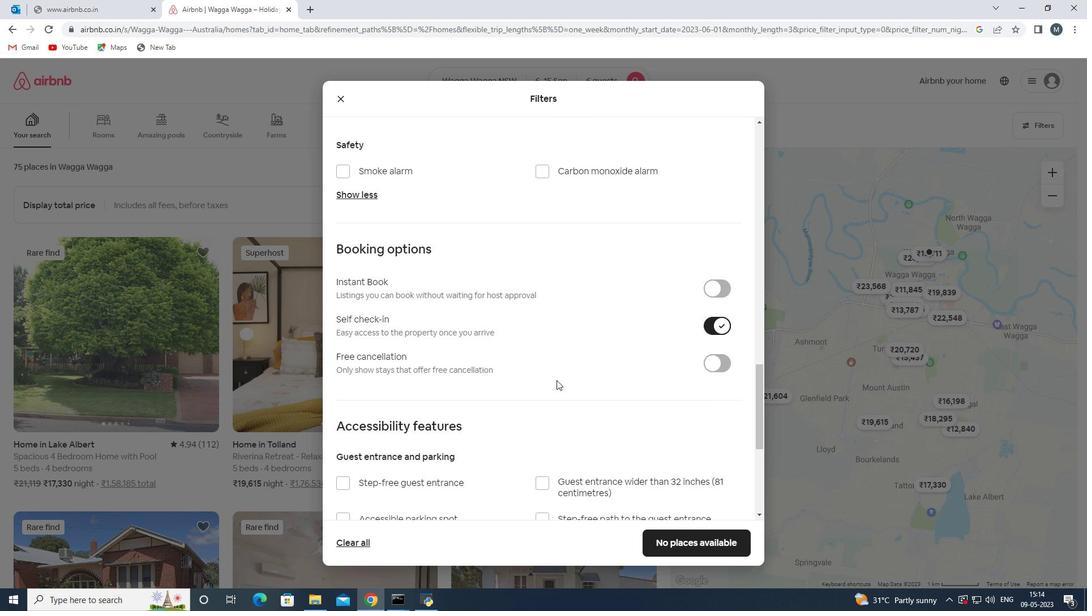 
Action: Mouse scrolled (544, 379) with delta (0, 0)
Screenshot: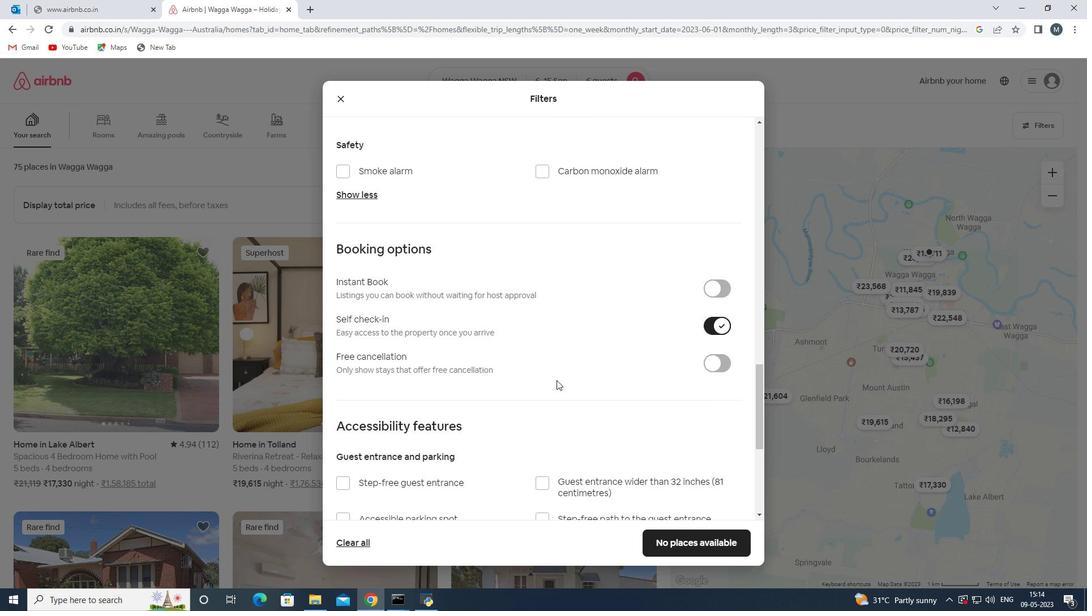 
Action: Mouse moved to (535, 382)
Screenshot: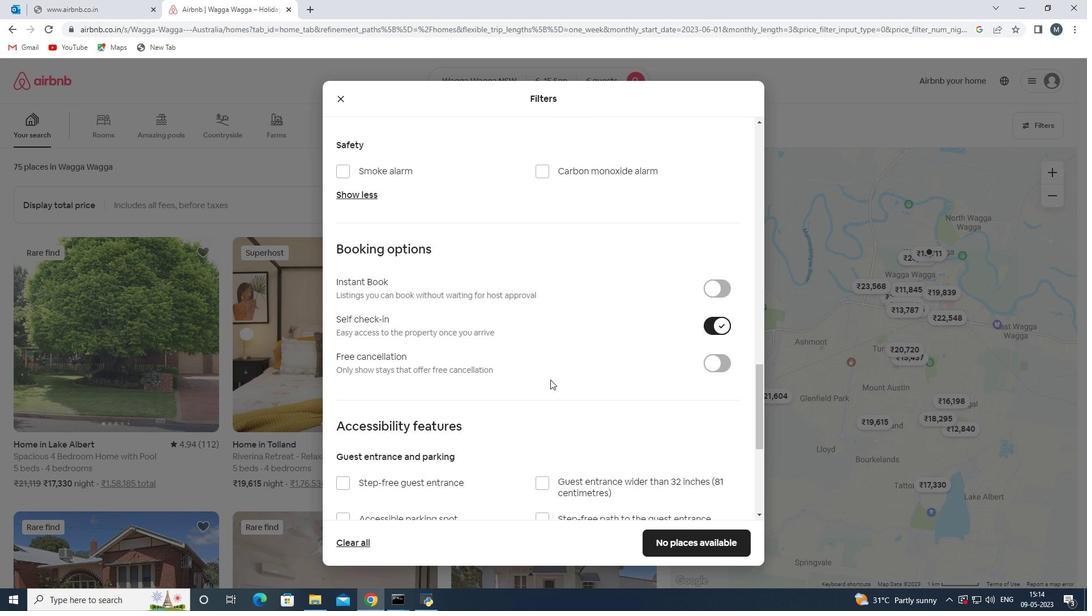 
Action: Mouse scrolled (540, 380) with delta (0, 0)
Screenshot: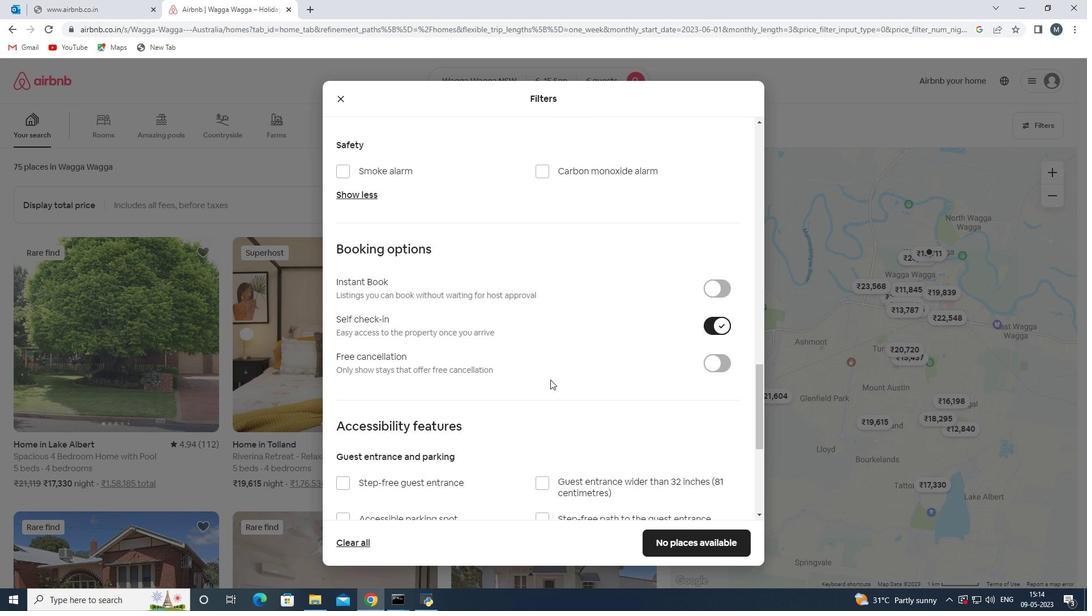 
Action: Mouse moved to (528, 383)
Screenshot: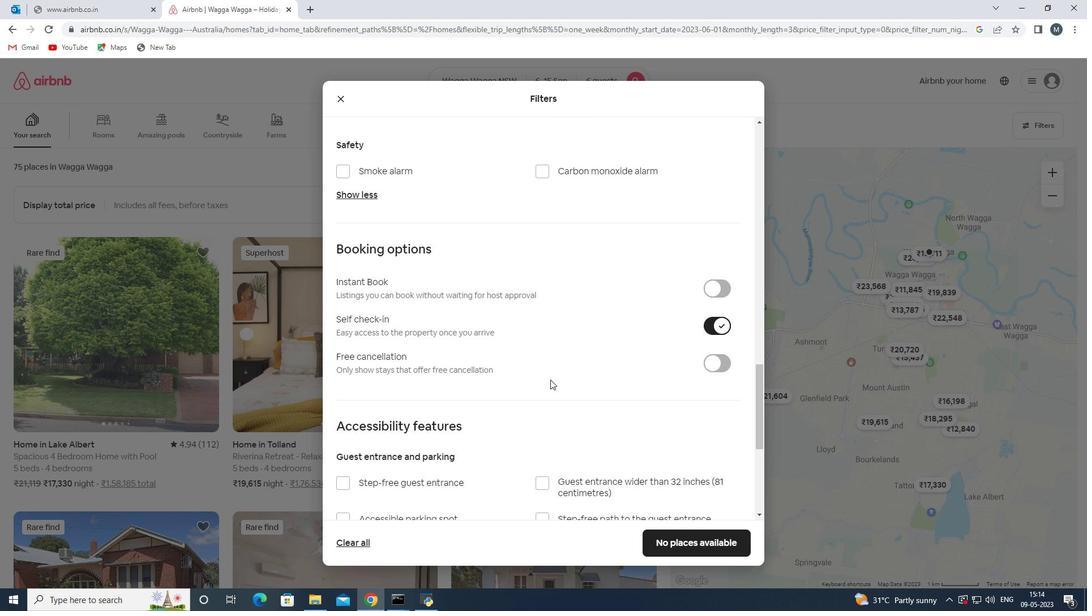
Action: Mouse scrolled (528, 382) with delta (0, 0)
Screenshot: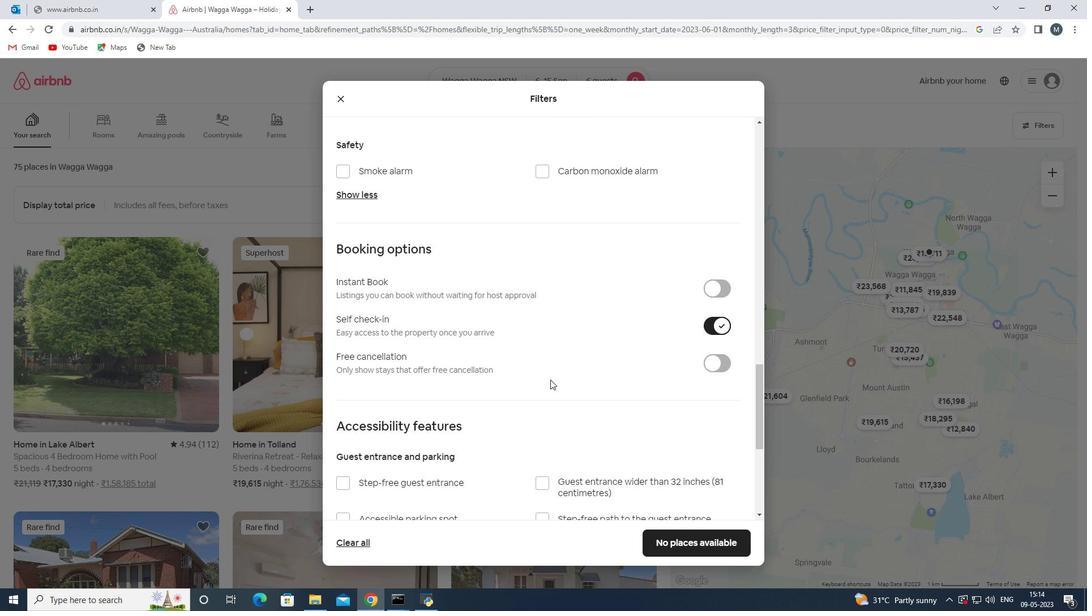 
Action: Mouse moved to (427, 389)
Screenshot: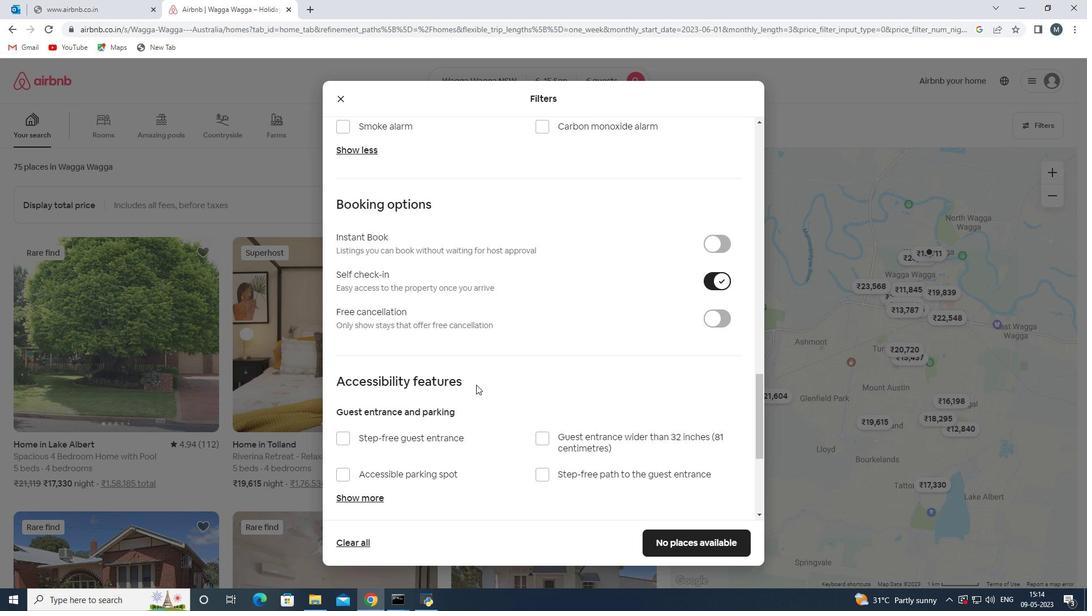 
Action: Mouse scrolled (427, 388) with delta (0, 0)
Screenshot: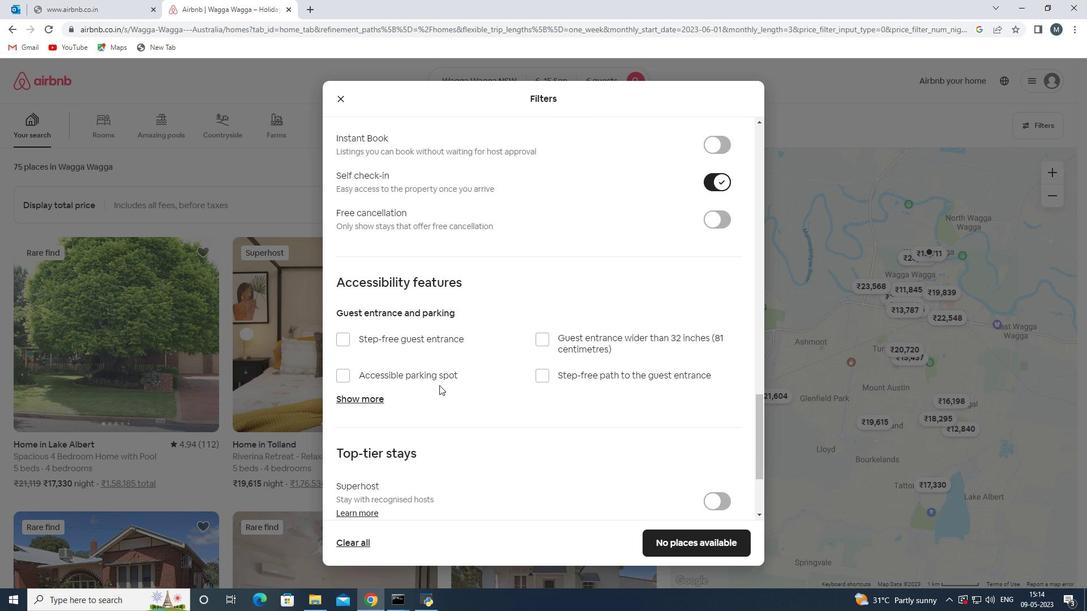 
Action: Mouse moved to (423, 391)
Screenshot: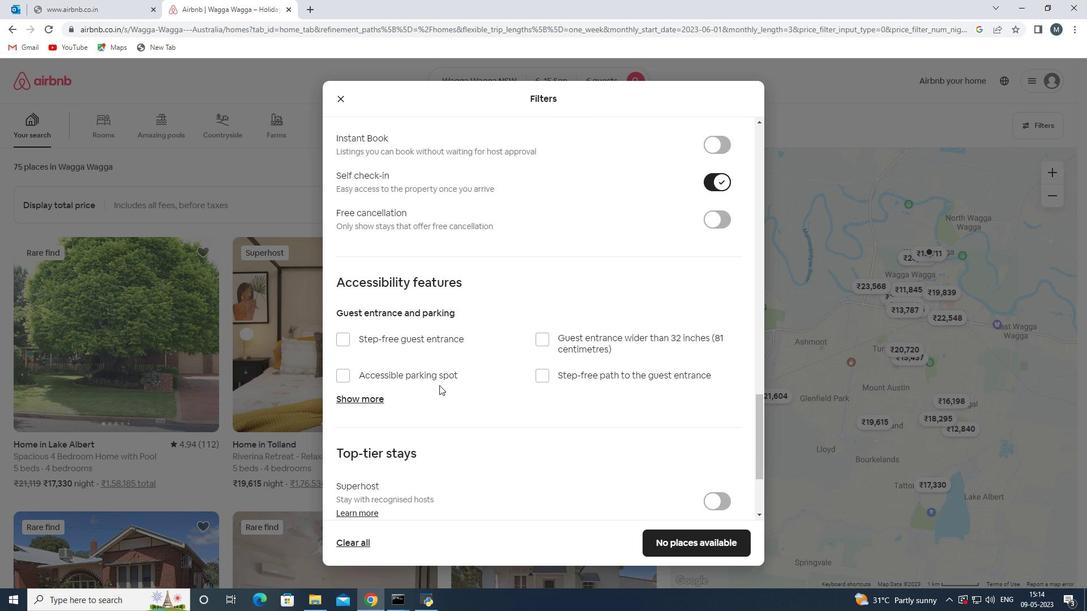 
Action: Mouse scrolled (423, 391) with delta (0, 0)
Screenshot: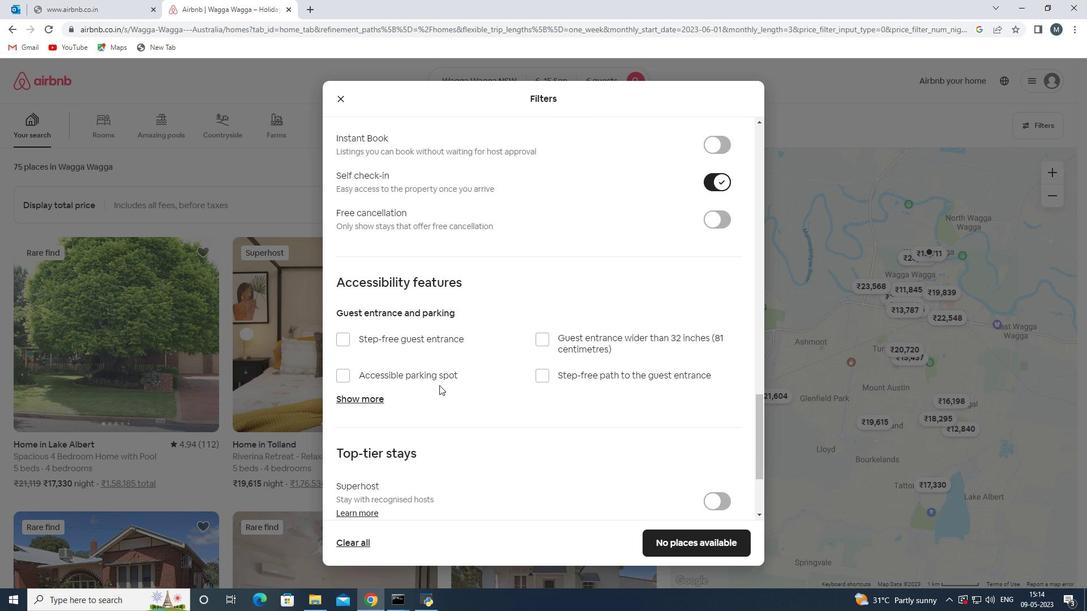 
Action: Mouse moved to (417, 394)
Screenshot: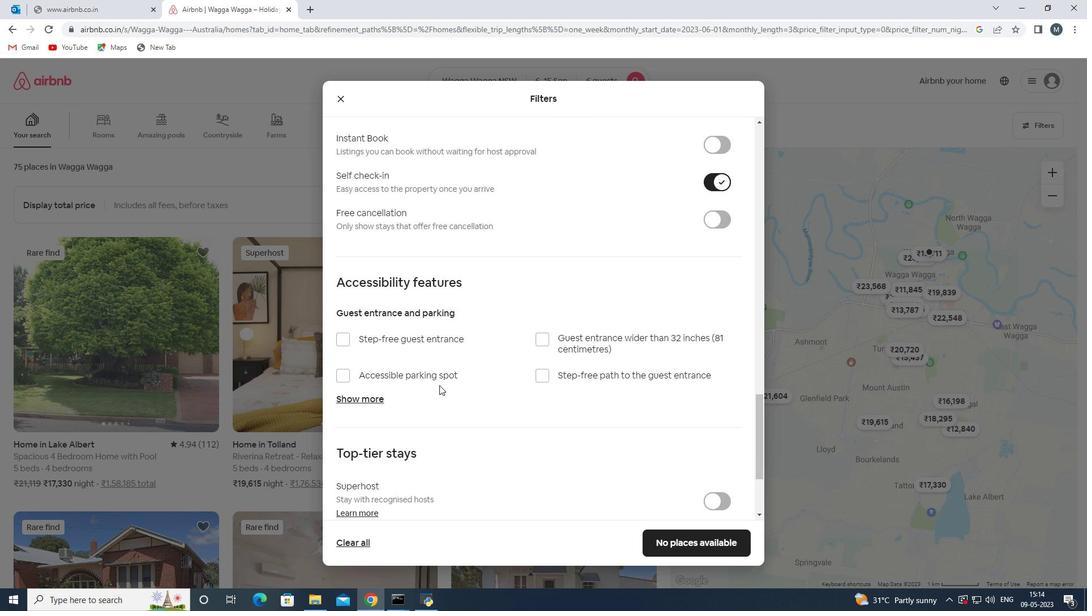 
Action: Mouse scrolled (418, 392) with delta (0, 0)
Screenshot: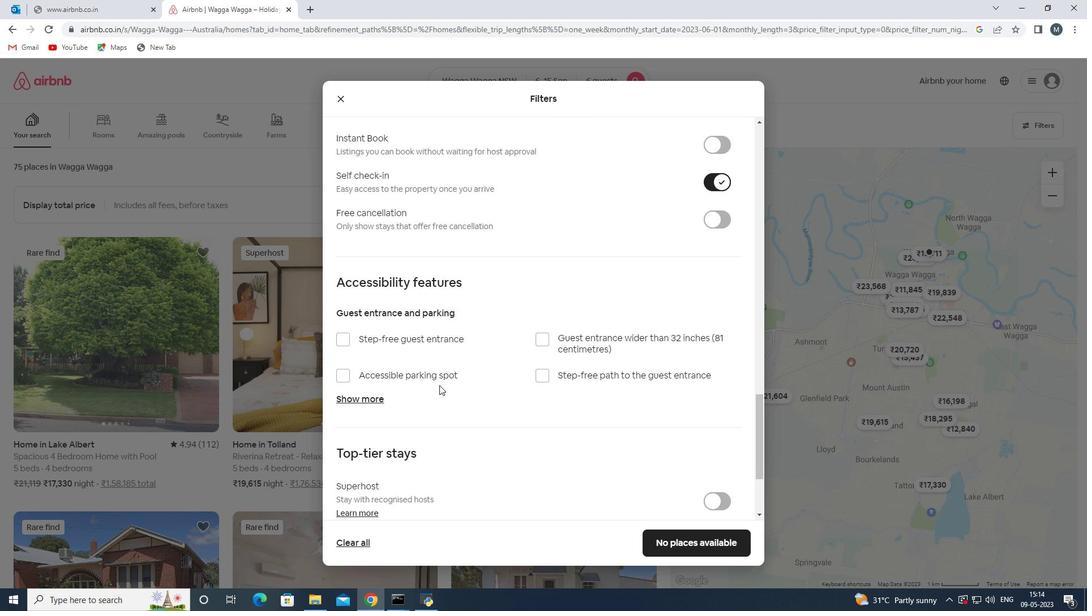 
Action: Mouse moved to (393, 399)
Screenshot: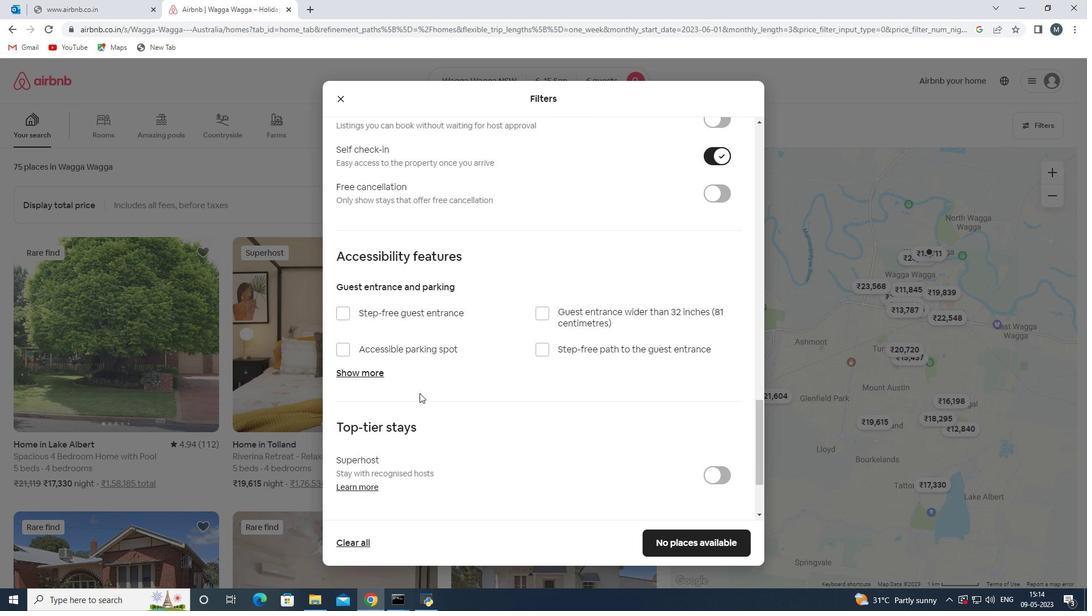
Action: Mouse scrolled (395, 398) with delta (0, 0)
Screenshot: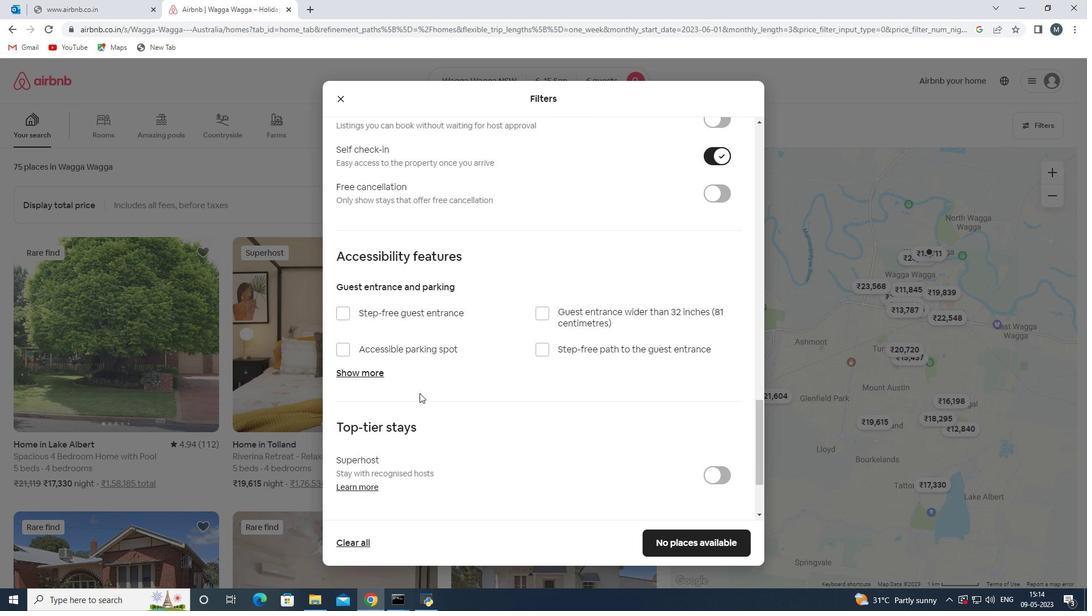 
Action: Mouse moved to (392, 457)
Screenshot: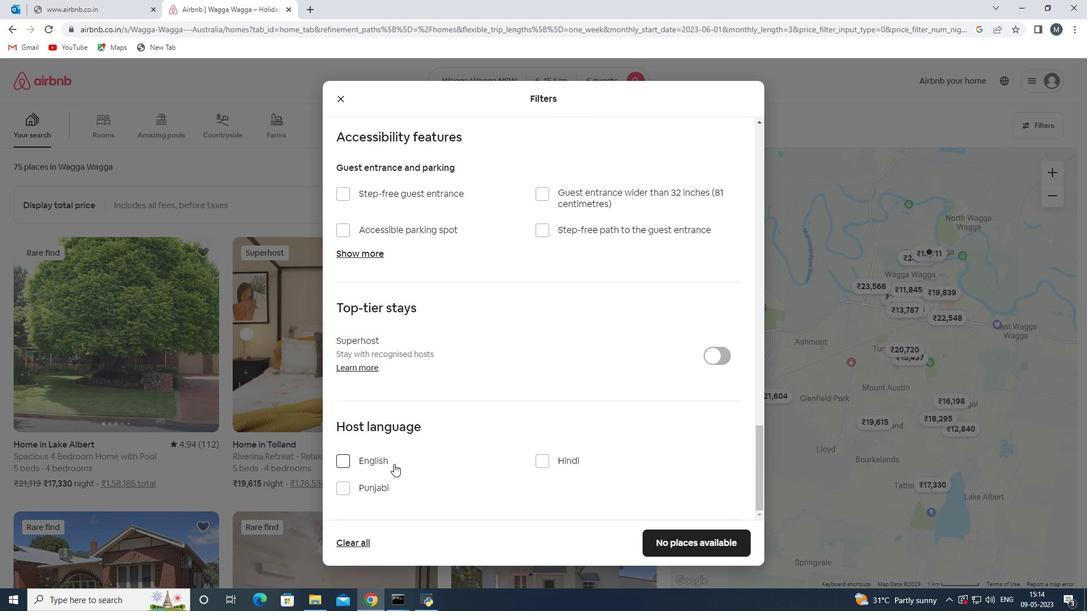 
Action: Mouse pressed left at (392, 457)
Screenshot: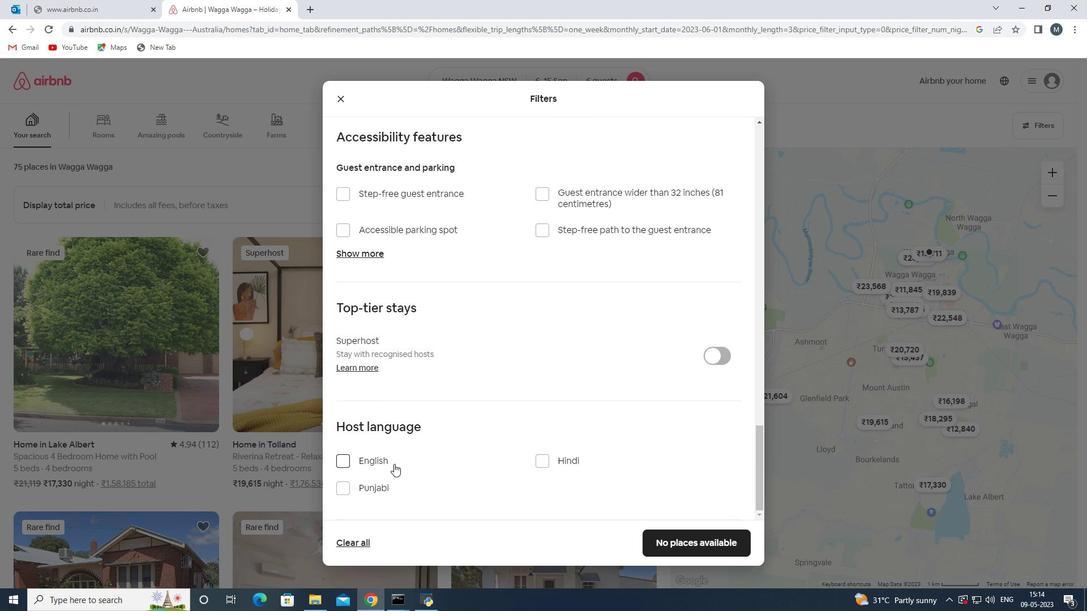 
Action: Mouse moved to (672, 541)
Screenshot: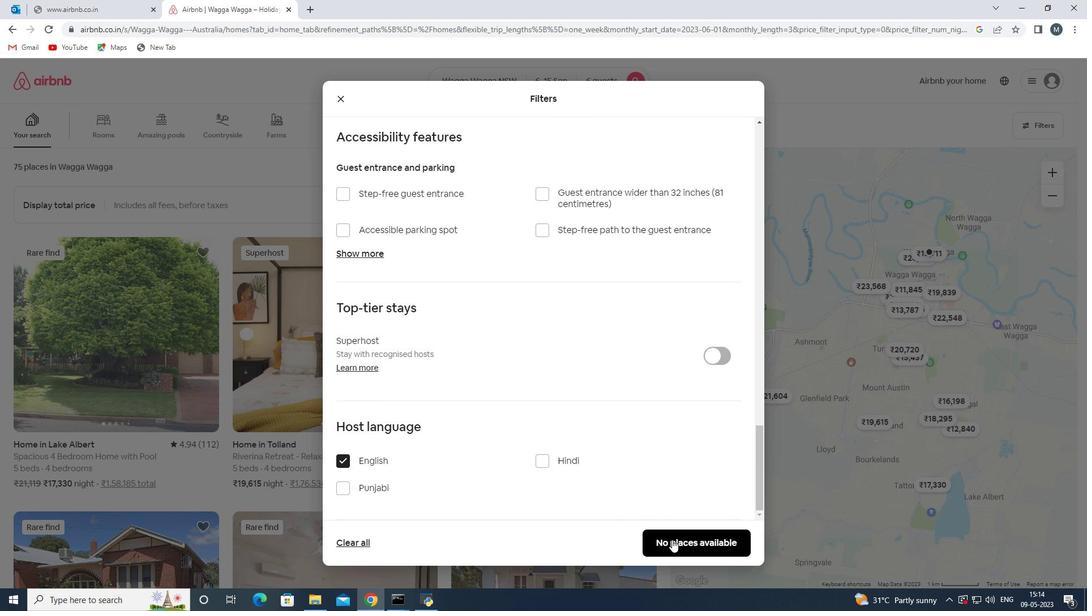 
Action: Mouse pressed left at (672, 541)
Screenshot: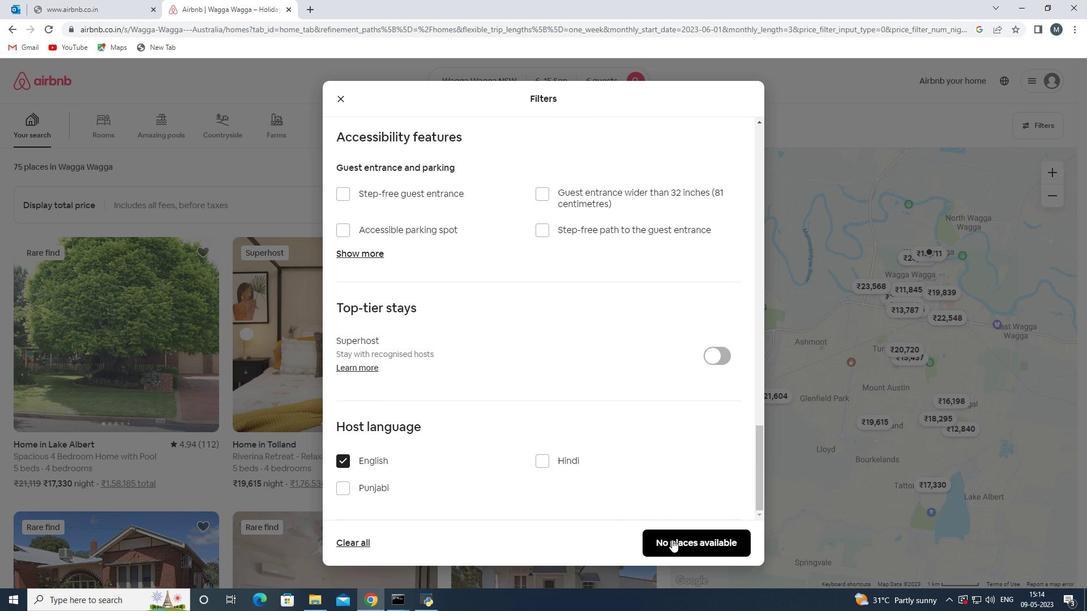 
Action: Mouse moved to (671, 540)
Screenshot: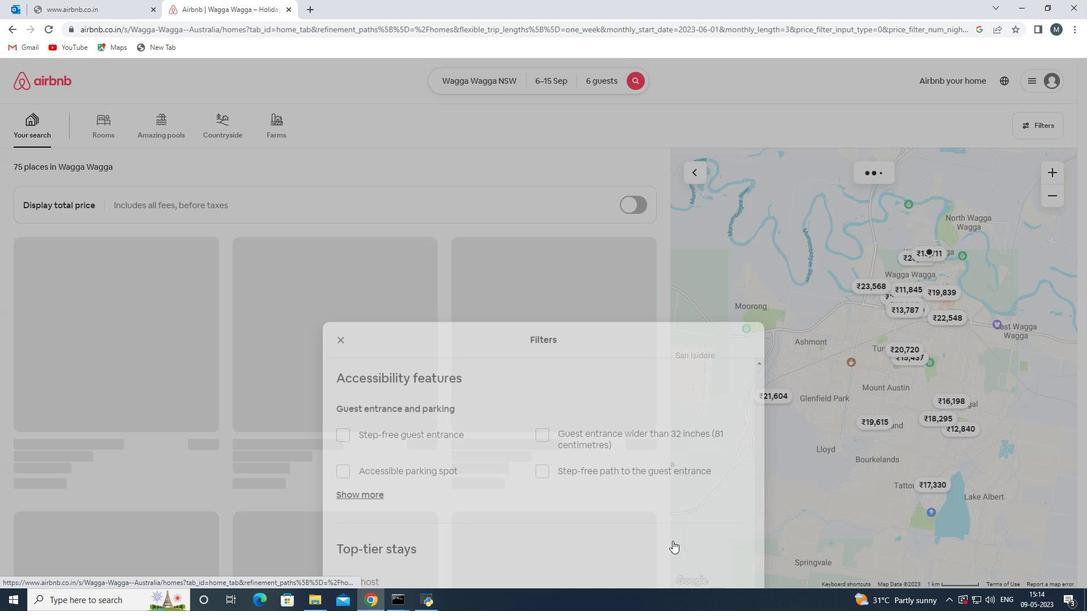 
